 Task: Add a signature Leslie Flores containing With gratitude and sincere wishes, Leslie Flores to email address softage.3@softage.net and add a label Quotes
Action: Mouse moved to (113, 157)
Screenshot: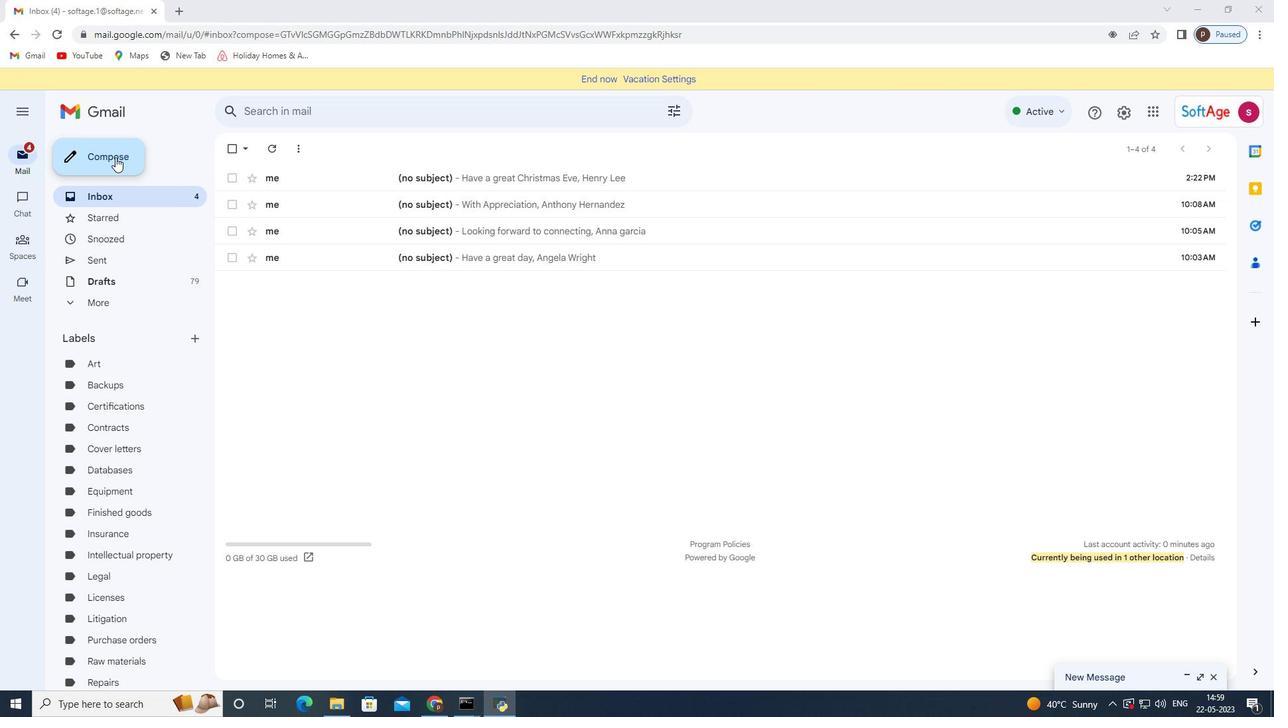 
Action: Mouse pressed left at (113, 157)
Screenshot: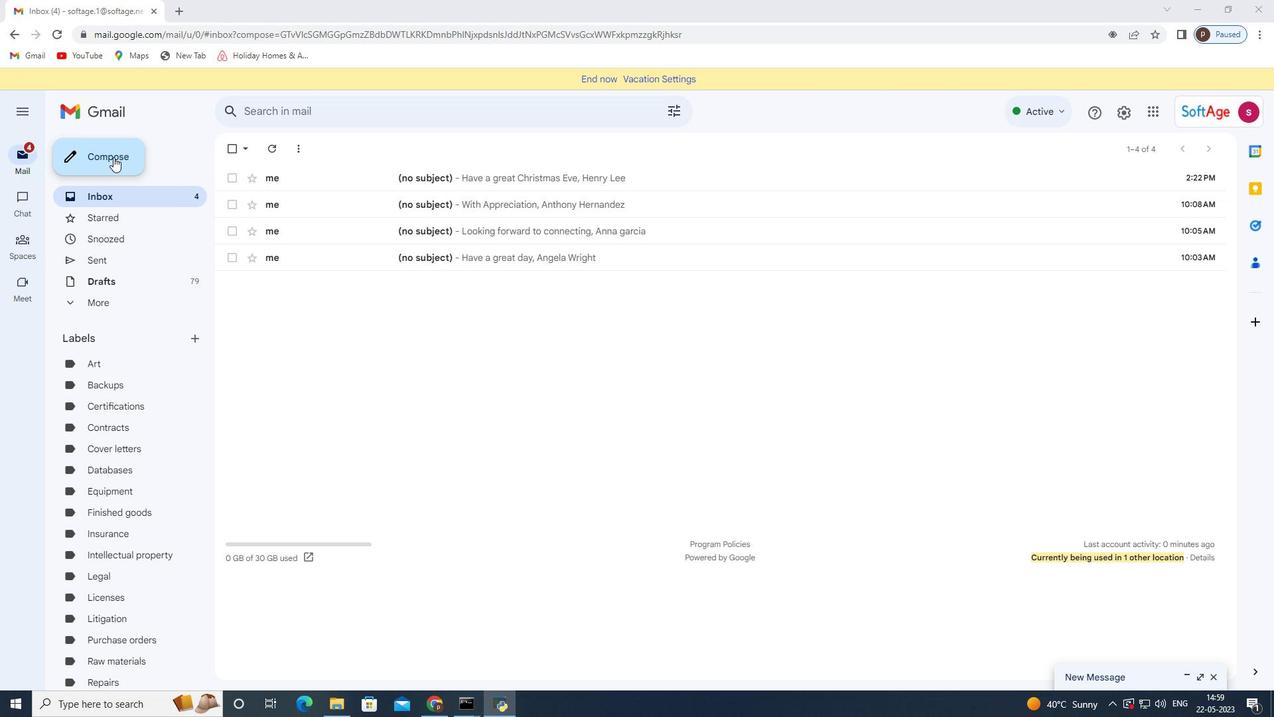 
Action: Mouse moved to (895, 671)
Screenshot: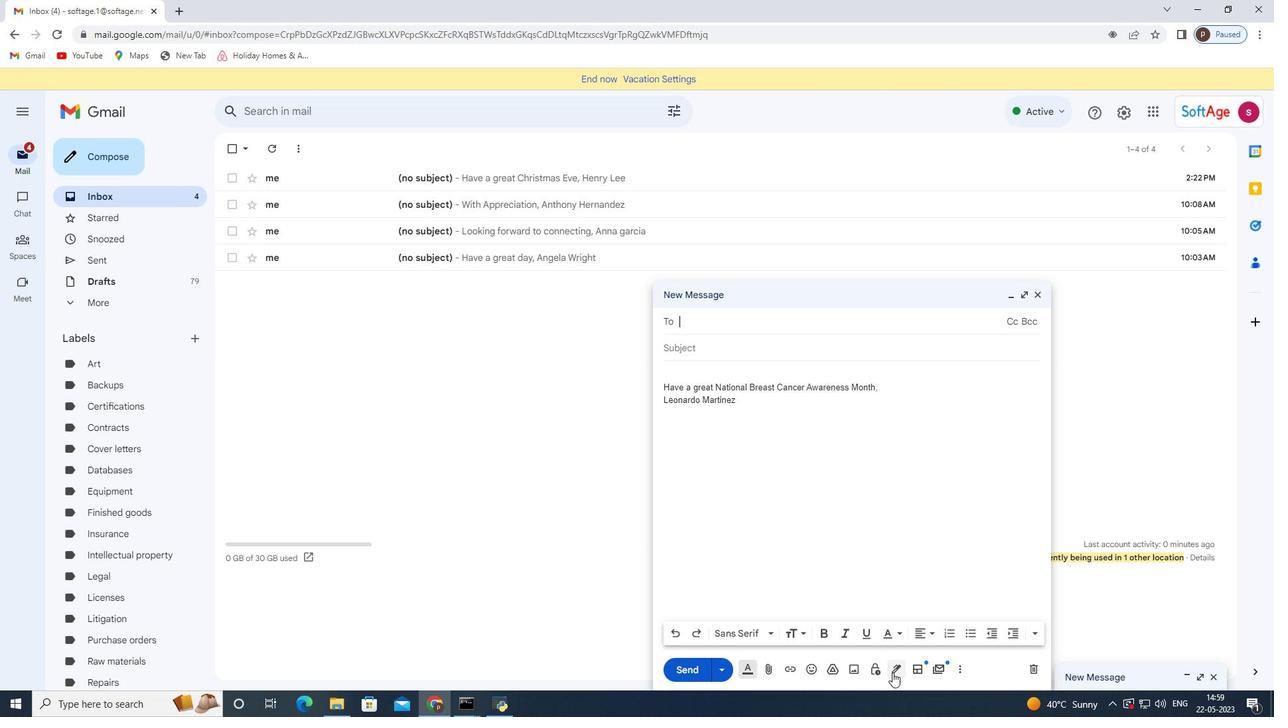 
Action: Mouse pressed left at (895, 671)
Screenshot: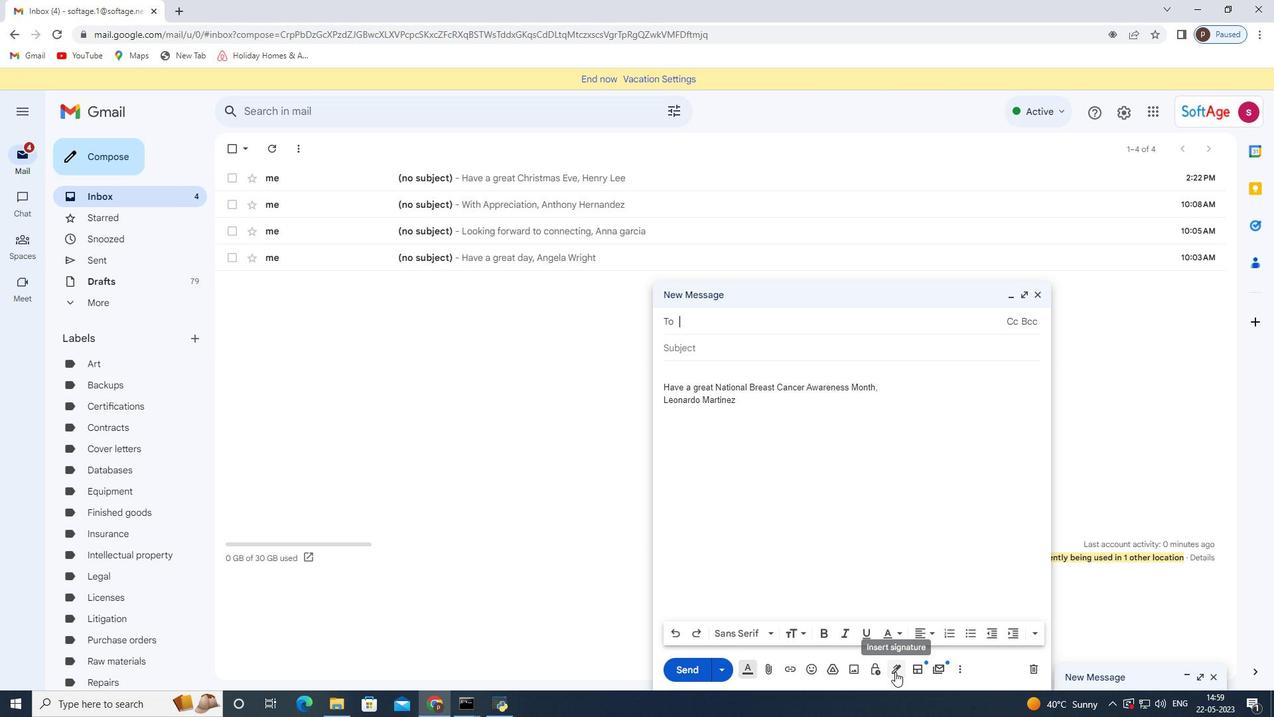 
Action: Mouse moved to (929, 609)
Screenshot: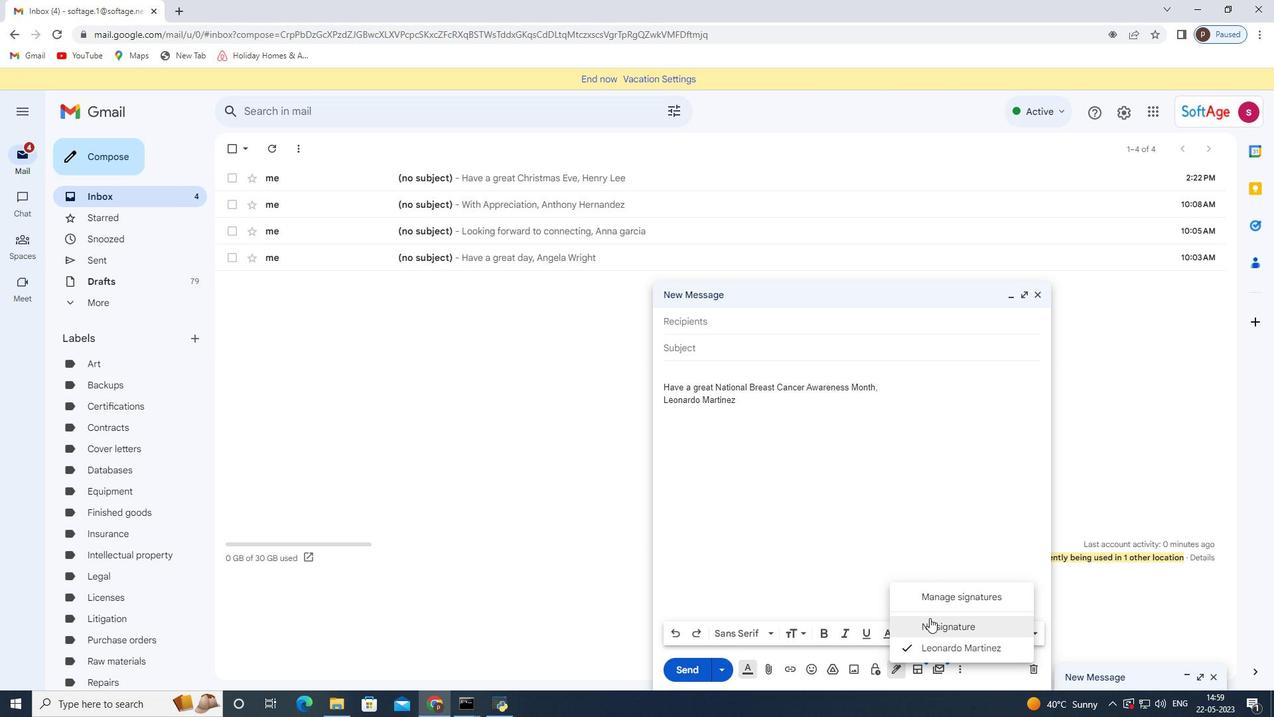 
Action: Mouse pressed left at (929, 609)
Screenshot: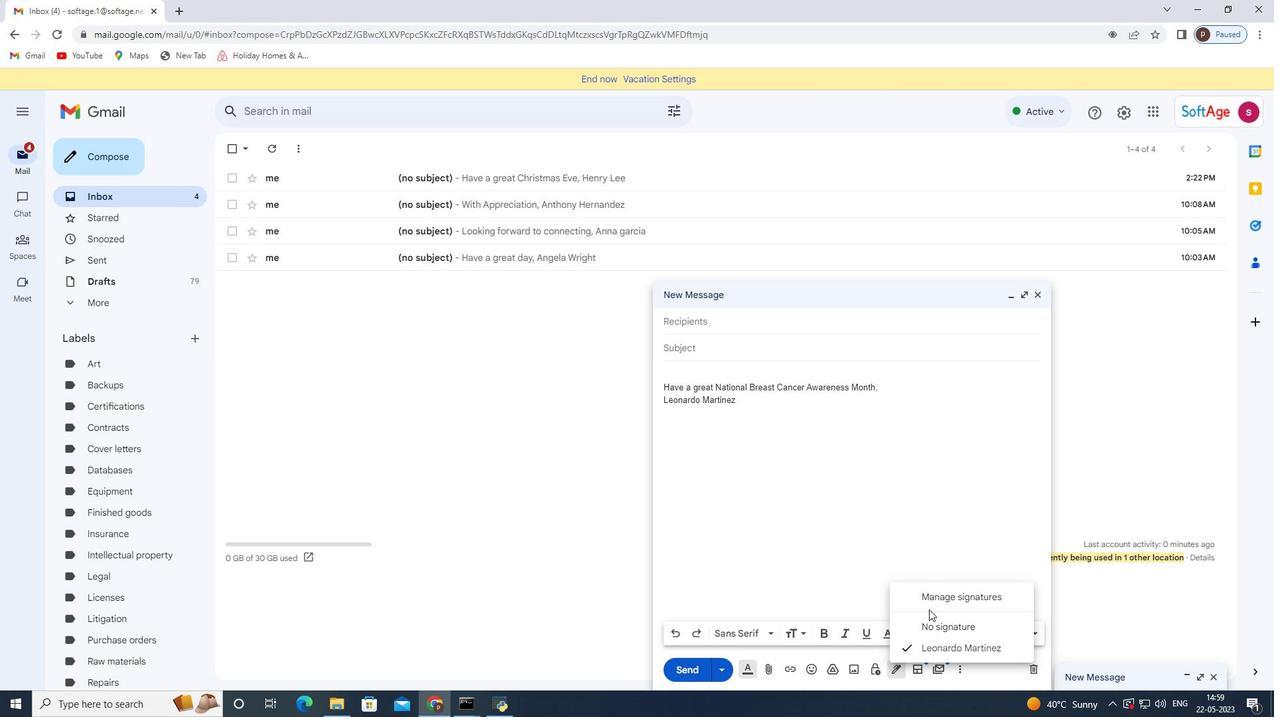 
Action: Mouse moved to (933, 602)
Screenshot: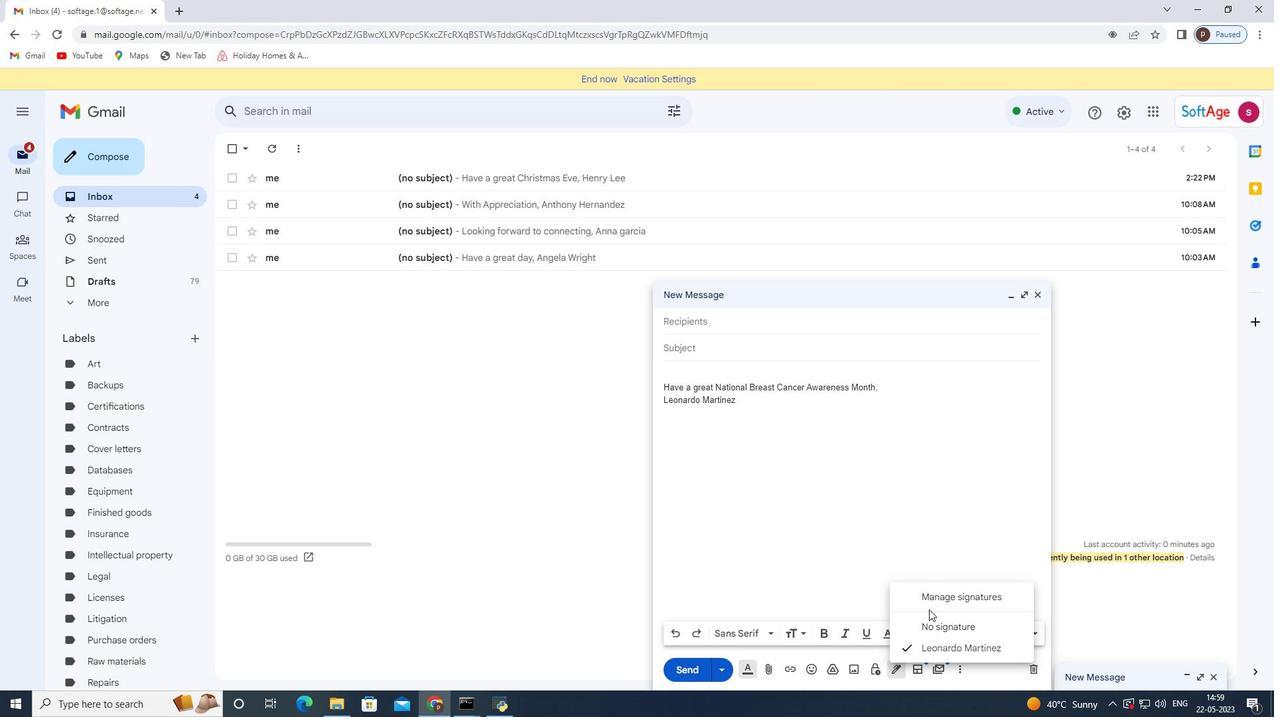 
Action: Mouse pressed left at (933, 602)
Screenshot: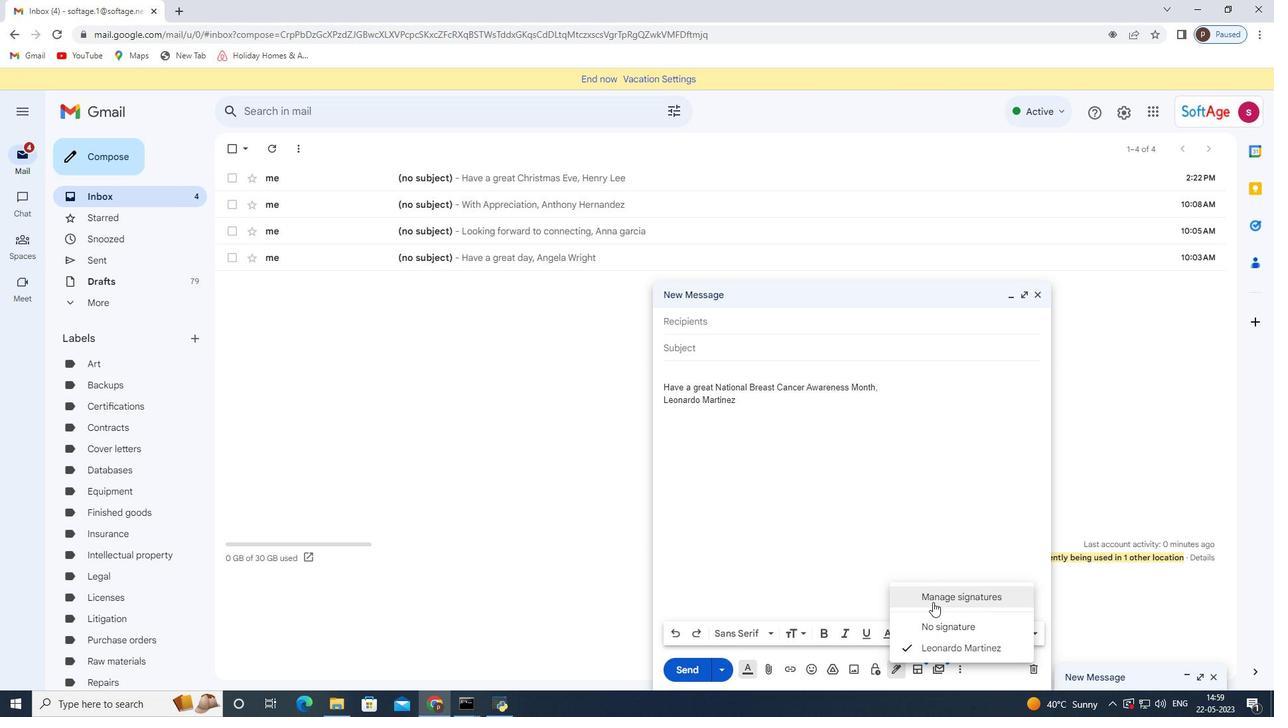 
Action: Mouse moved to (444, 467)
Screenshot: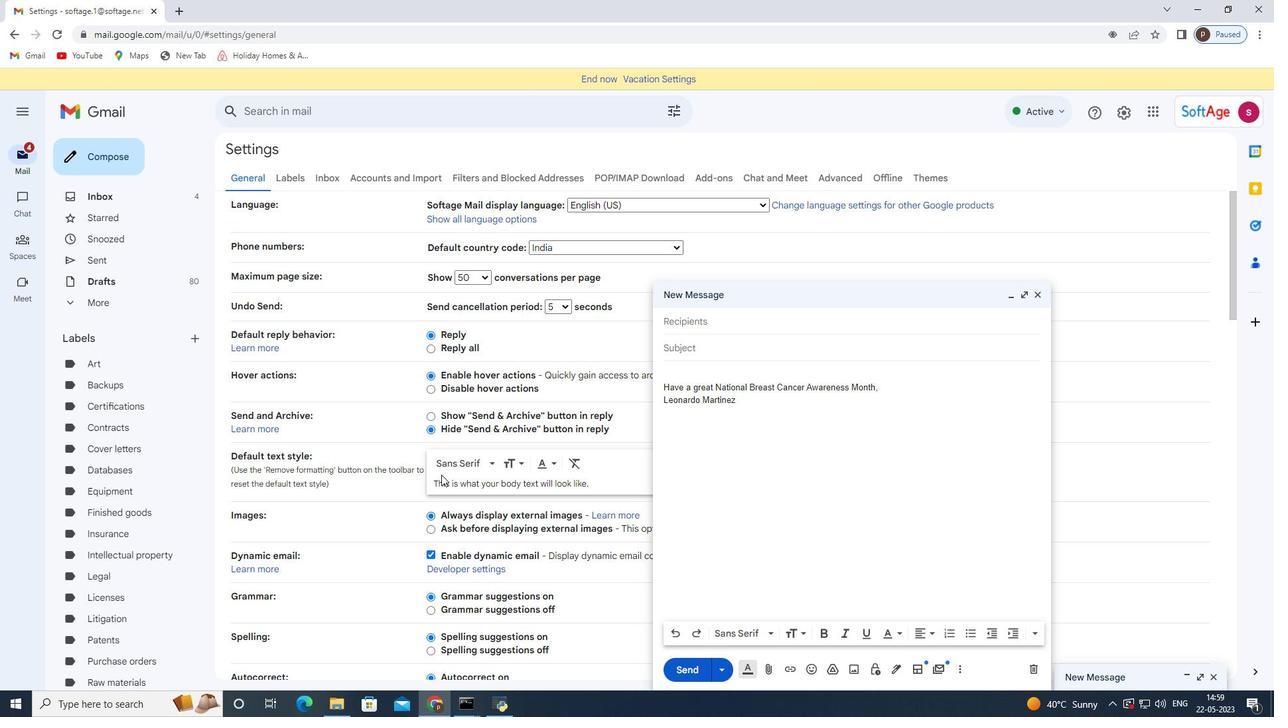 
Action: Mouse scrolled (444, 466) with delta (0, 0)
Screenshot: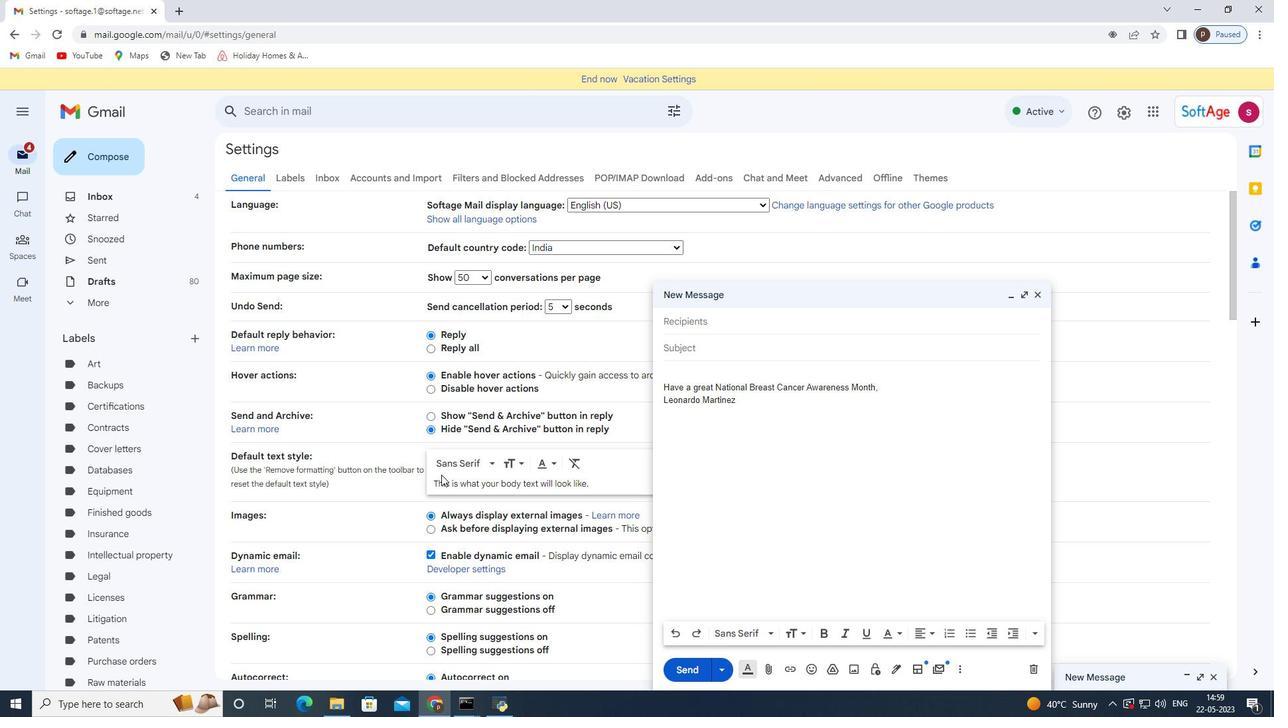 
Action: Mouse scrolled (444, 466) with delta (0, 0)
Screenshot: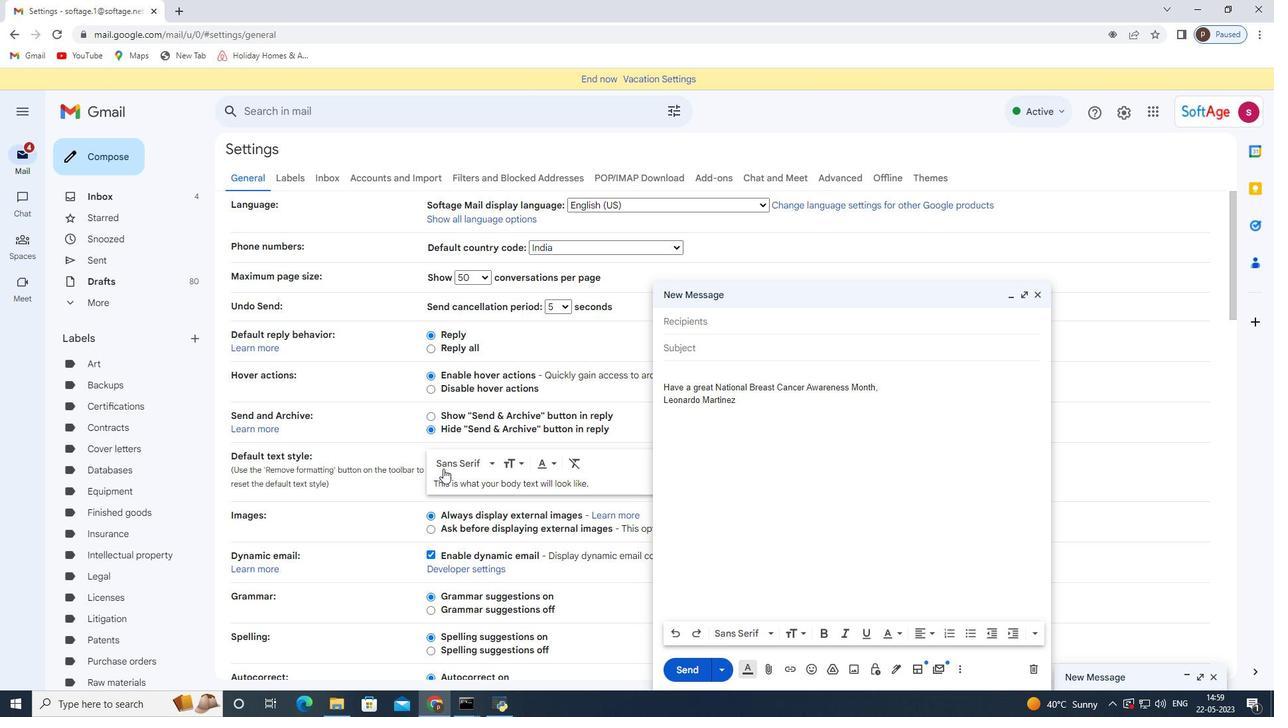 
Action: Mouse scrolled (444, 466) with delta (0, 0)
Screenshot: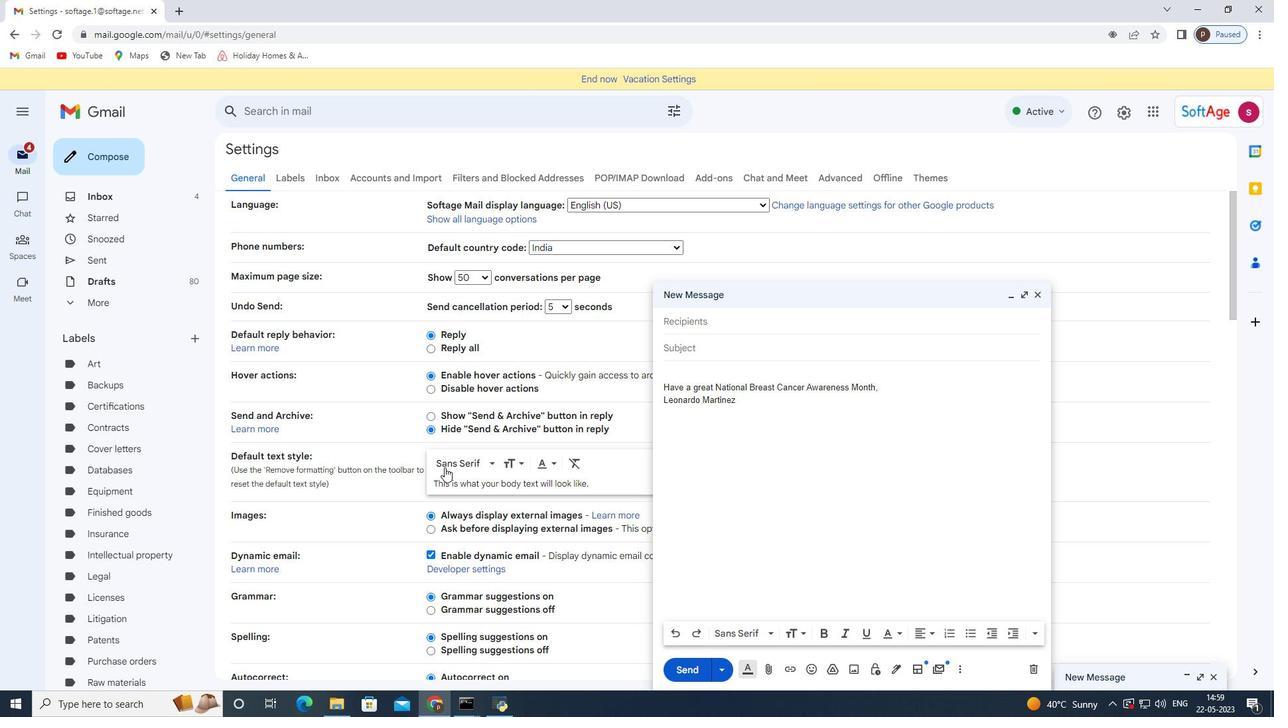 
Action: Mouse scrolled (444, 466) with delta (0, 0)
Screenshot: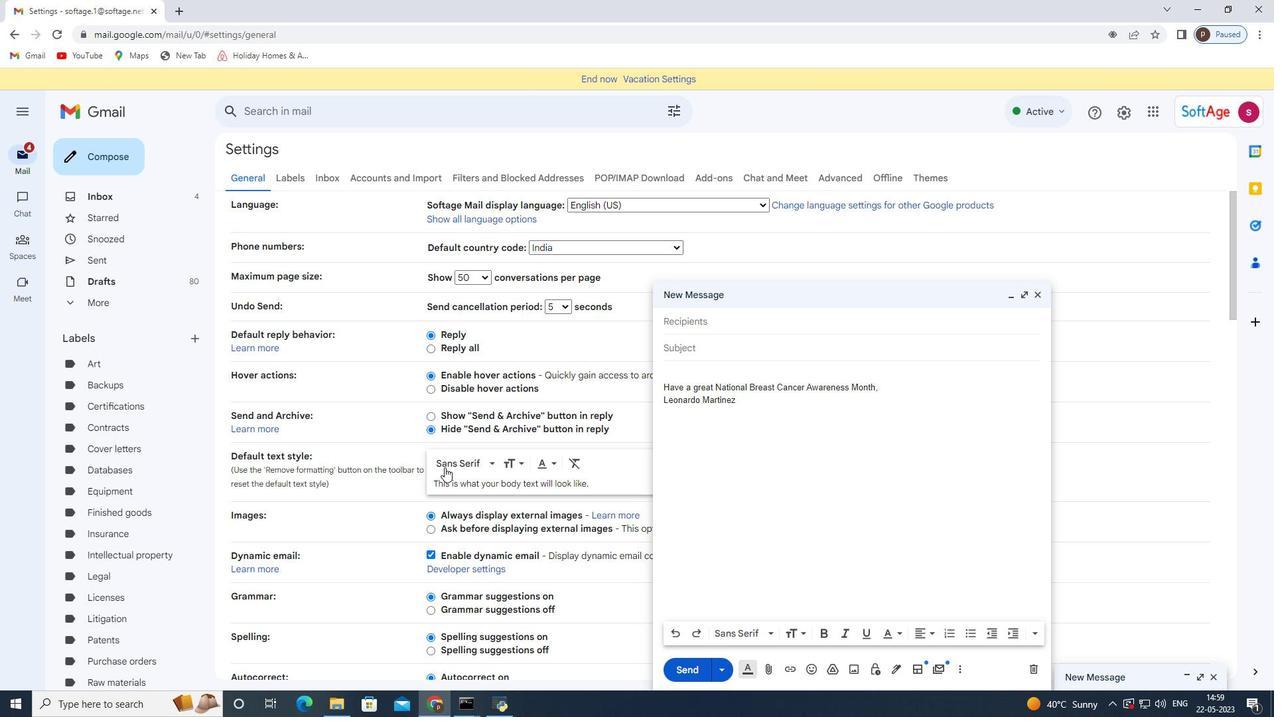 
Action: Mouse scrolled (444, 466) with delta (0, 0)
Screenshot: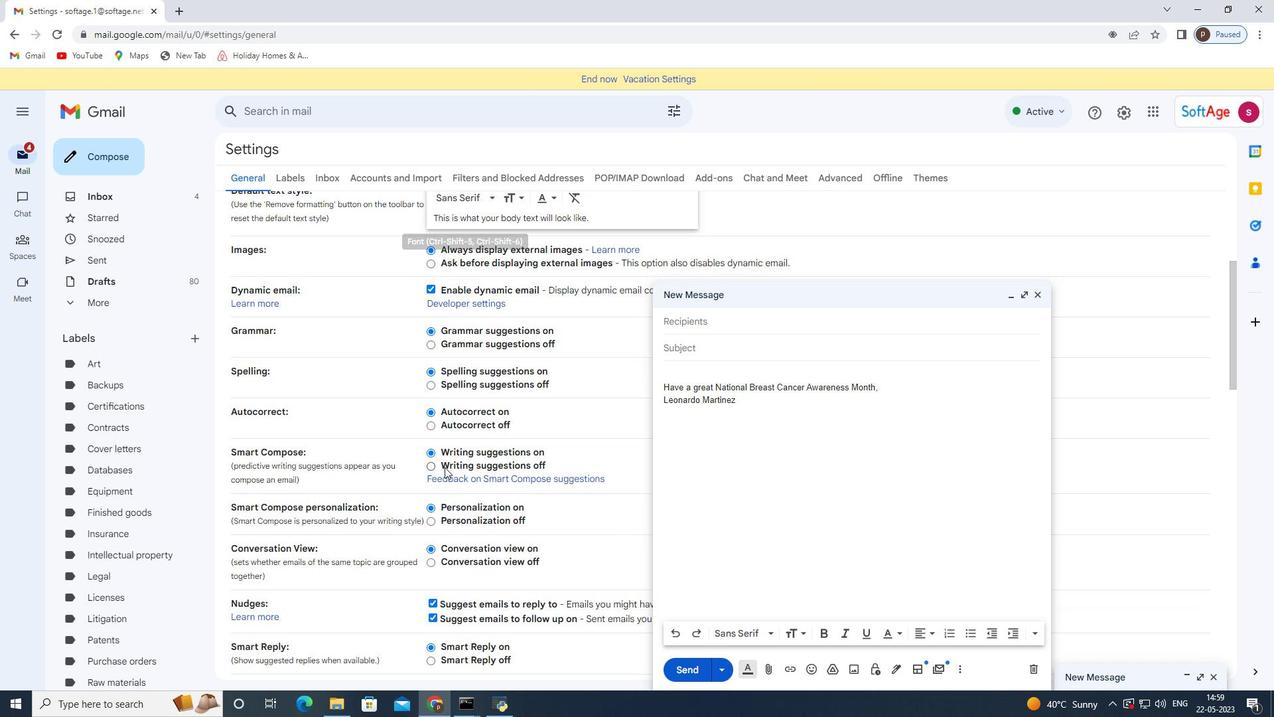 
Action: Mouse scrolled (444, 466) with delta (0, 0)
Screenshot: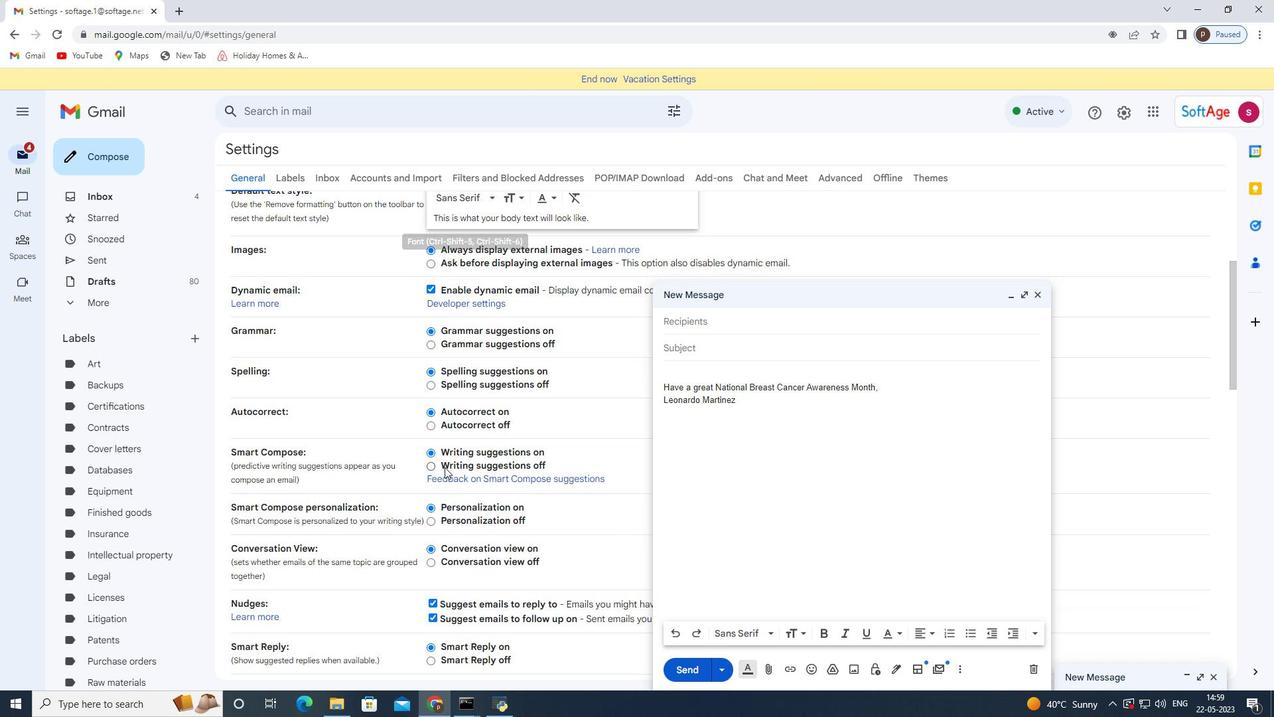 
Action: Mouse scrolled (444, 468) with delta (0, 0)
Screenshot: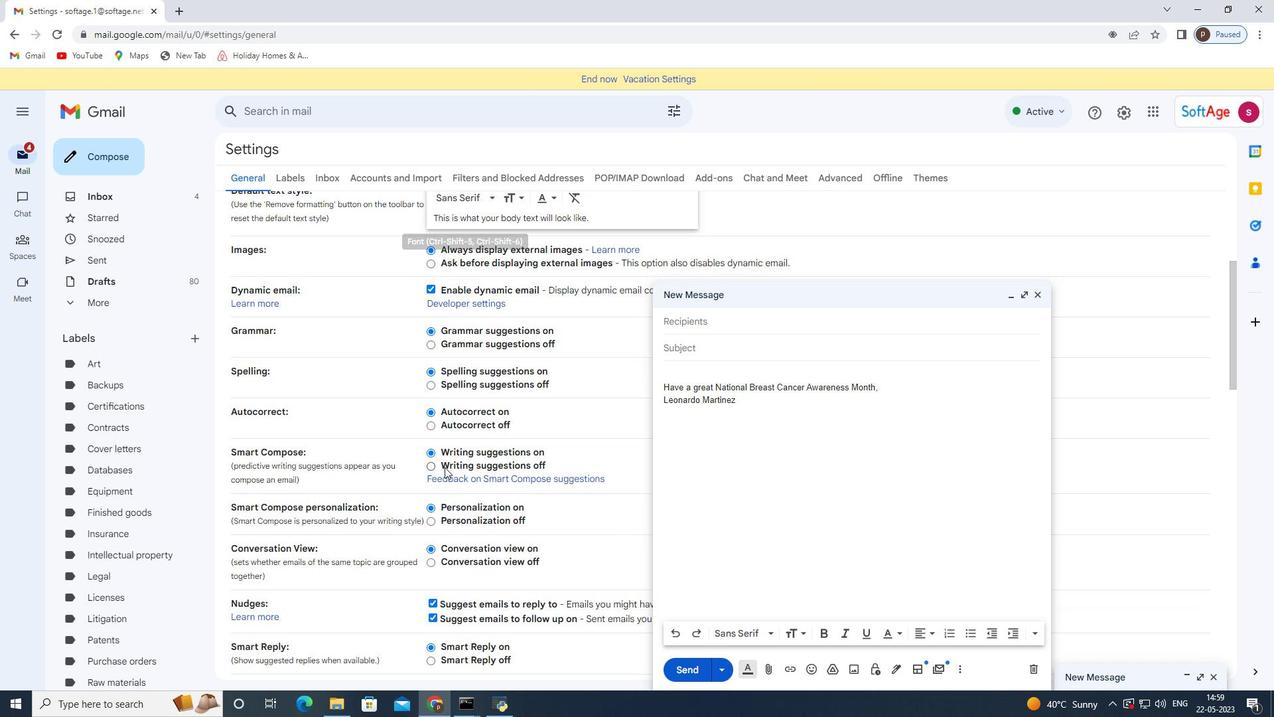 
Action: Mouse scrolled (444, 466) with delta (0, 0)
Screenshot: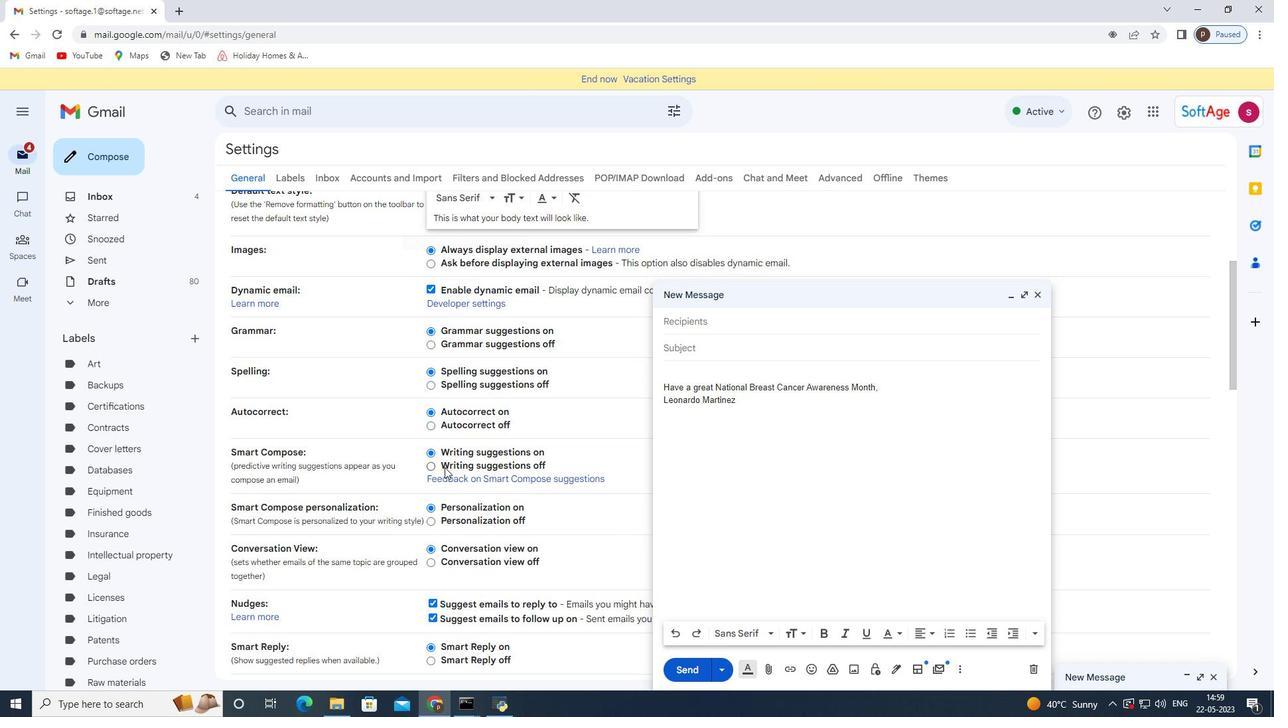 
Action: Mouse scrolled (444, 466) with delta (0, 0)
Screenshot: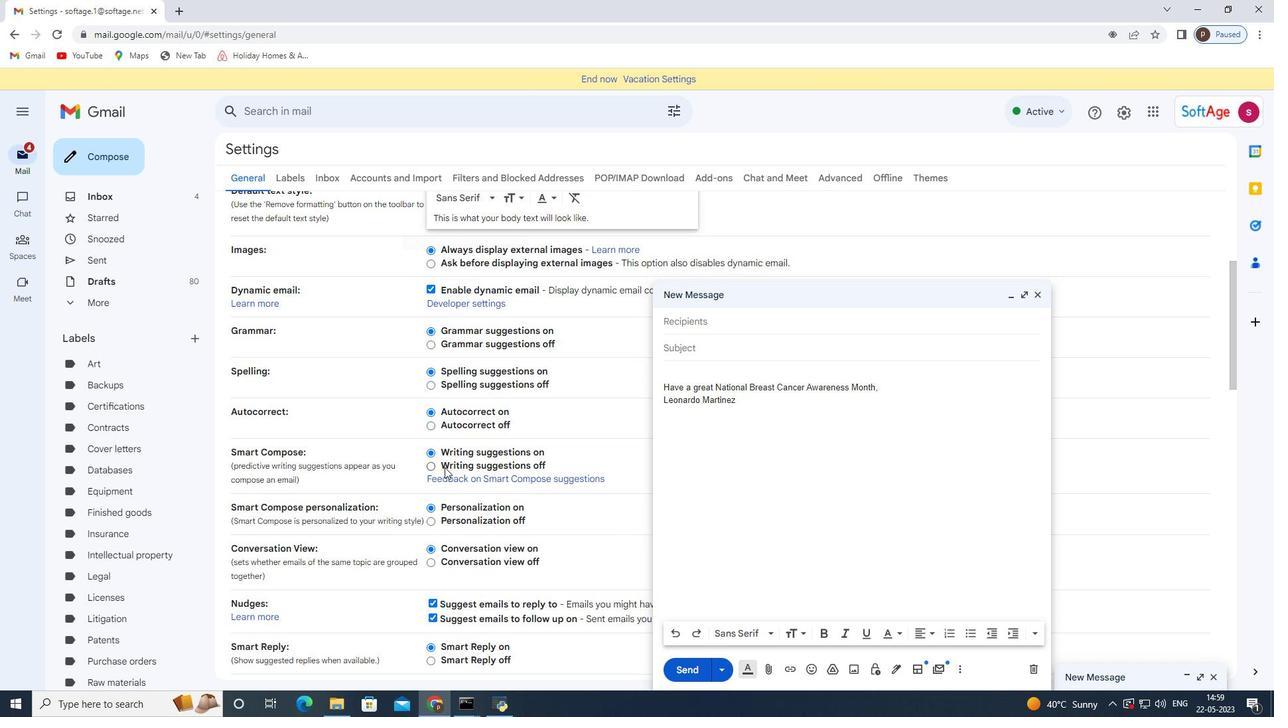 
Action: Mouse scrolled (444, 466) with delta (0, 0)
Screenshot: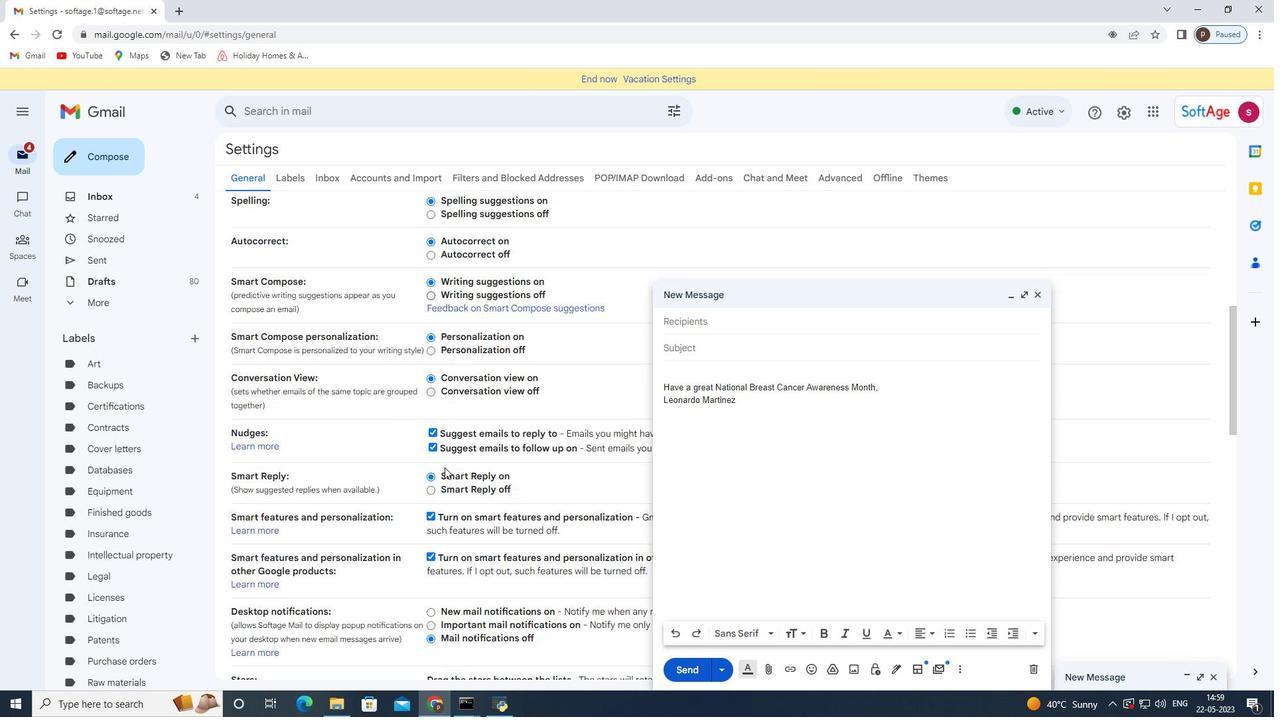 
Action: Mouse scrolled (444, 466) with delta (0, 0)
Screenshot: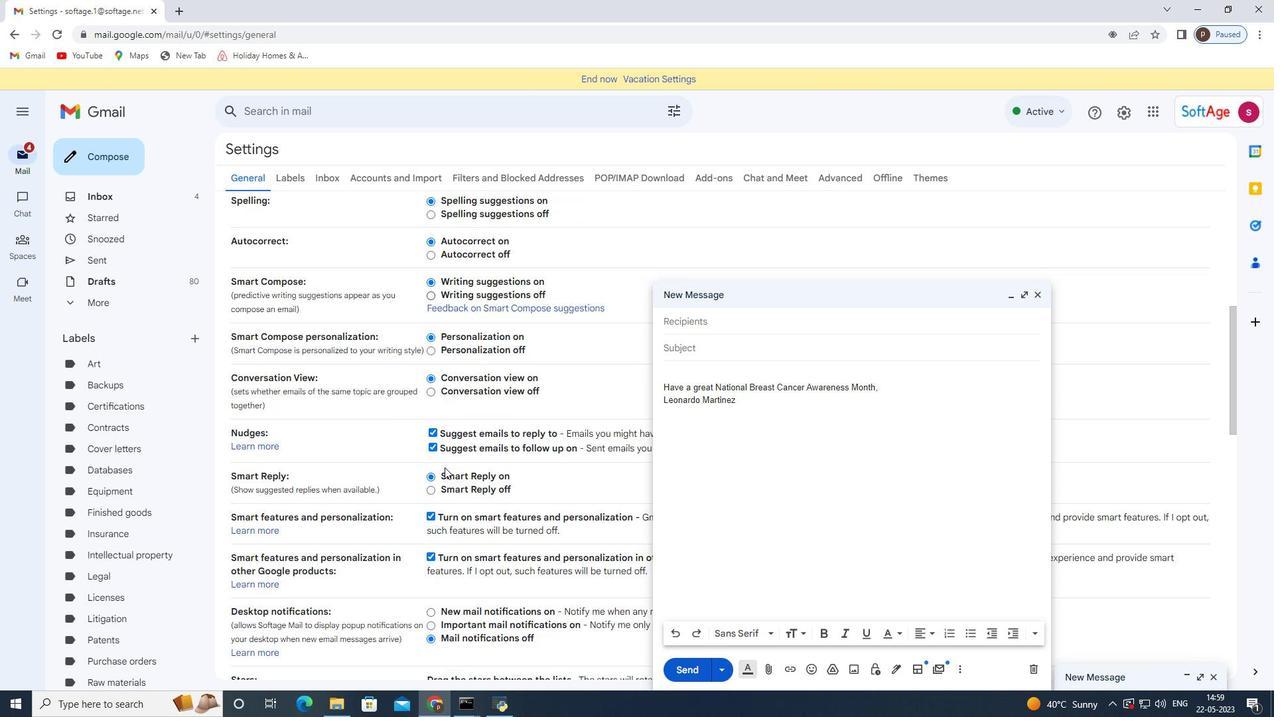 
Action: Mouse scrolled (444, 466) with delta (0, 0)
Screenshot: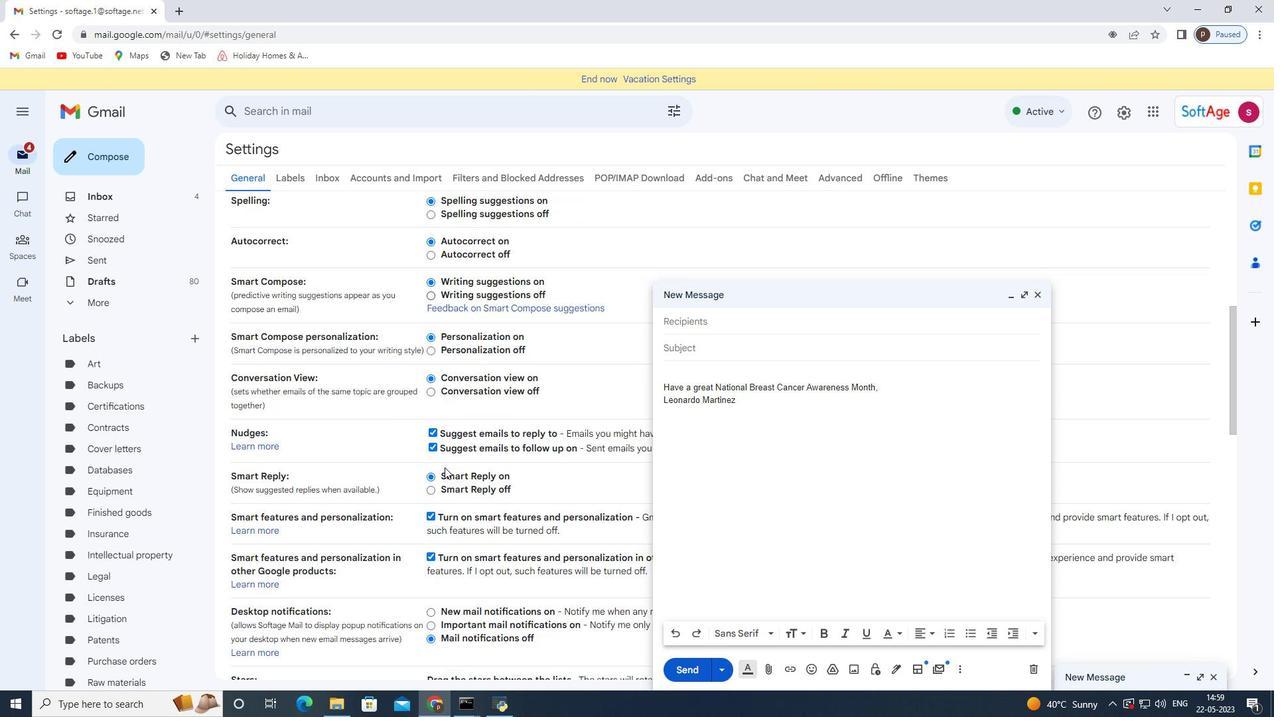 
Action: Mouse scrolled (444, 466) with delta (0, 0)
Screenshot: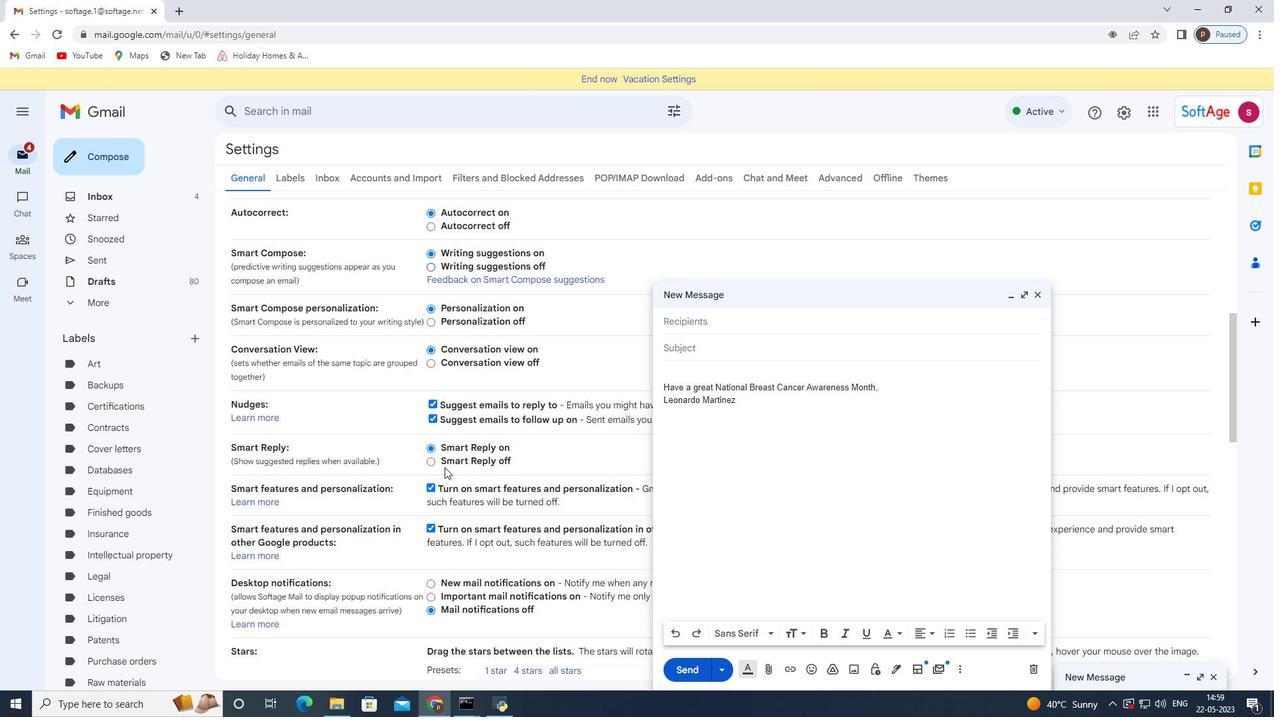 
Action: Mouse moved to (466, 454)
Screenshot: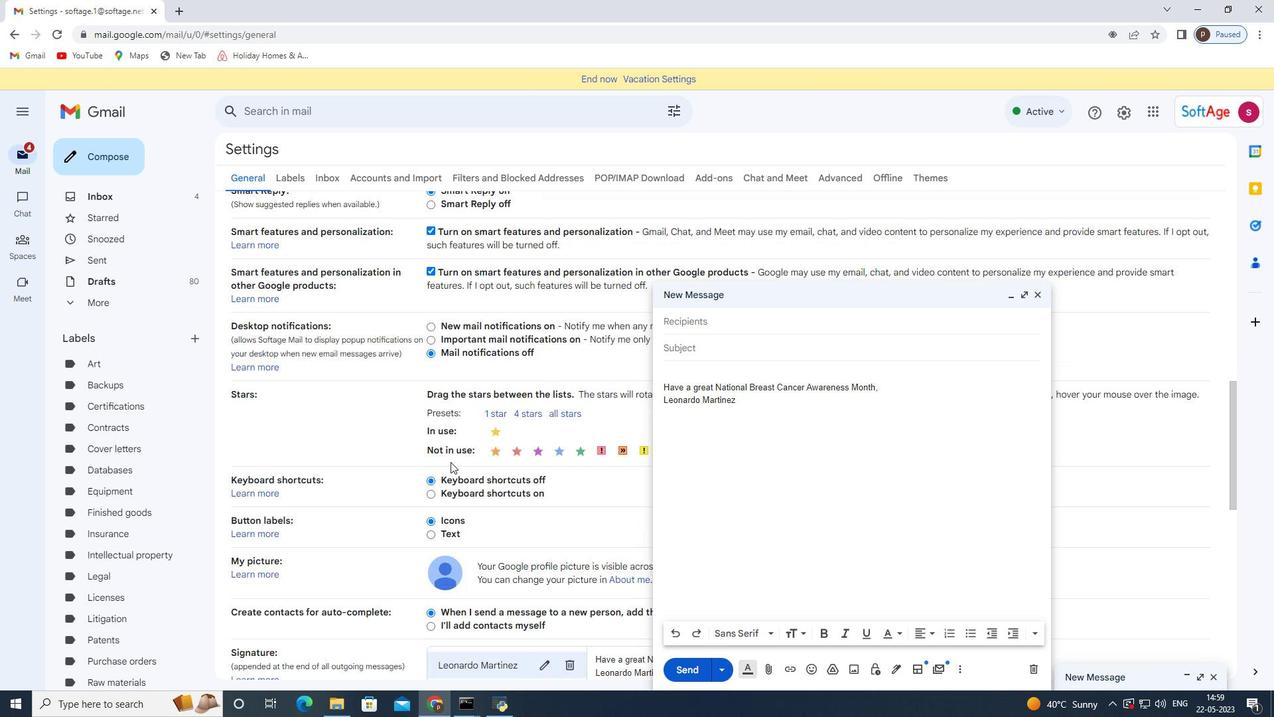 
Action: Mouse scrolled (466, 453) with delta (0, 0)
Screenshot: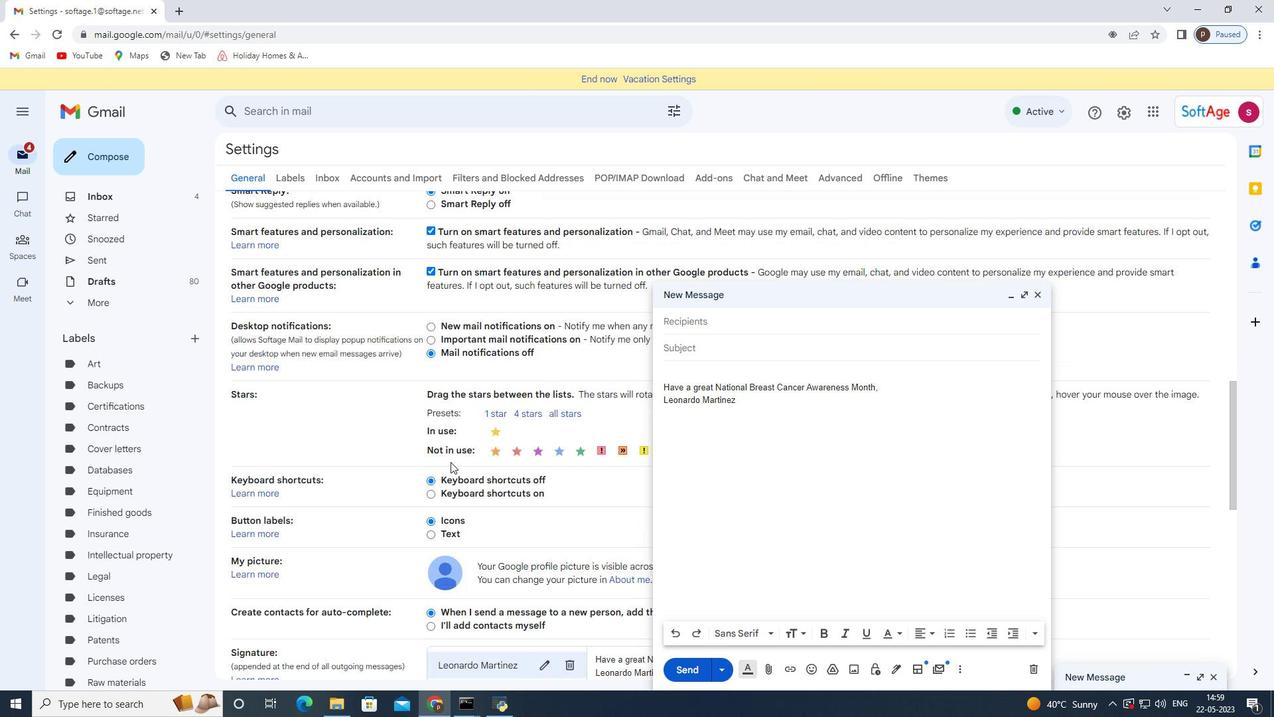
Action: Mouse scrolled (466, 453) with delta (0, 0)
Screenshot: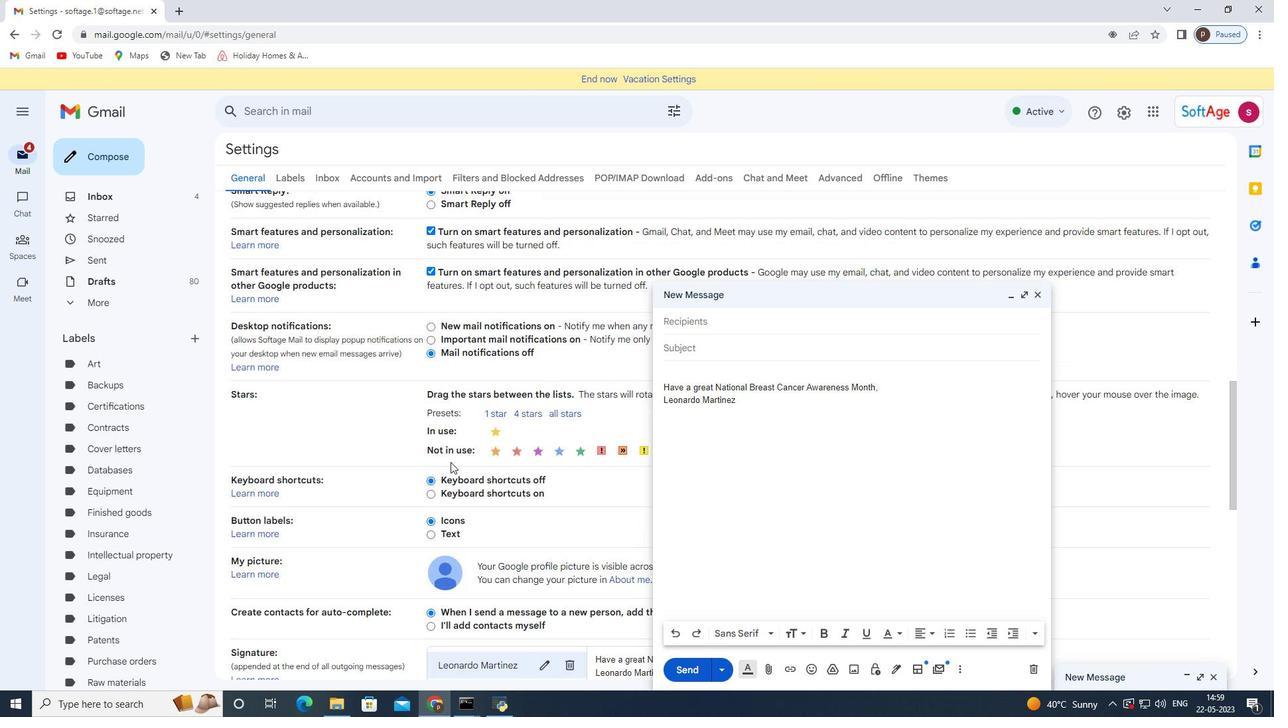 
Action: Mouse scrolled (466, 454) with delta (0, 0)
Screenshot: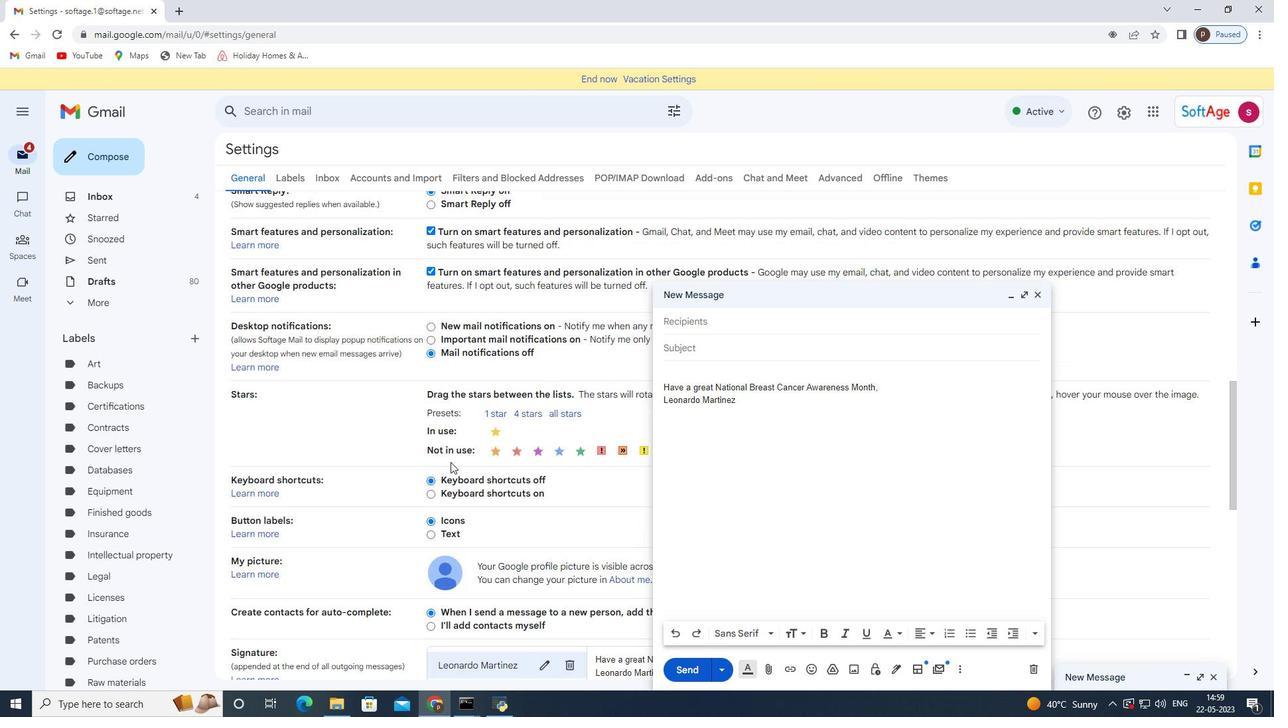 
Action: Mouse moved to (468, 453)
Screenshot: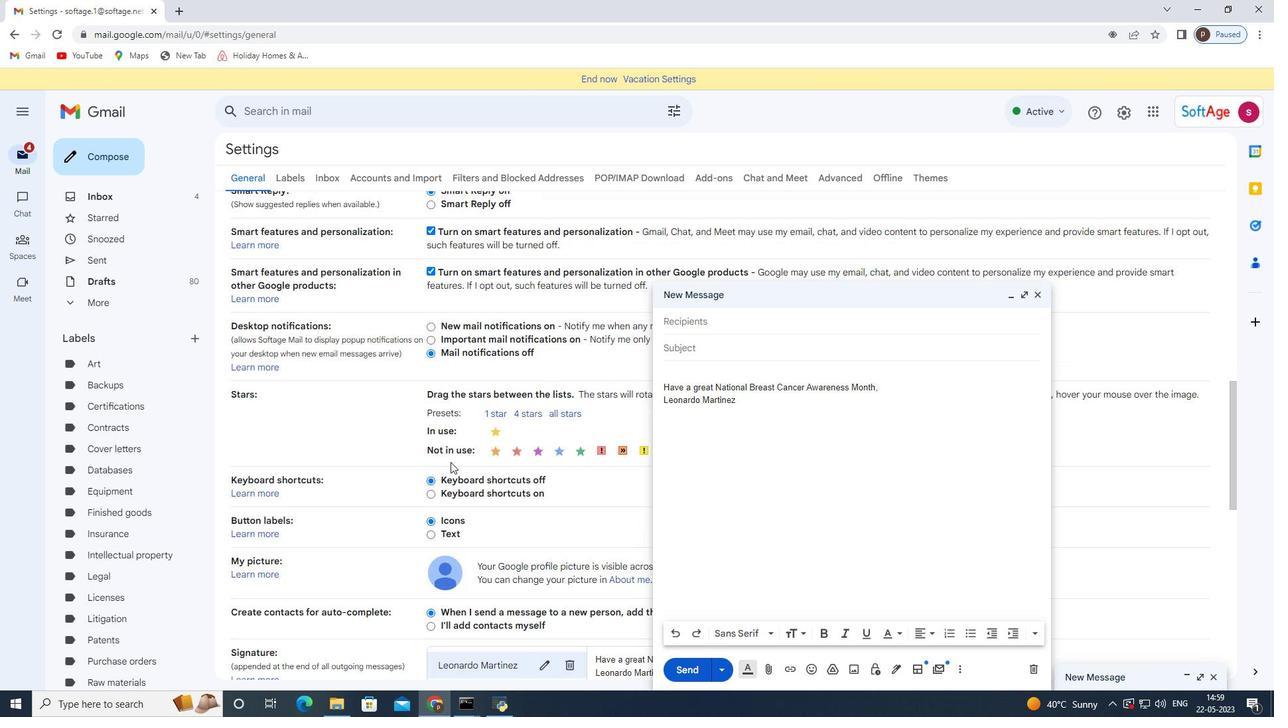 
Action: Mouse scrolled (468, 452) with delta (0, 0)
Screenshot: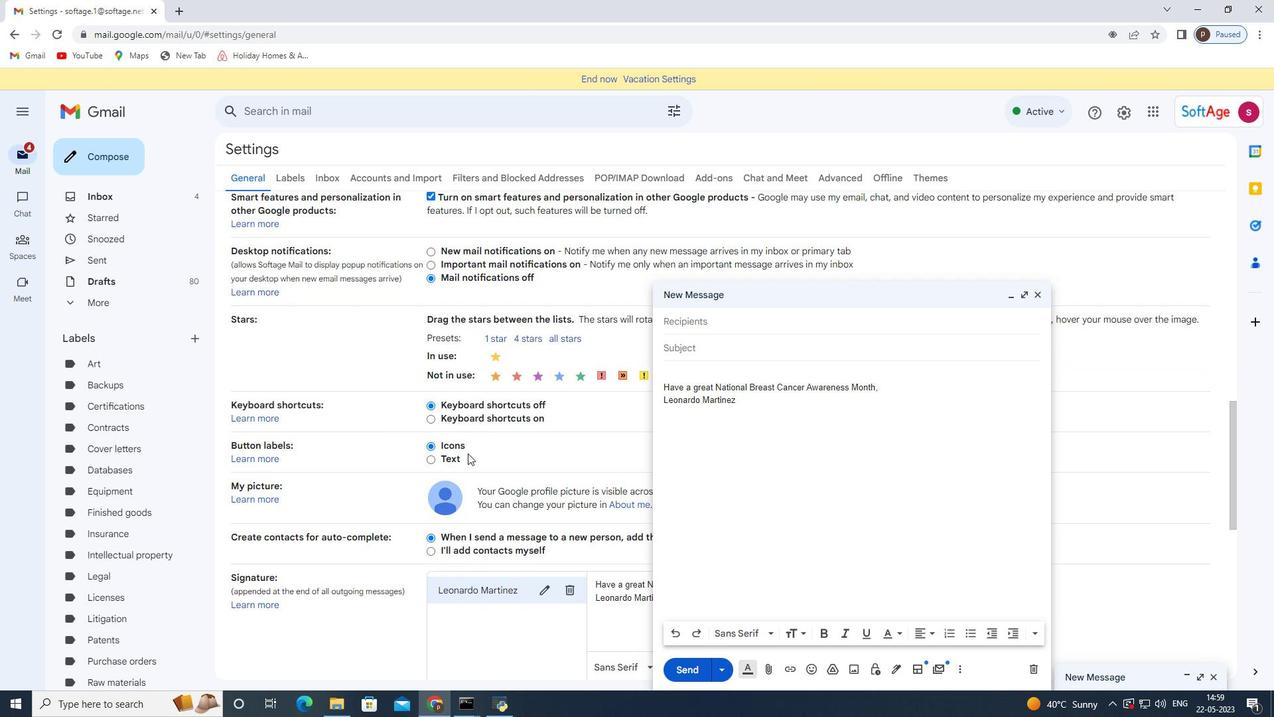
Action: Mouse scrolled (468, 454) with delta (0, 0)
Screenshot: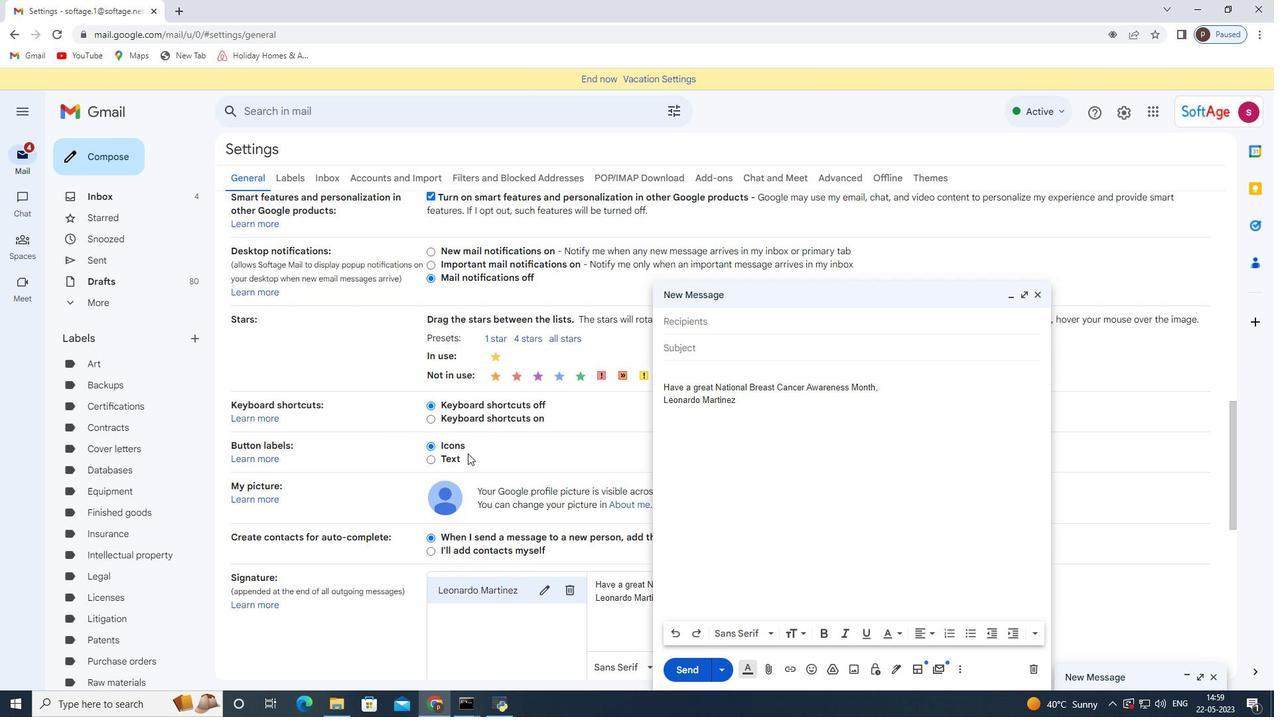 
Action: Mouse scrolled (468, 452) with delta (0, 0)
Screenshot: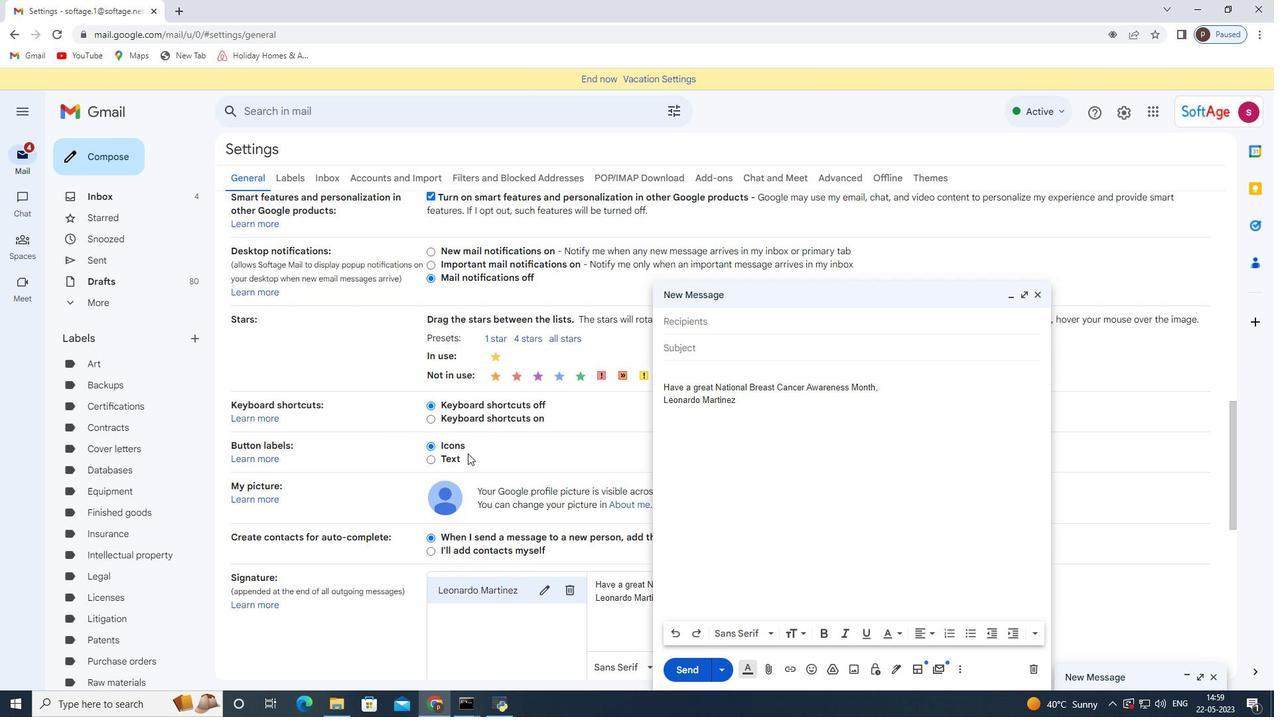 
Action: Mouse scrolled (468, 452) with delta (0, 0)
Screenshot: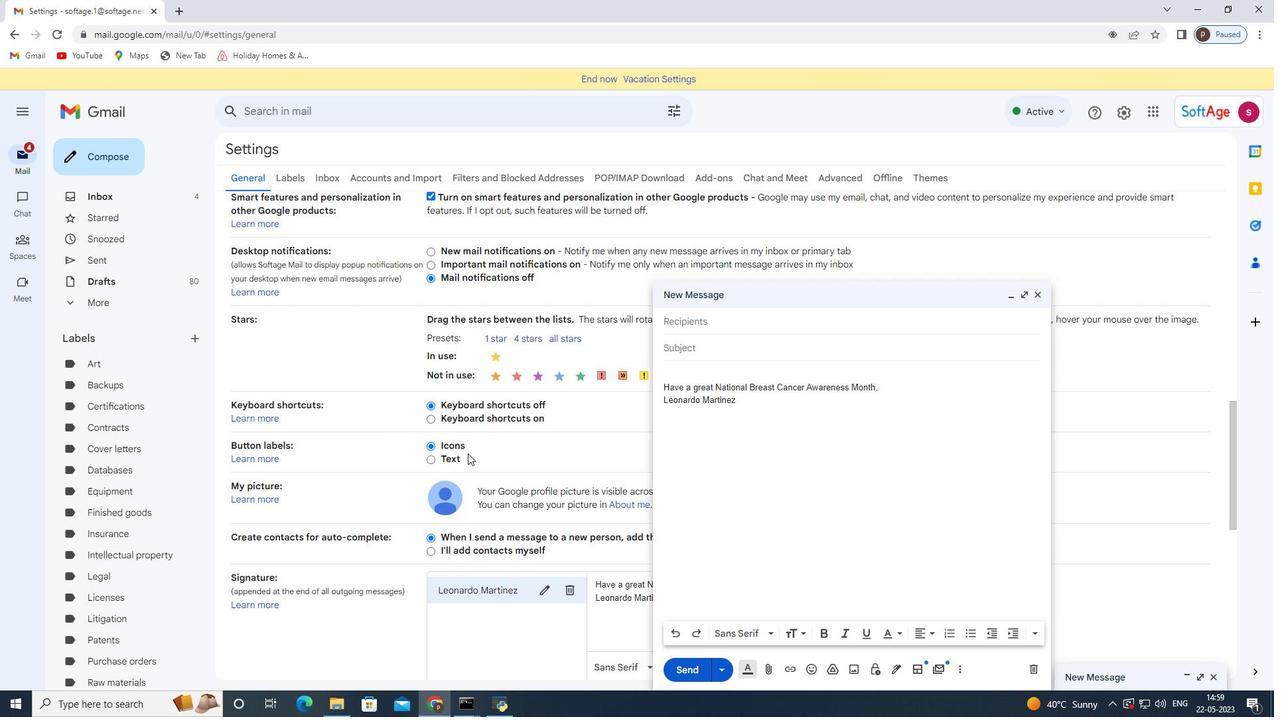 
Action: Mouse moved to (574, 460)
Screenshot: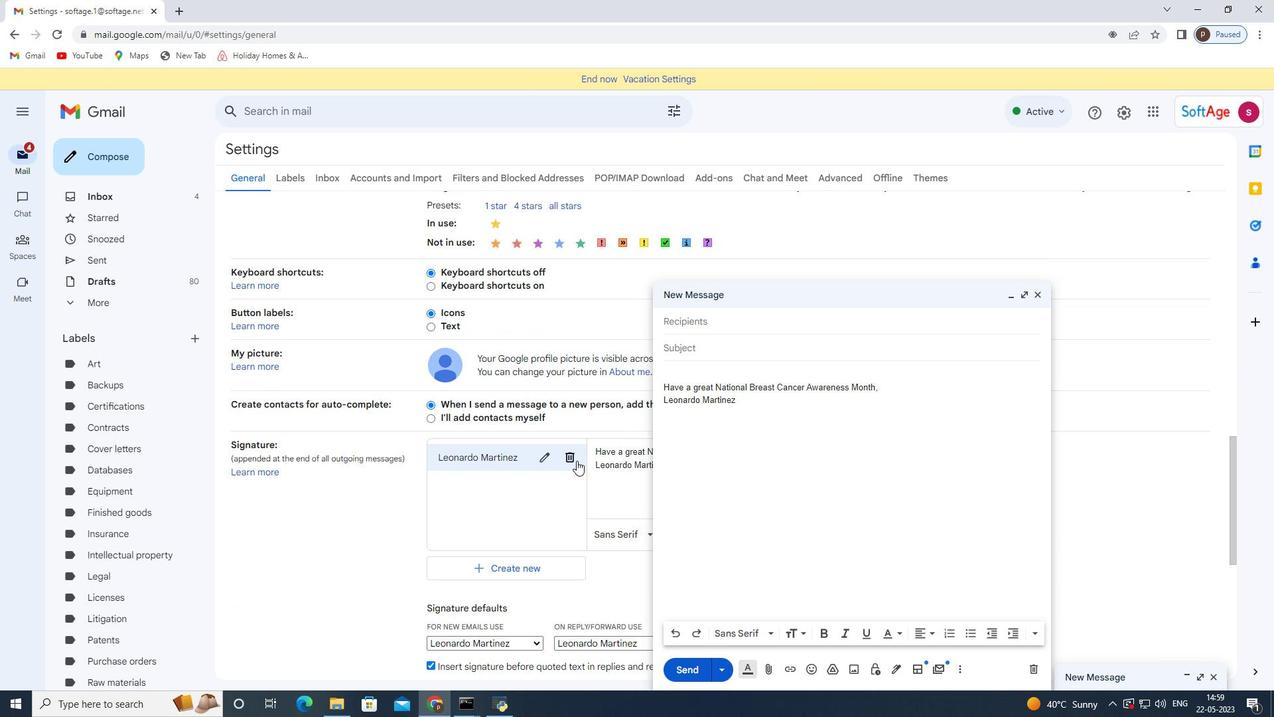 
Action: Mouse pressed left at (574, 460)
Screenshot: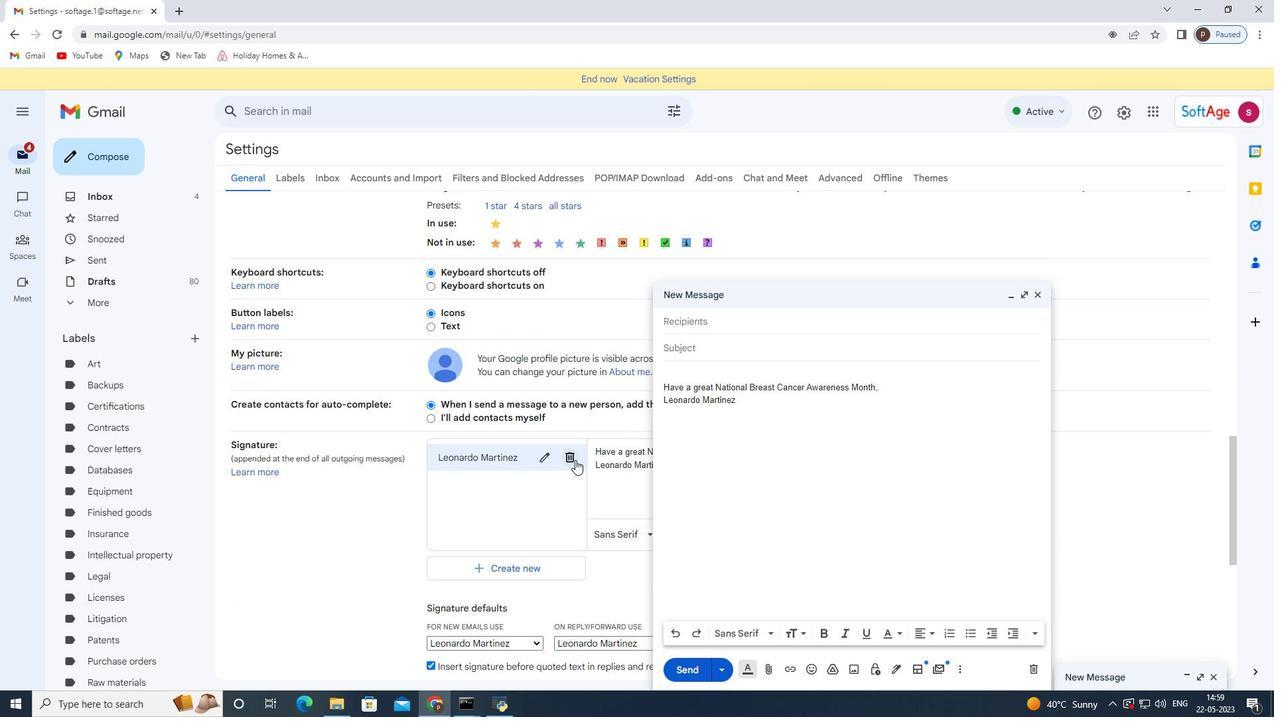
Action: Mouse moved to (753, 402)
Screenshot: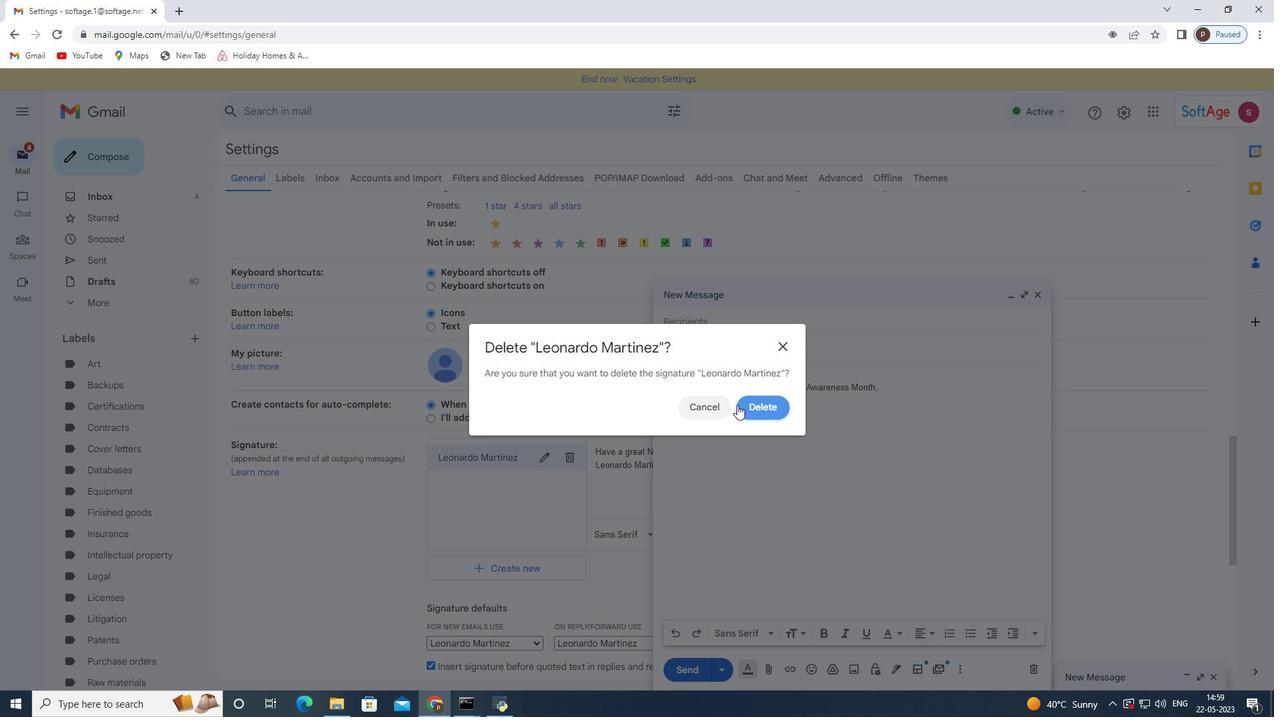 
Action: Mouse pressed left at (753, 402)
Screenshot: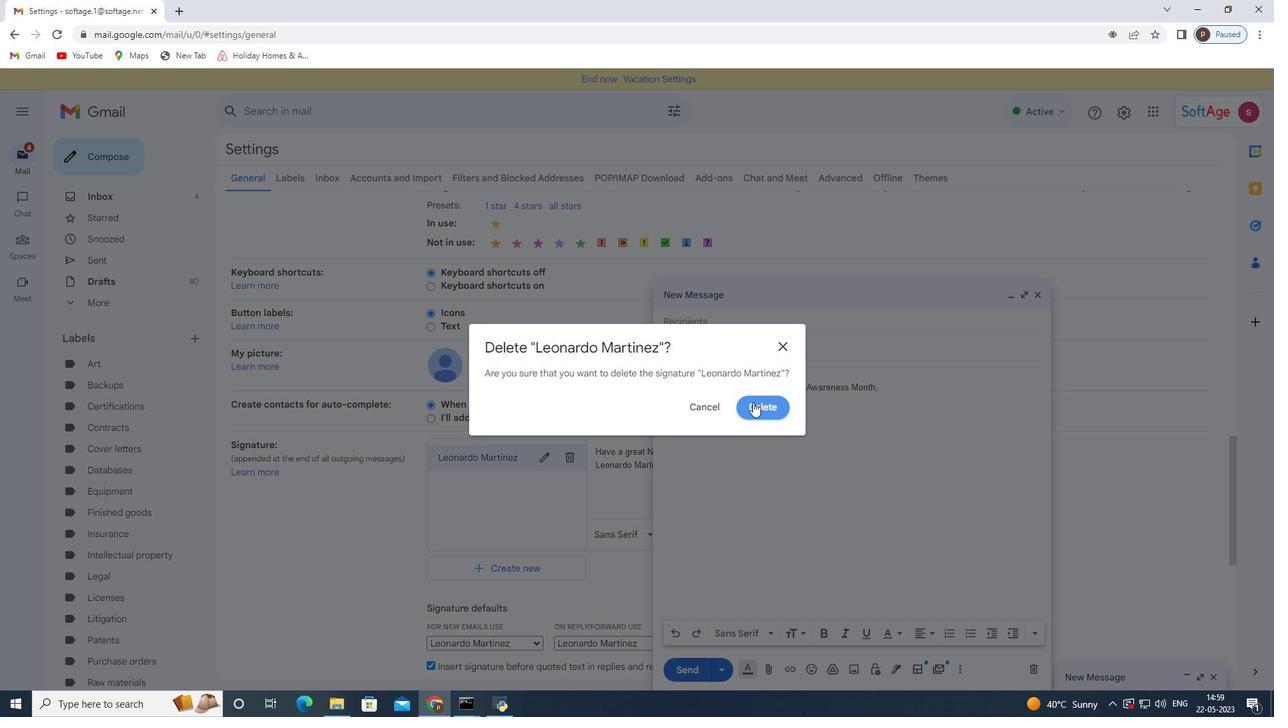 
Action: Mouse moved to (488, 472)
Screenshot: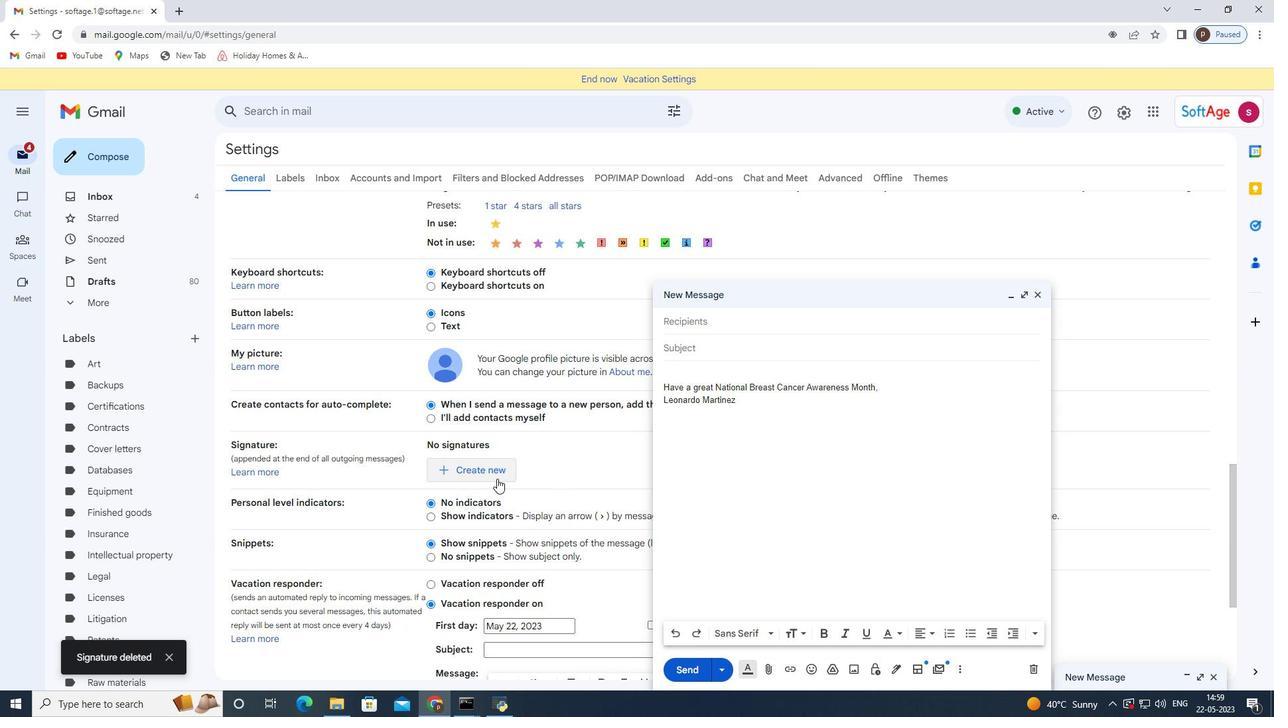
Action: Mouse pressed left at (488, 472)
Screenshot: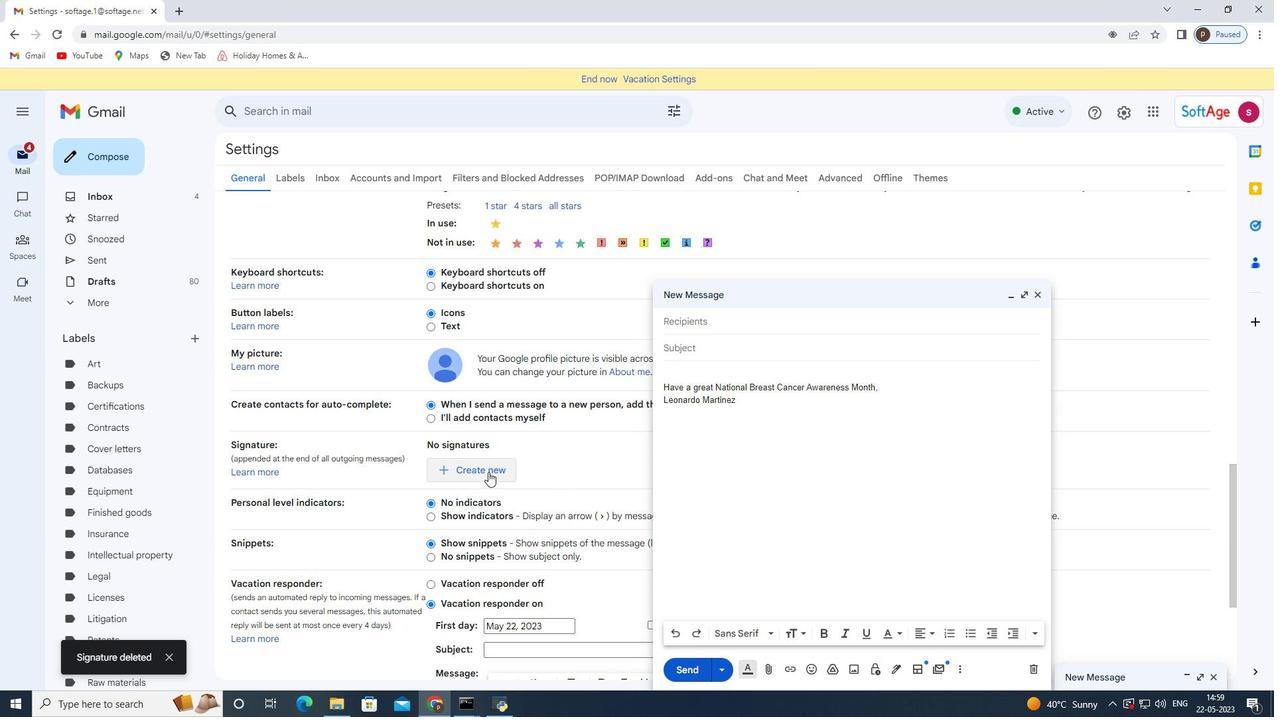 
Action: Mouse moved to (535, 377)
Screenshot: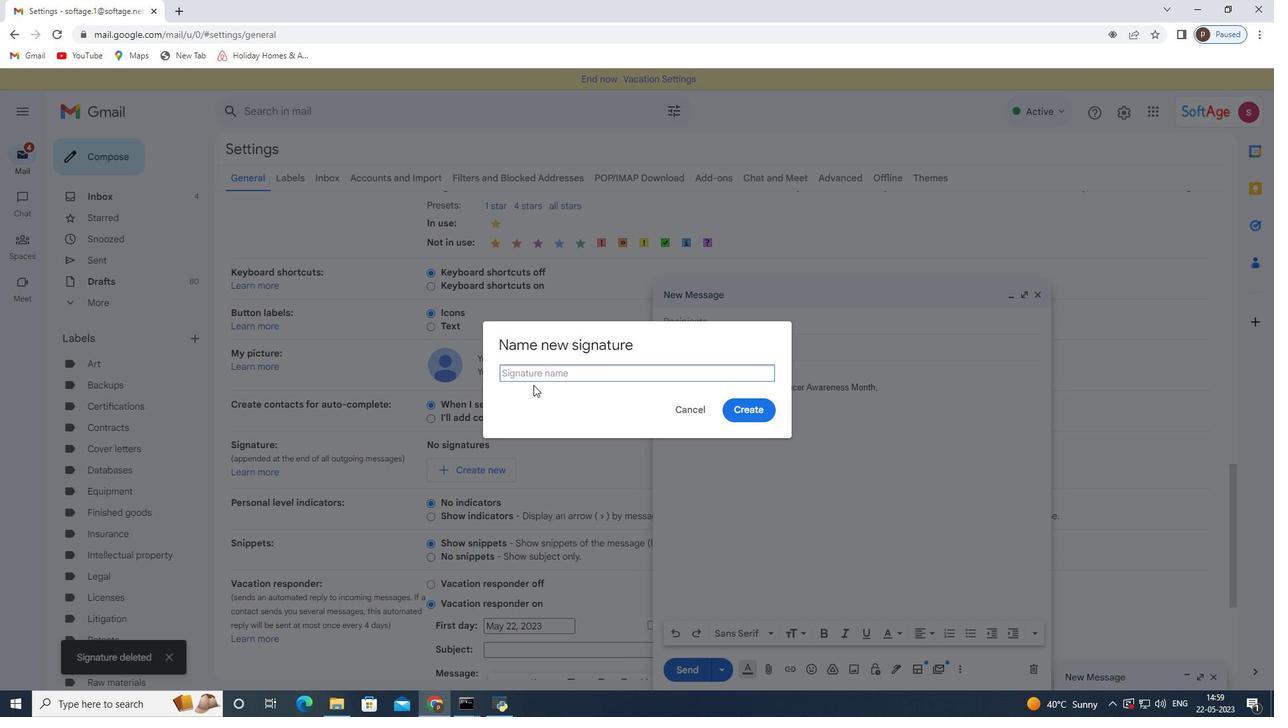 
Action: Mouse pressed left at (535, 377)
Screenshot: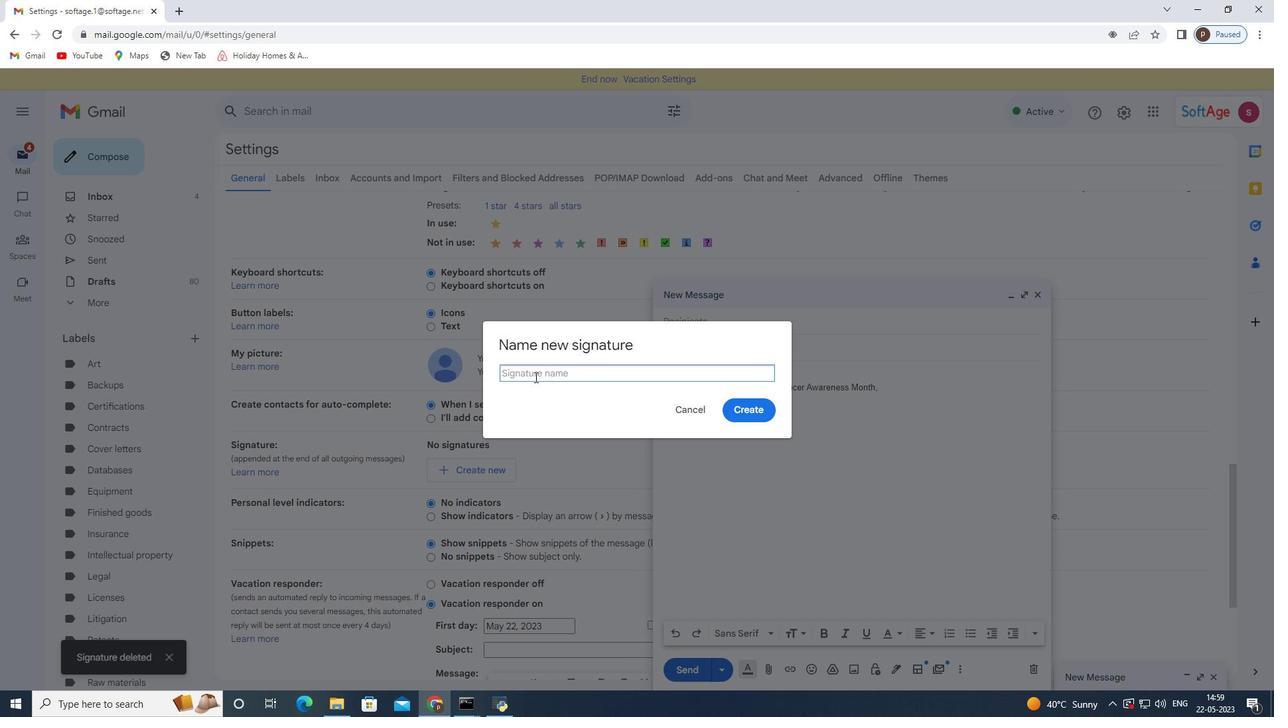 
Action: Key pressed <Key.shift>Leslie<Key.space><Key.shift><Key.shift><Key.shift><Key.shift><Key.shift><Key.shift><Key.shift><Key.shift><Key.shift><Key.shift><Key.shift><Key.shift><Key.shift><Key.shift><Key.shift><Key.shift><Key.shift><Key.shift><Key.shift><Key.shift>Flores
Screenshot: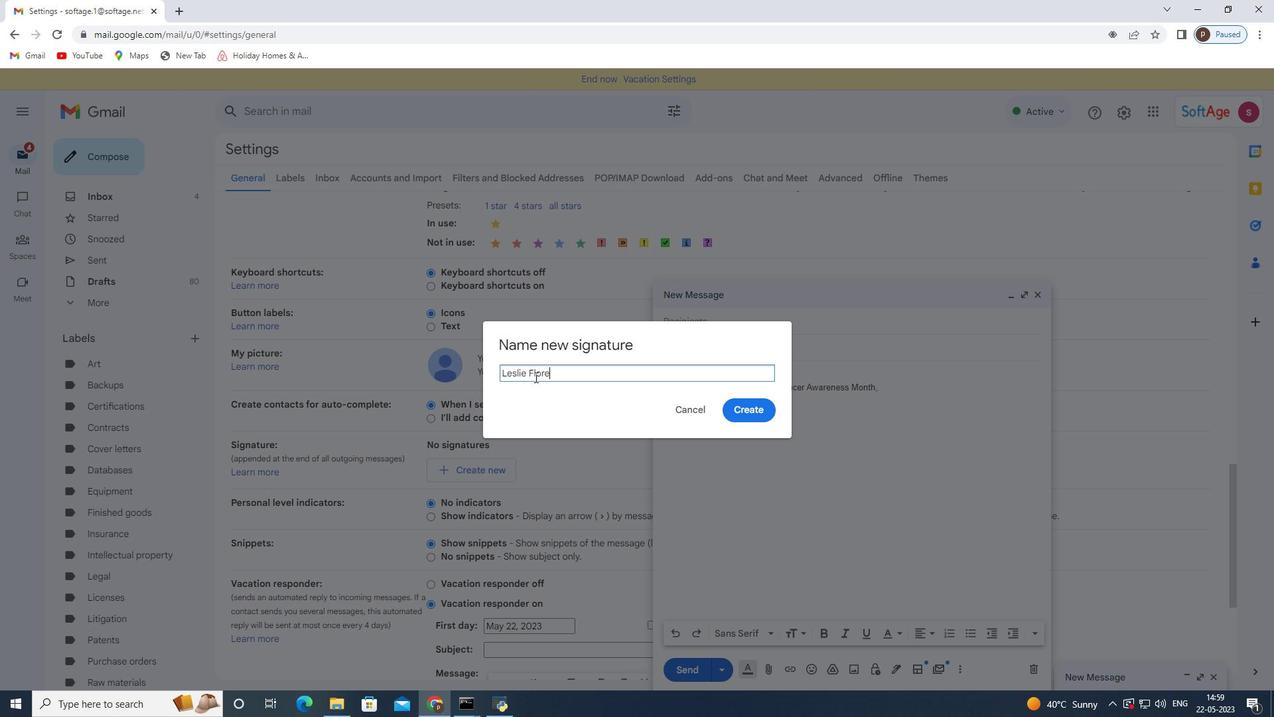 
Action: Mouse moved to (754, 411)
Screenshot: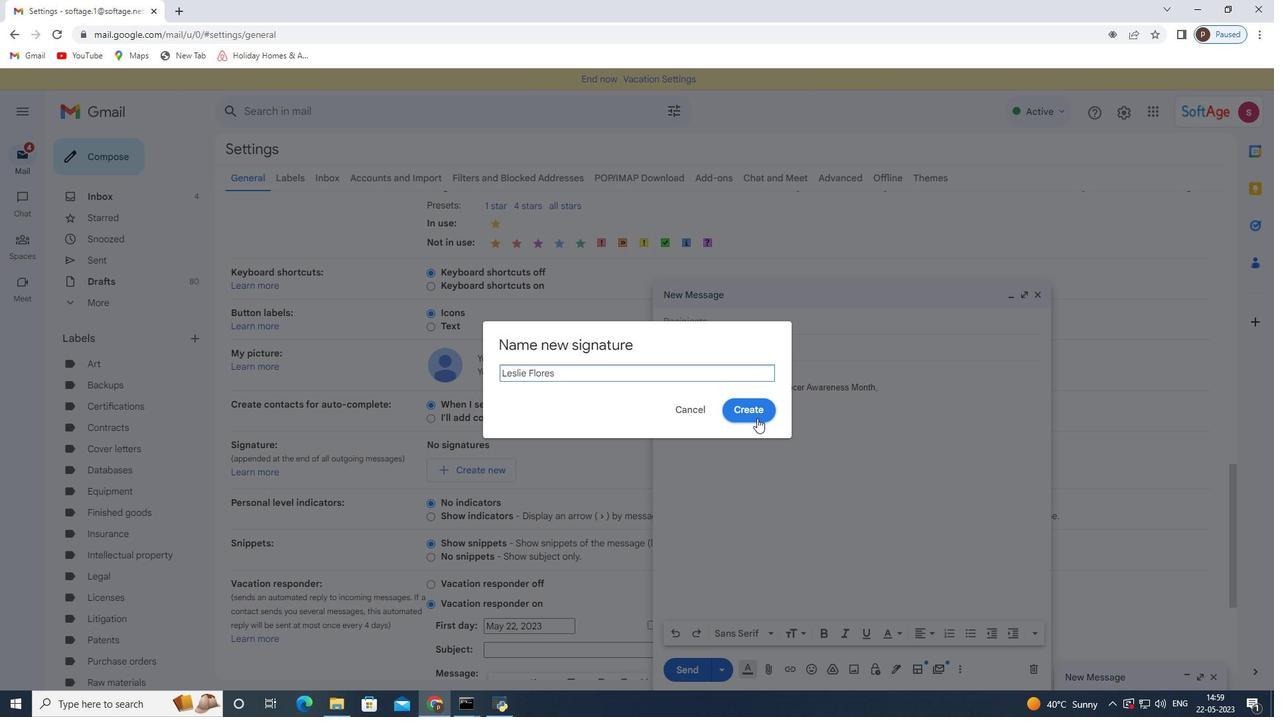 
Action: Mouse pressed left at (754, 411)
Screenshot: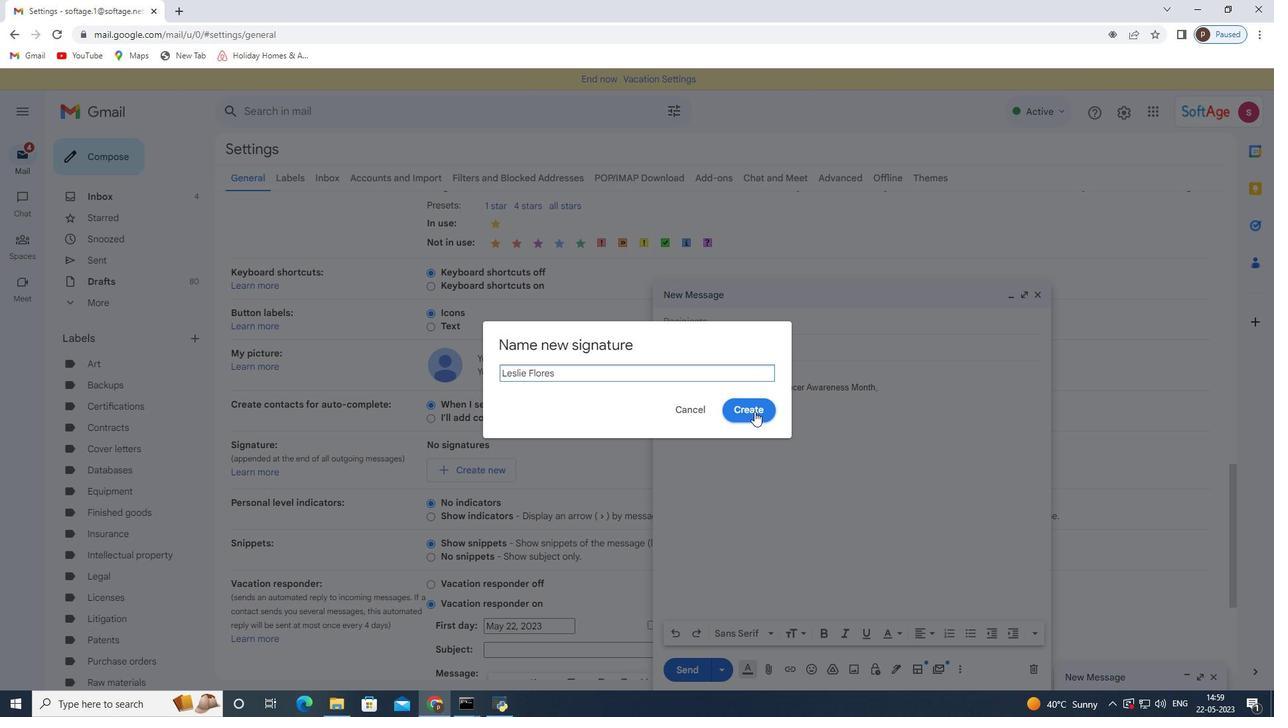 
Action: Mouse moved to (604, 462)
Screenshot: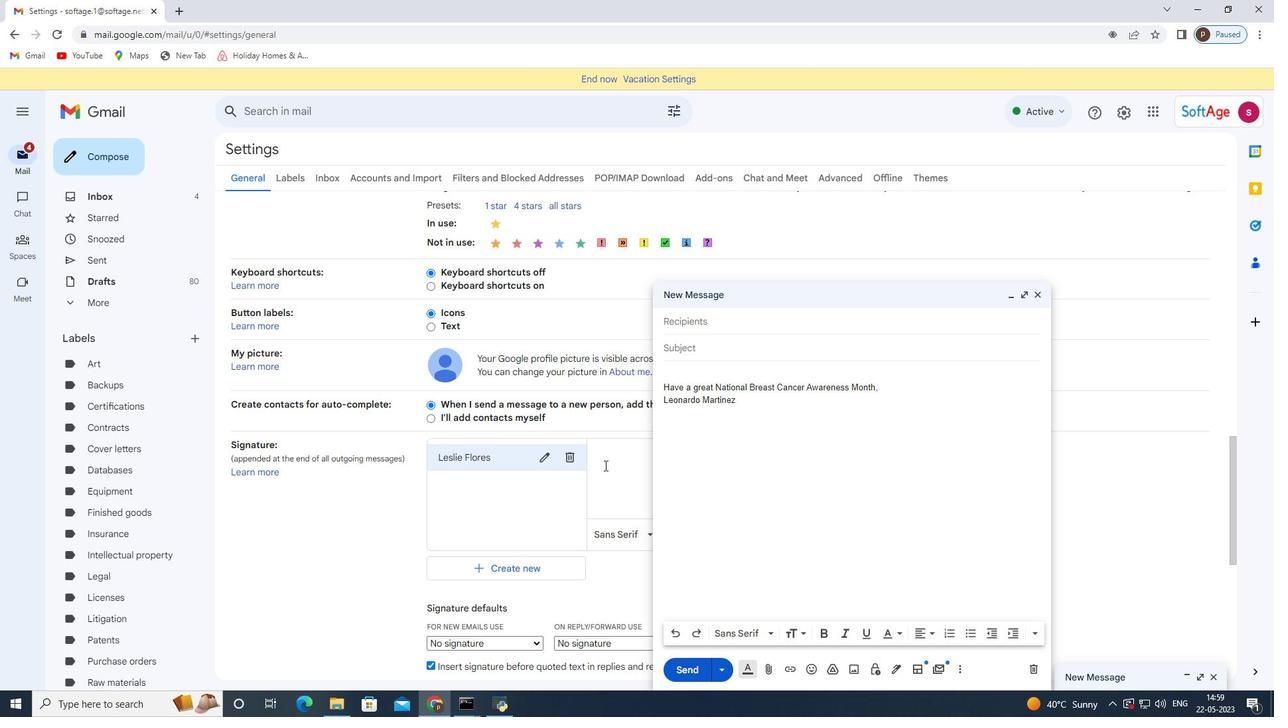 
Action: Mouse pressed left at (604, 462)
Screenshot: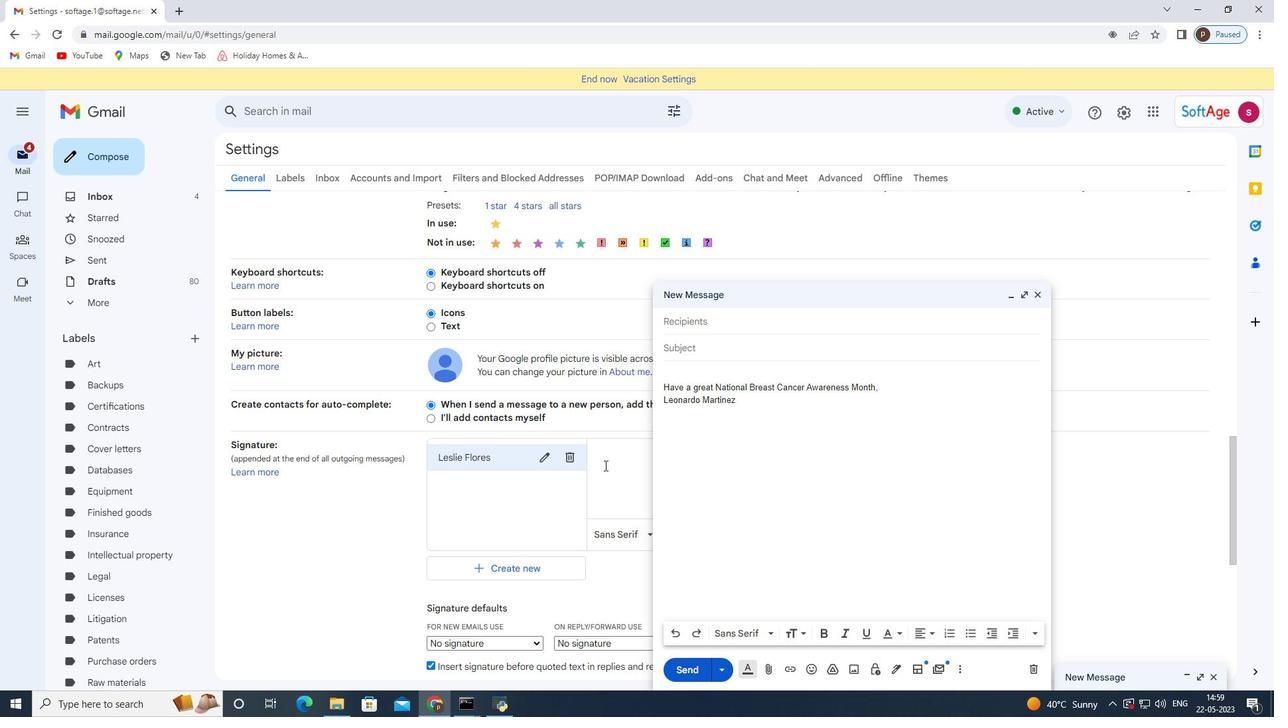 
Action: Key pressed <Key.shift>With<Key.space>gratitude<Key.space>and<Key.space>sincere<Key.space>wishes,<Key.enter><Key.shift>Leslie<Key.space><Key.shift><Key.shift><Key.shift><Key.shift><Key.shift><Key.shift><Key.shift><Key.shift><Key.shift><Key.shift>Flores
Screenshot: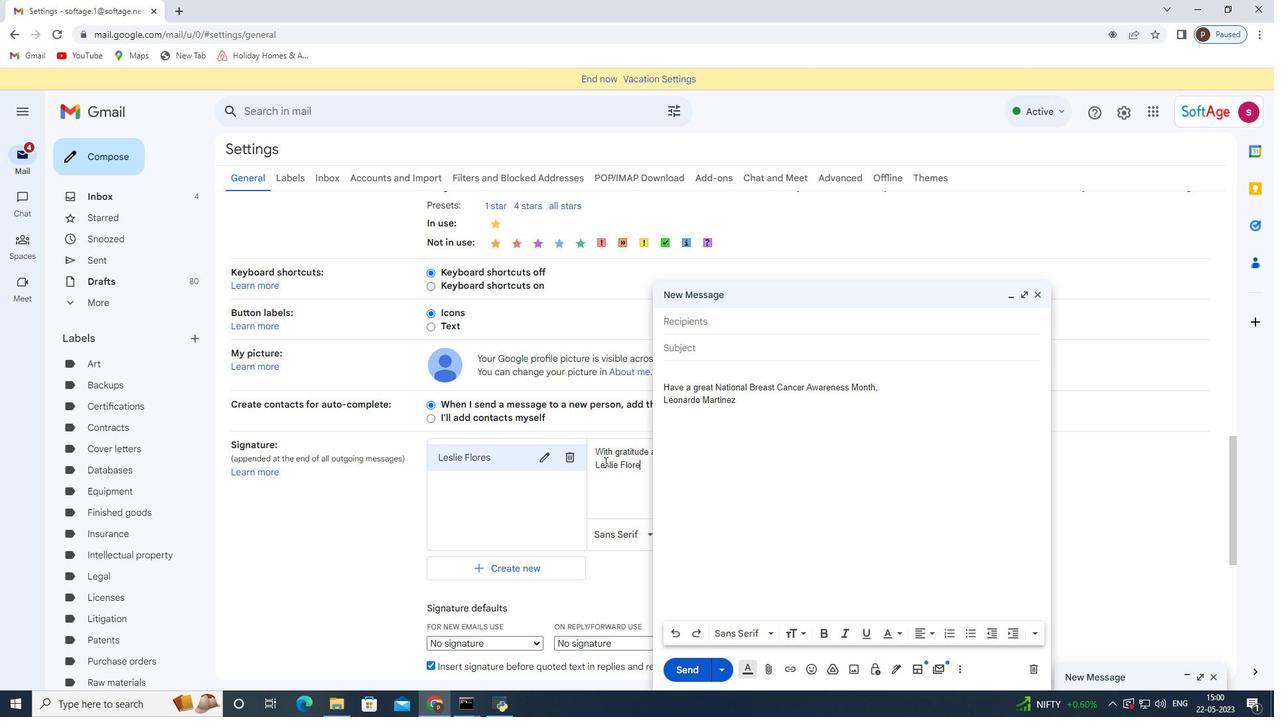 
Action: Mouse moved to (614, 455)
Screenshot: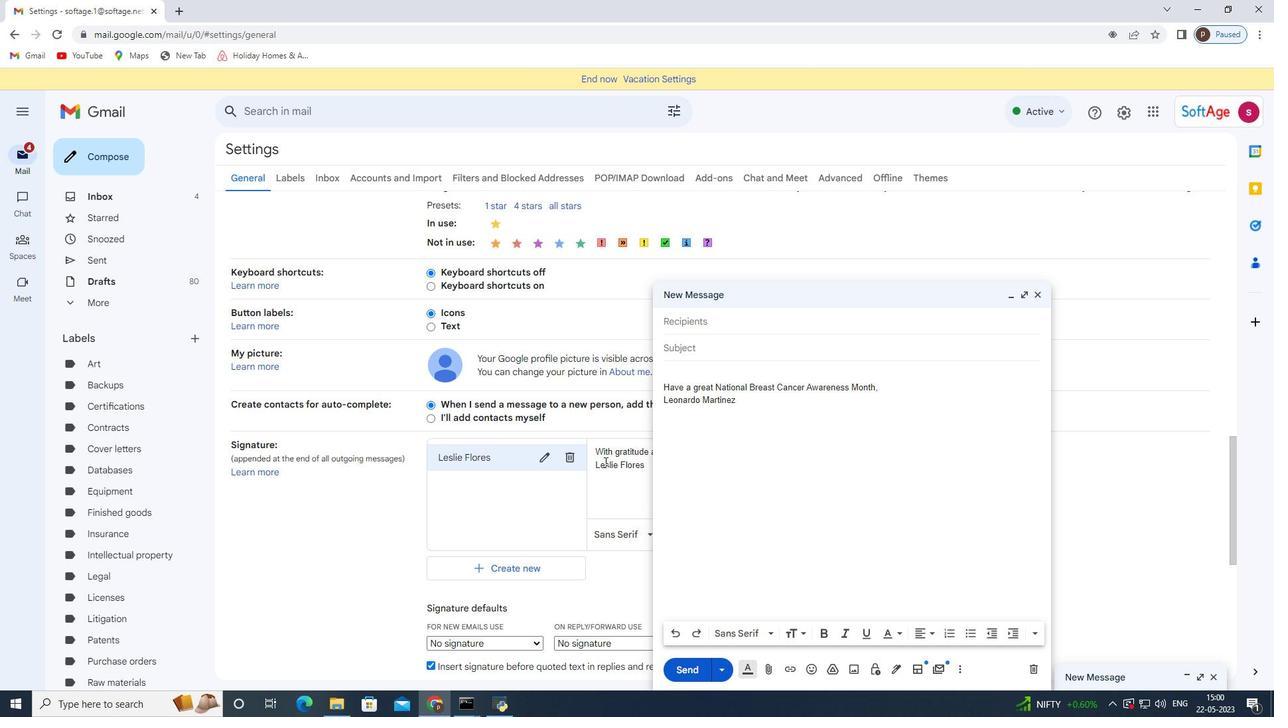
Action: Mouse scrolled (614, 454) with delta (0, 0)
Screenshot: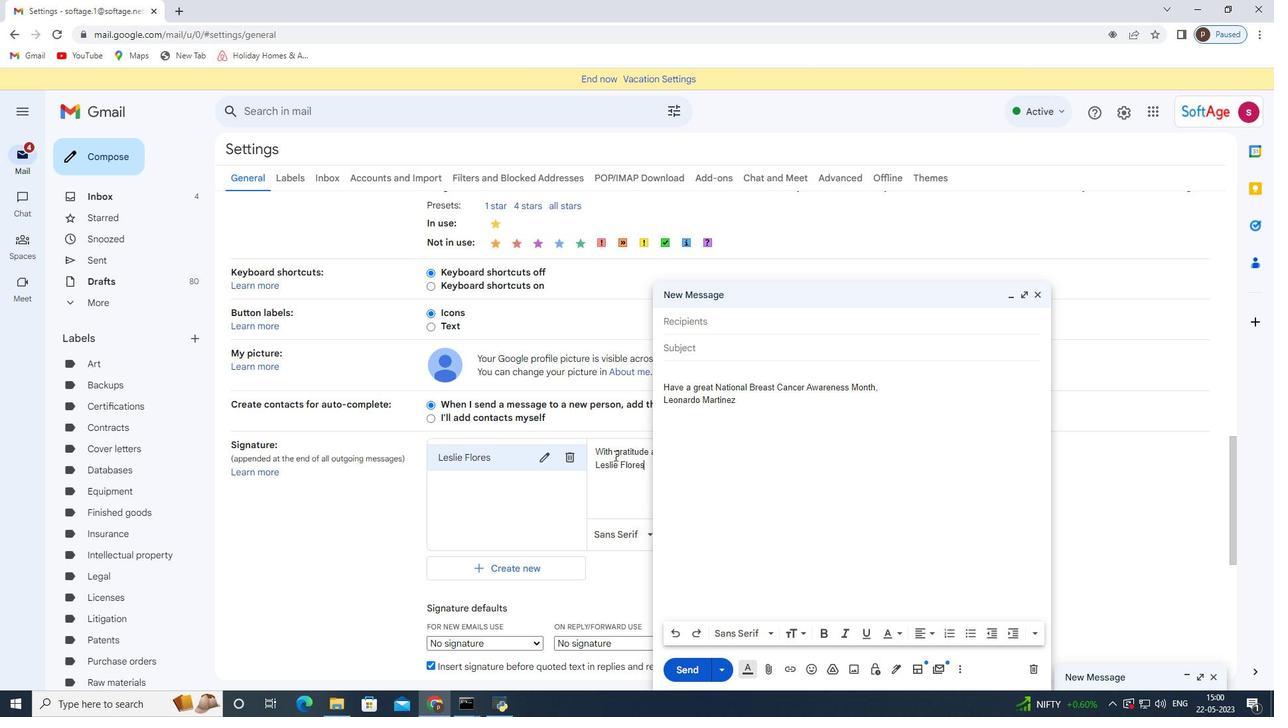 
Action: Mouse scrolled (614, 454) with delta (0, 0)
Screenshot: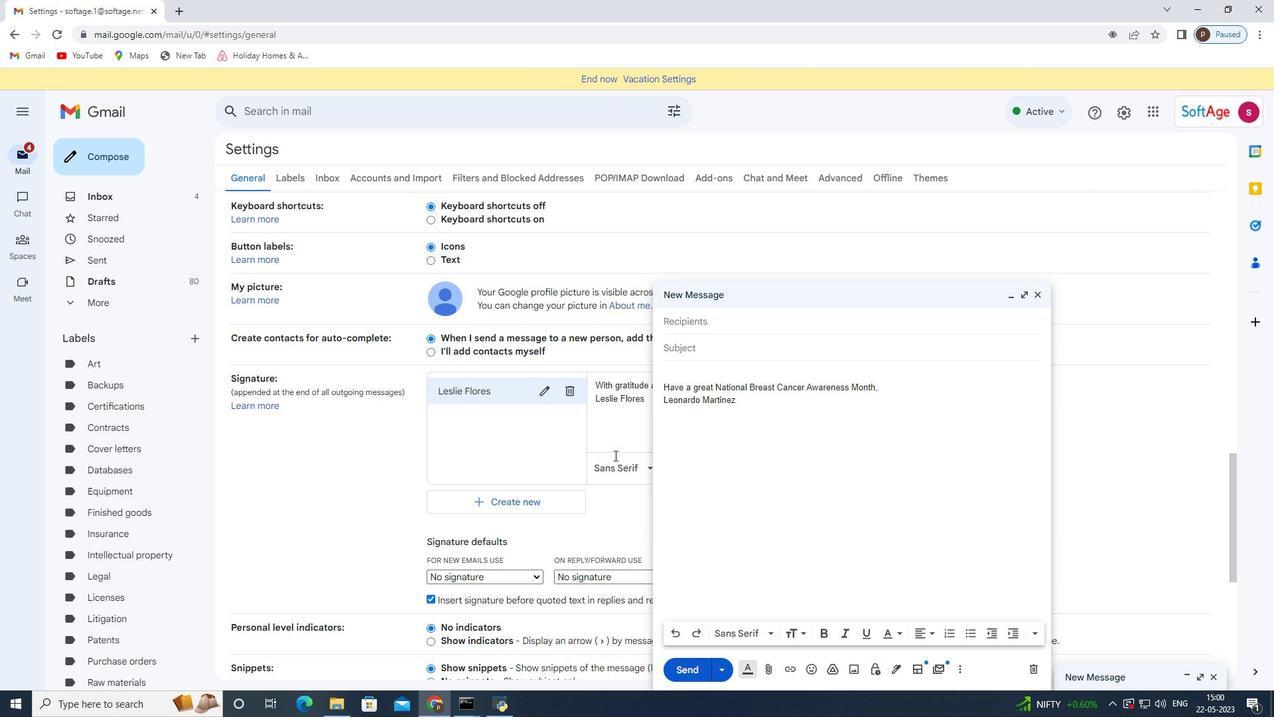 
Action: Mouse scrolled (614, 454) with delta (0, 0)
Screenshot: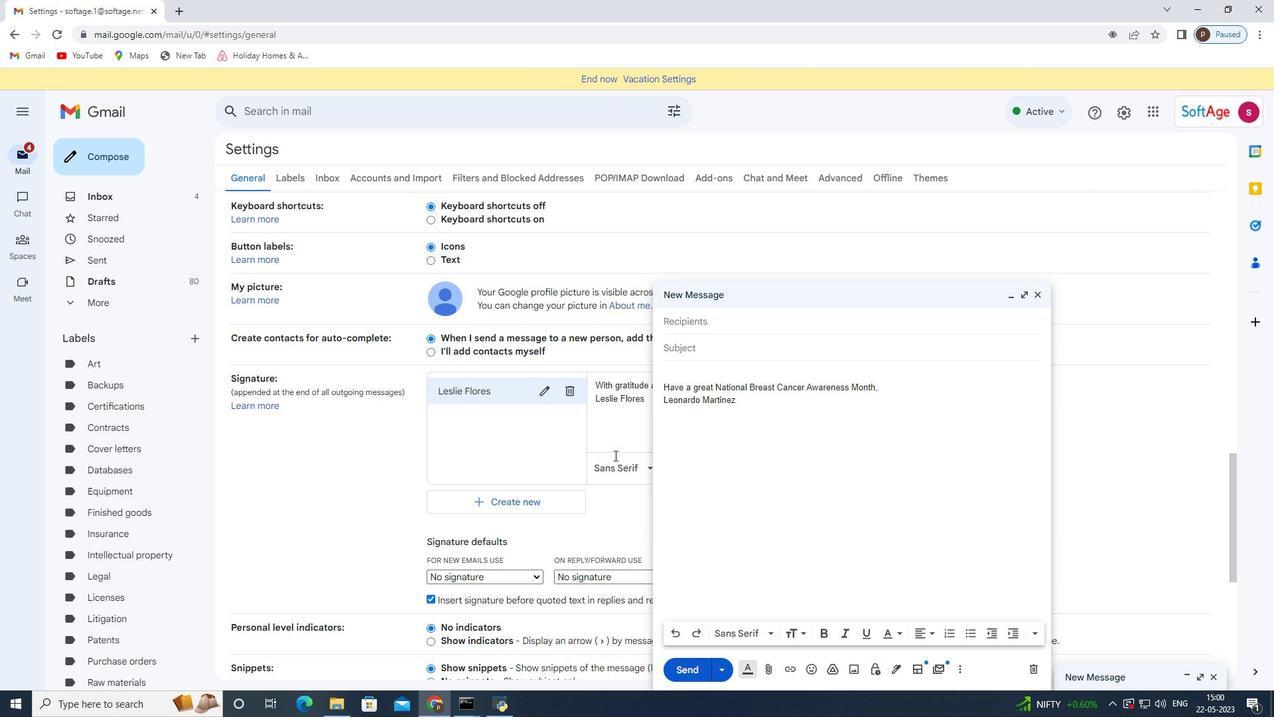
Action: Mouse moved to (505, 443)
Screenshot: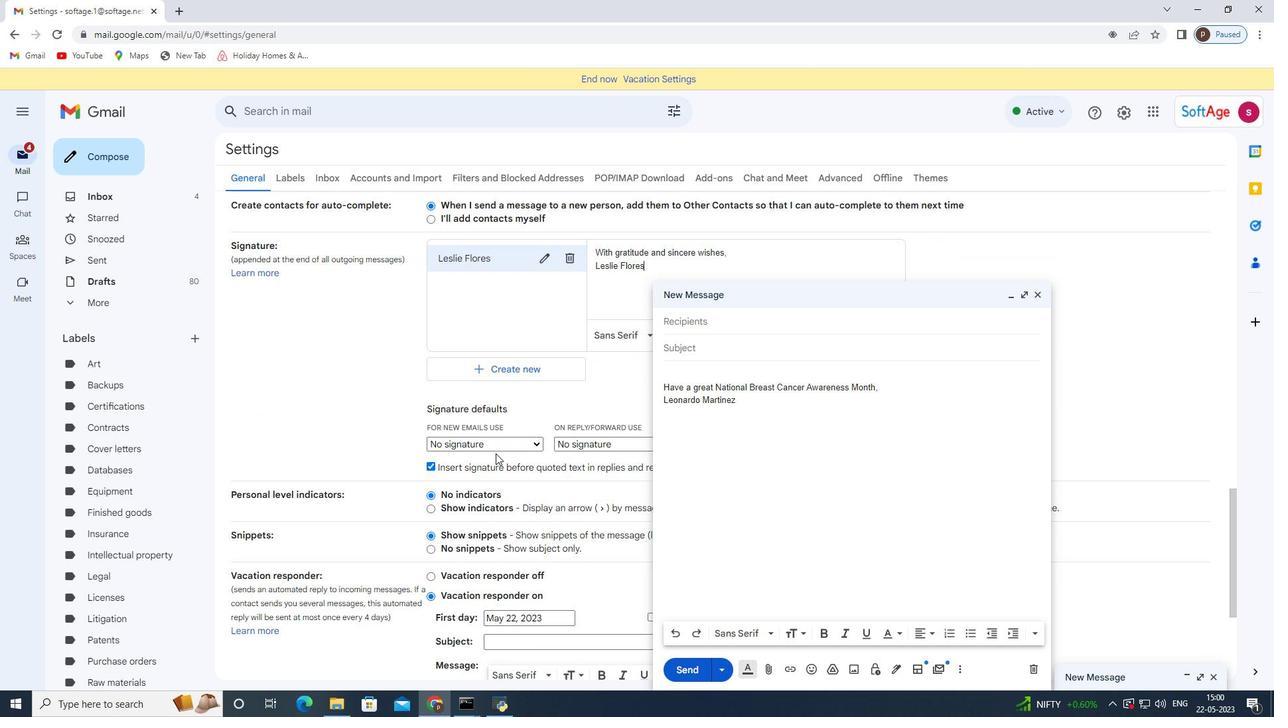 
Action: Mouse pressed left at (505, 443)
Screenshot: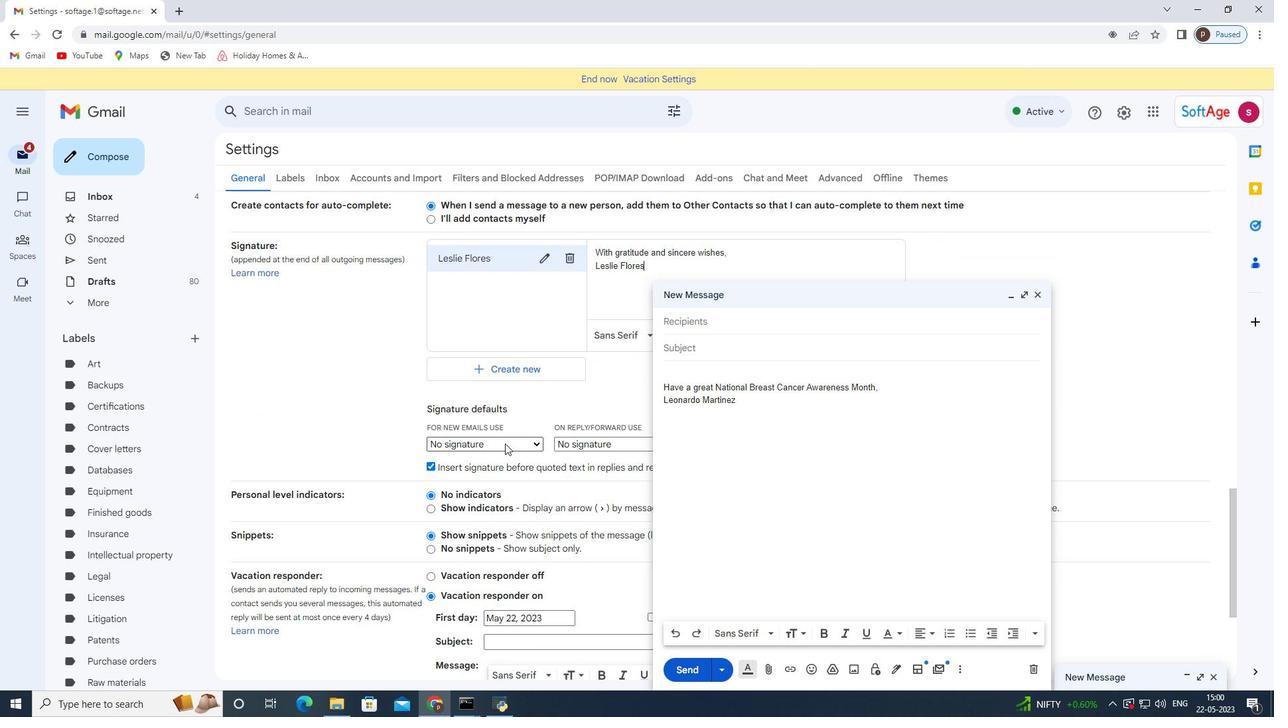 
Action: Mouse moved to (501, 472)
Screenshot: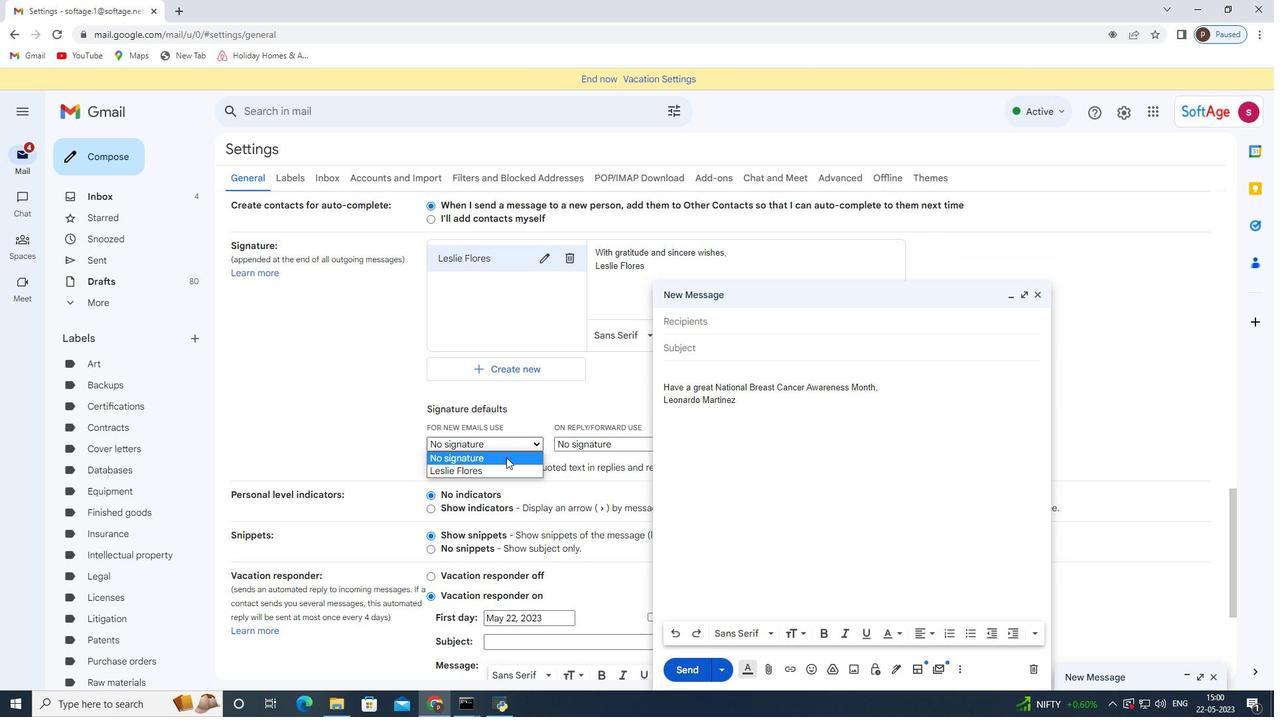 
Action: Mouse pressed left at (501, 472)
Screenshot: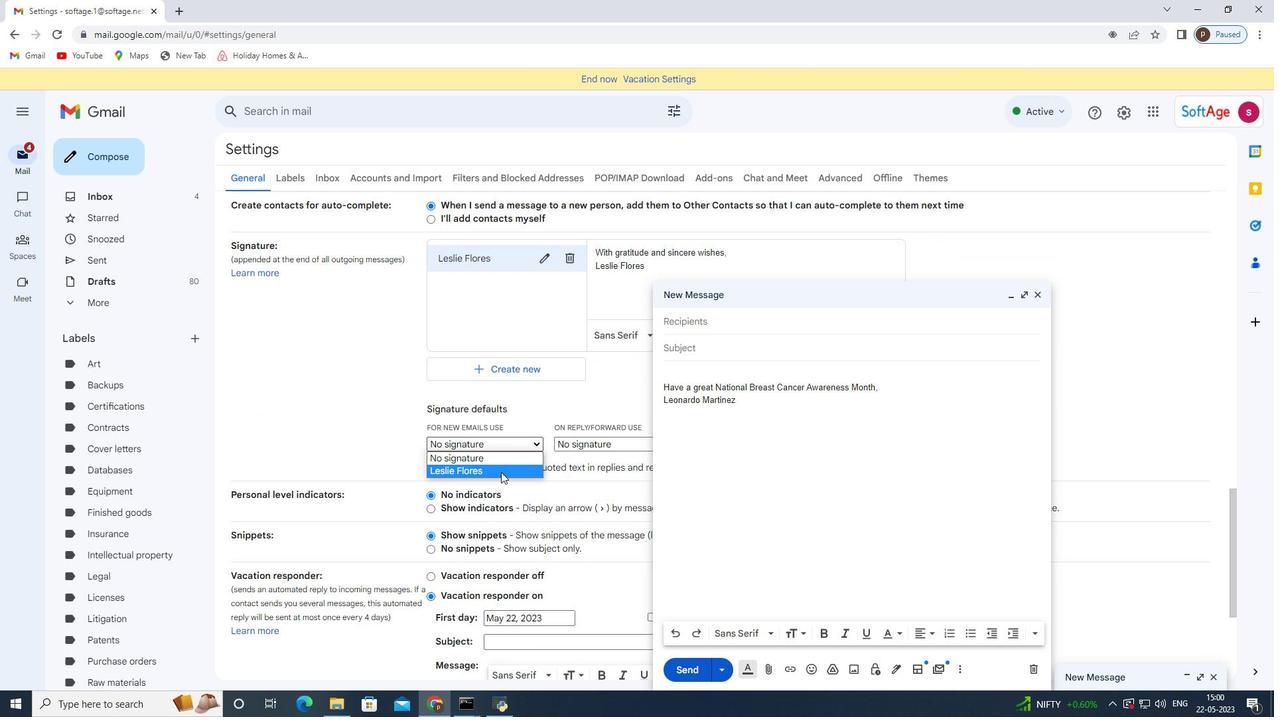 
Action: Mouse moved to (588, 444)
Screenshot: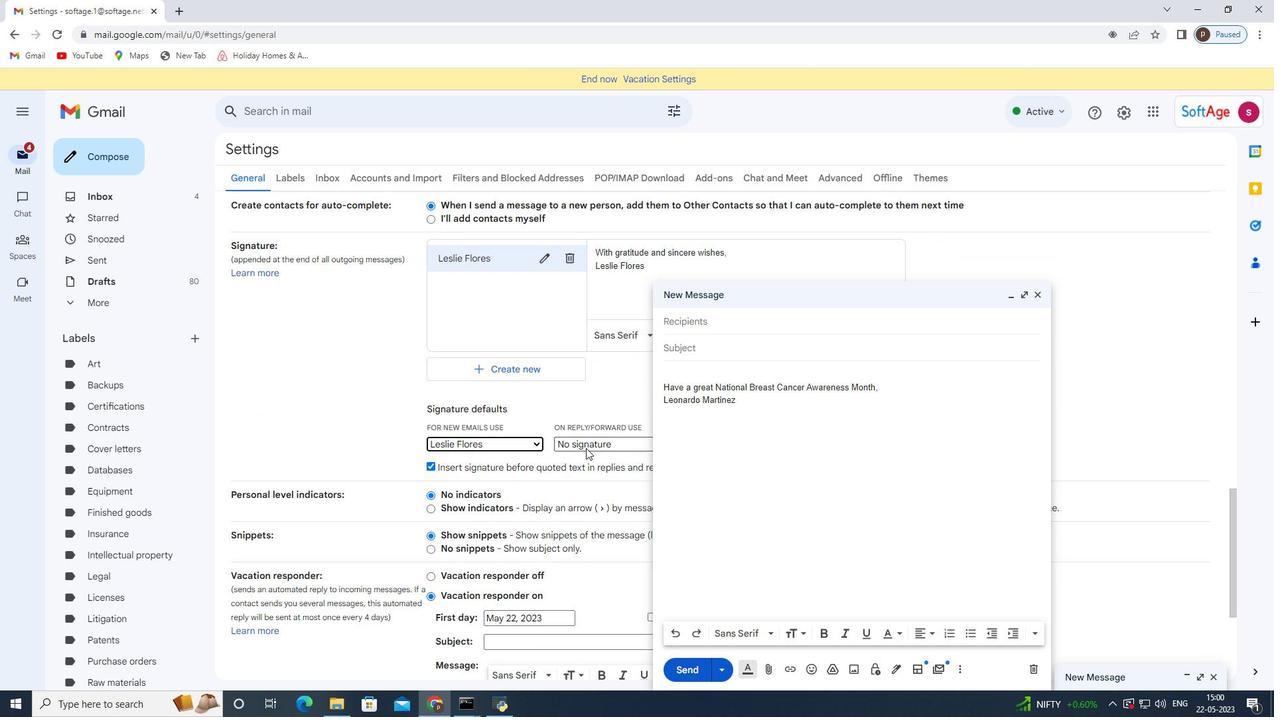 
Action: Mouse pressed left at (588, 444)
Screenshot: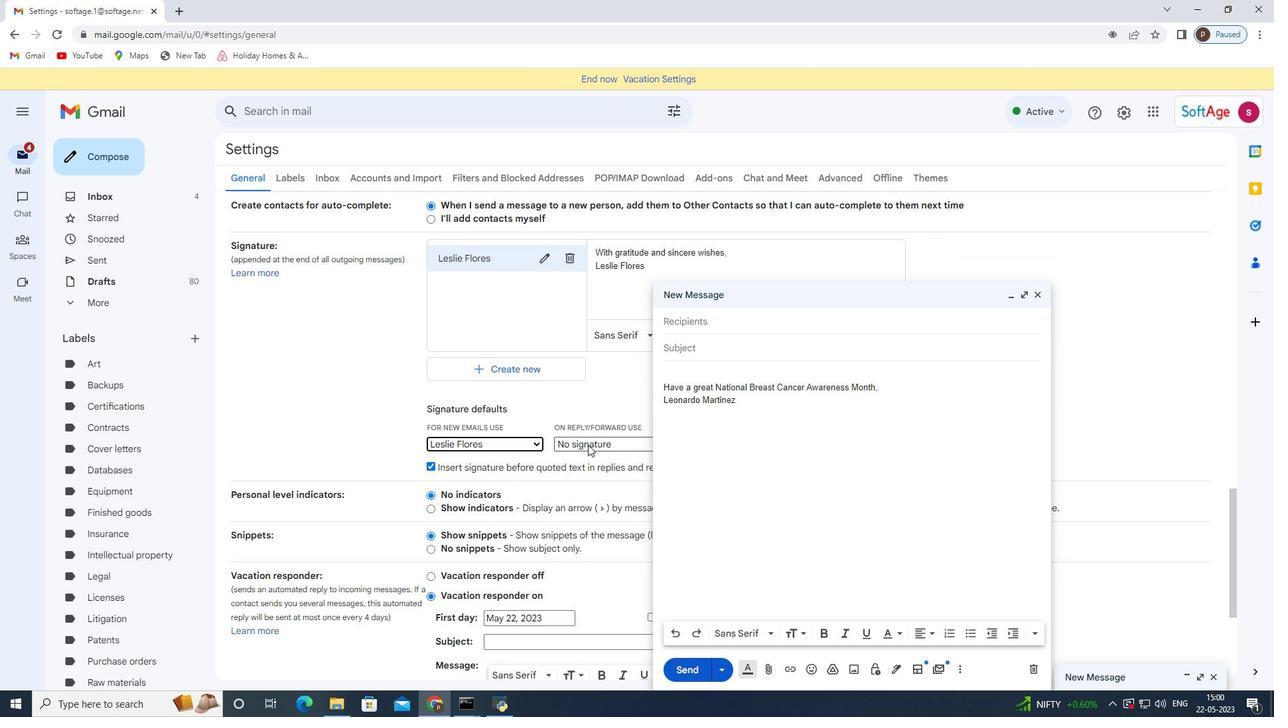 
Action: Mouse moved to (588, 464)
Screenshot: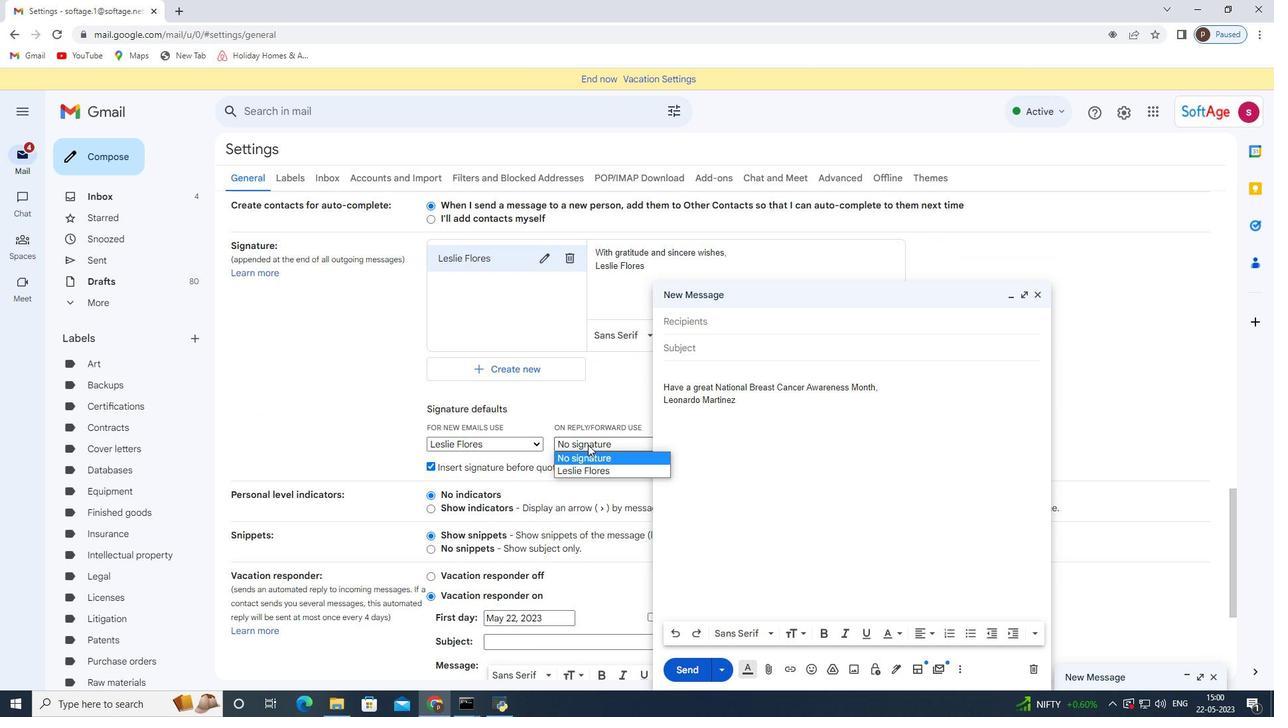 
Action: Mouse pressed left at (588, 464)
Screenshot: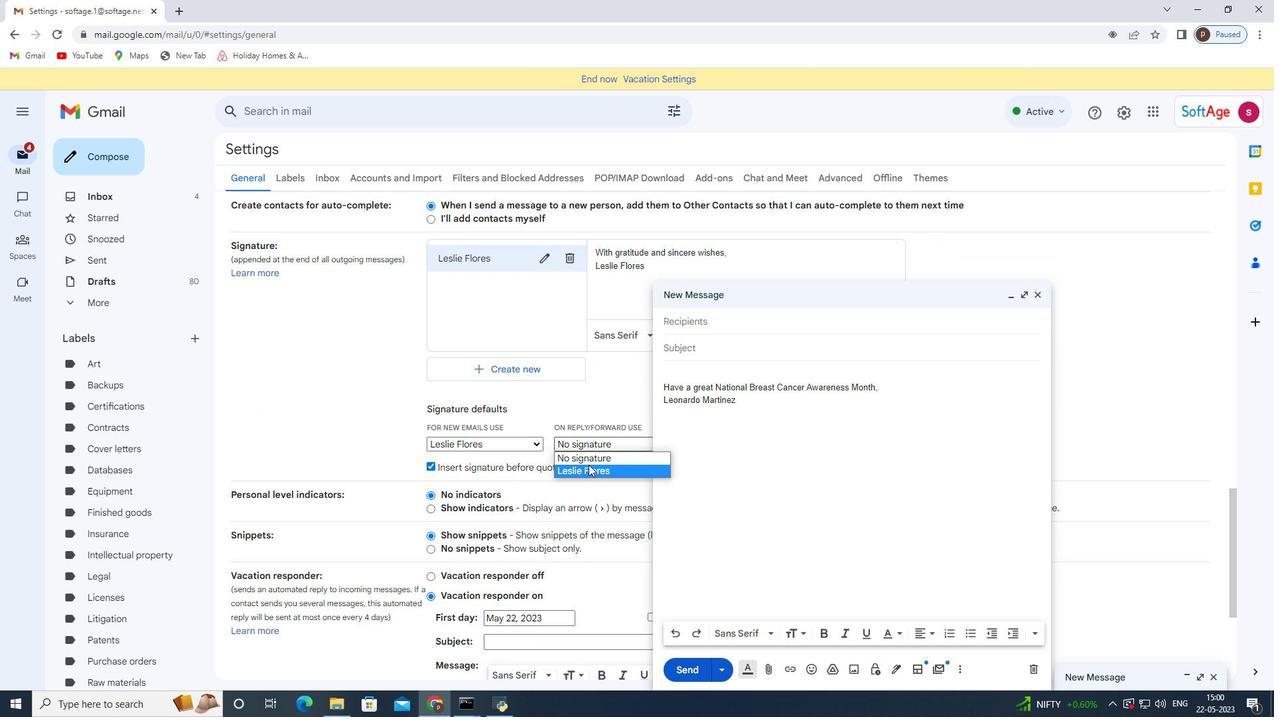 
Action: Mouse moved to (588, 465)
Screenshot: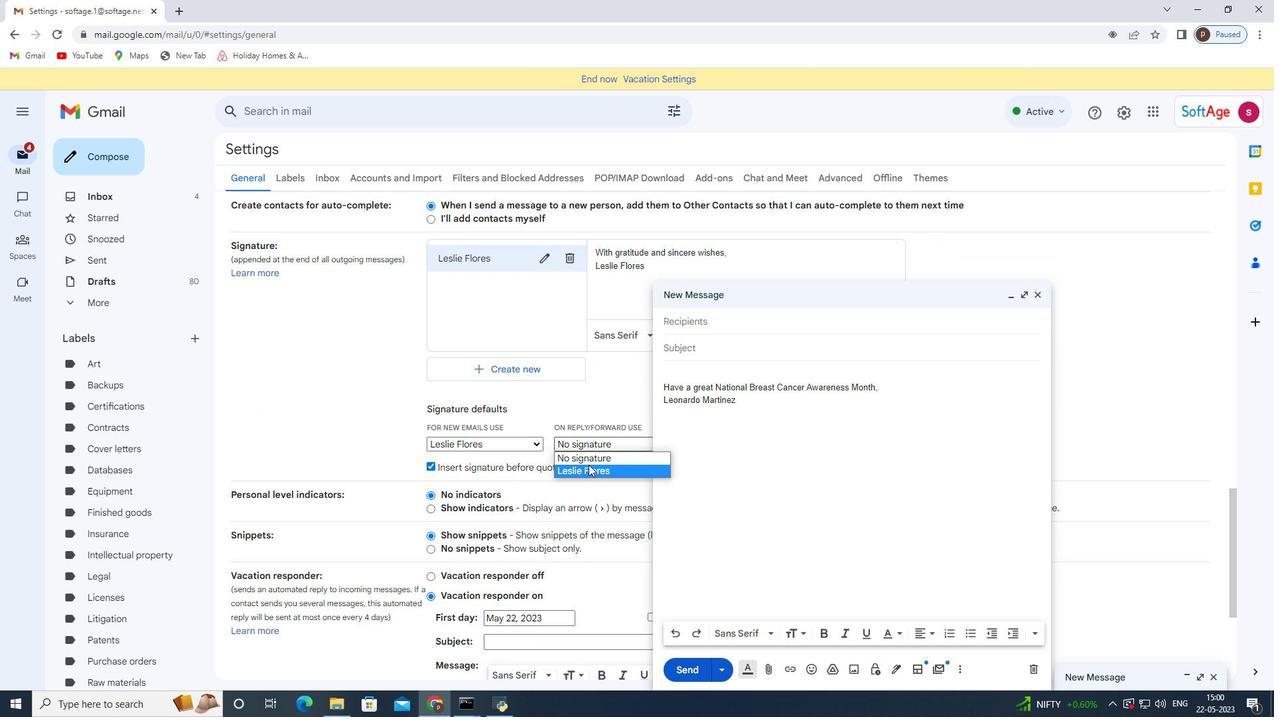 
Action: Mouse scrolled (588, 464) with delta (0, 0)
Screenshot: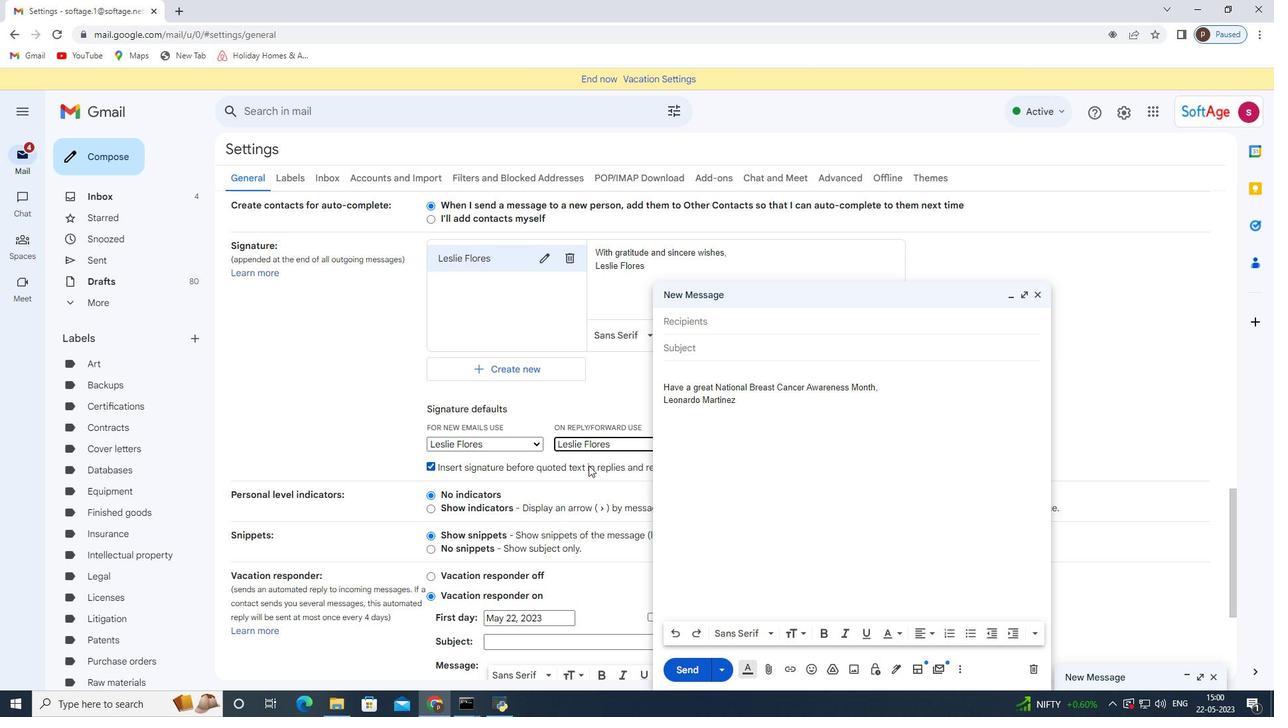 
Action: Mouse scrolled (588, 464) with delta (0, 0)
Screenshot: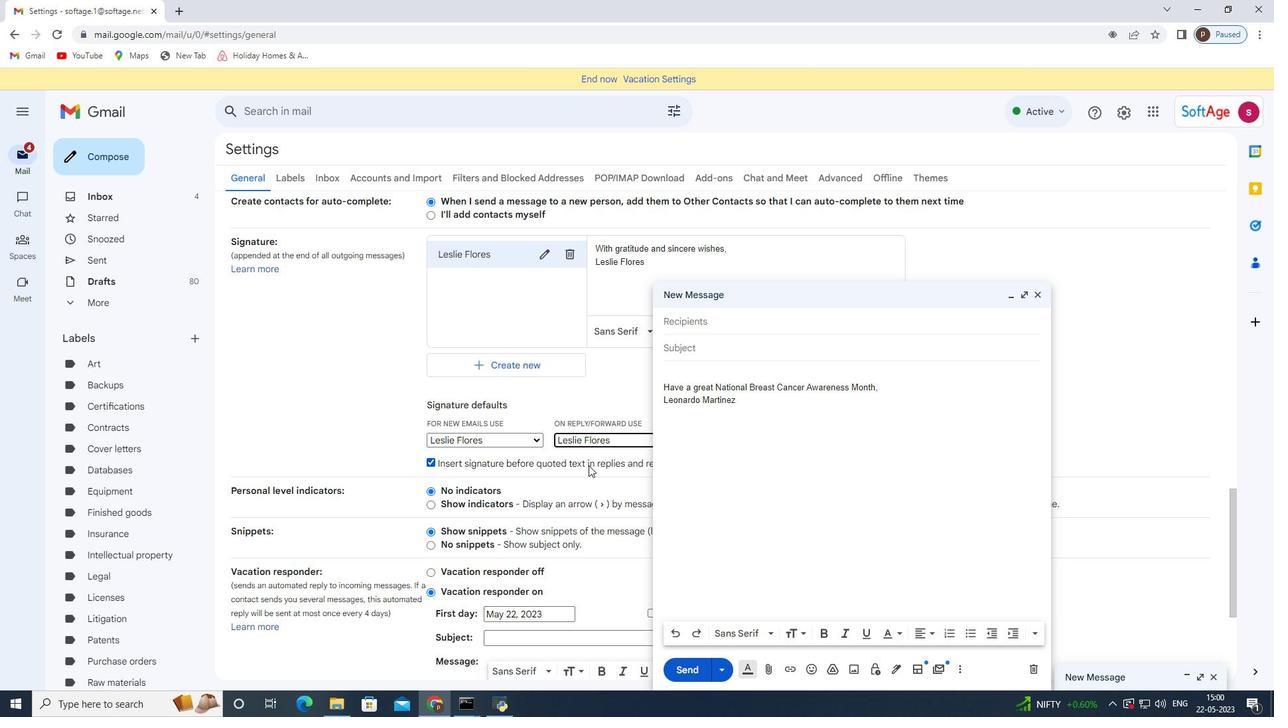 
Action: Mouse scrolled (588, 464) with delta (0, 0)
Screenshot: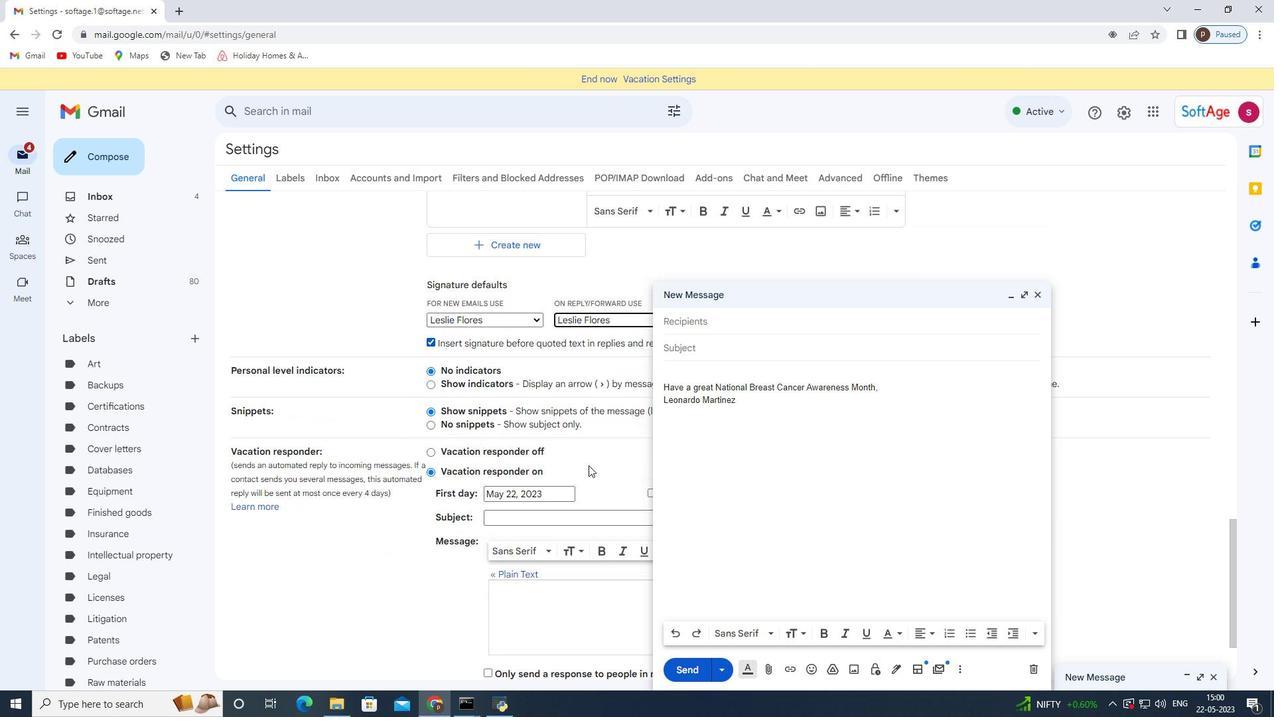 
Action: Mouse scrolled (588, 464) with delta (0, 0)
Screenshot: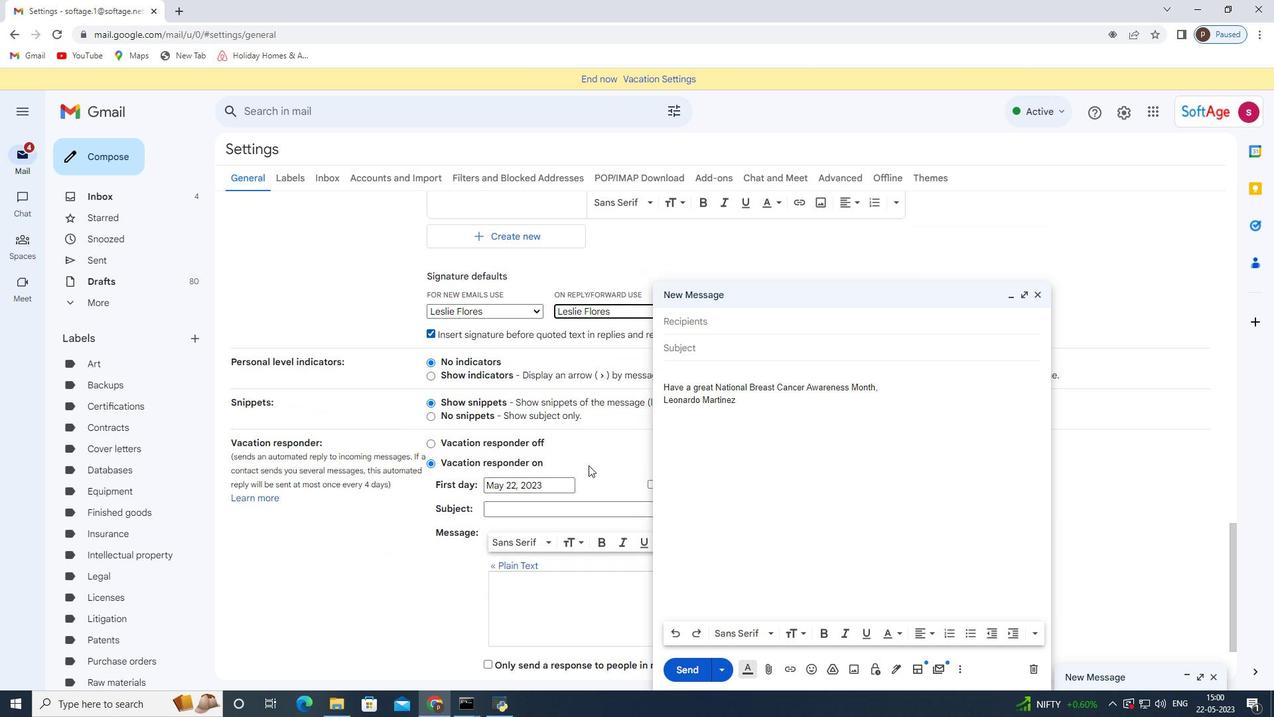 
Action: Mouse moved to (547, 484)
Screenshot: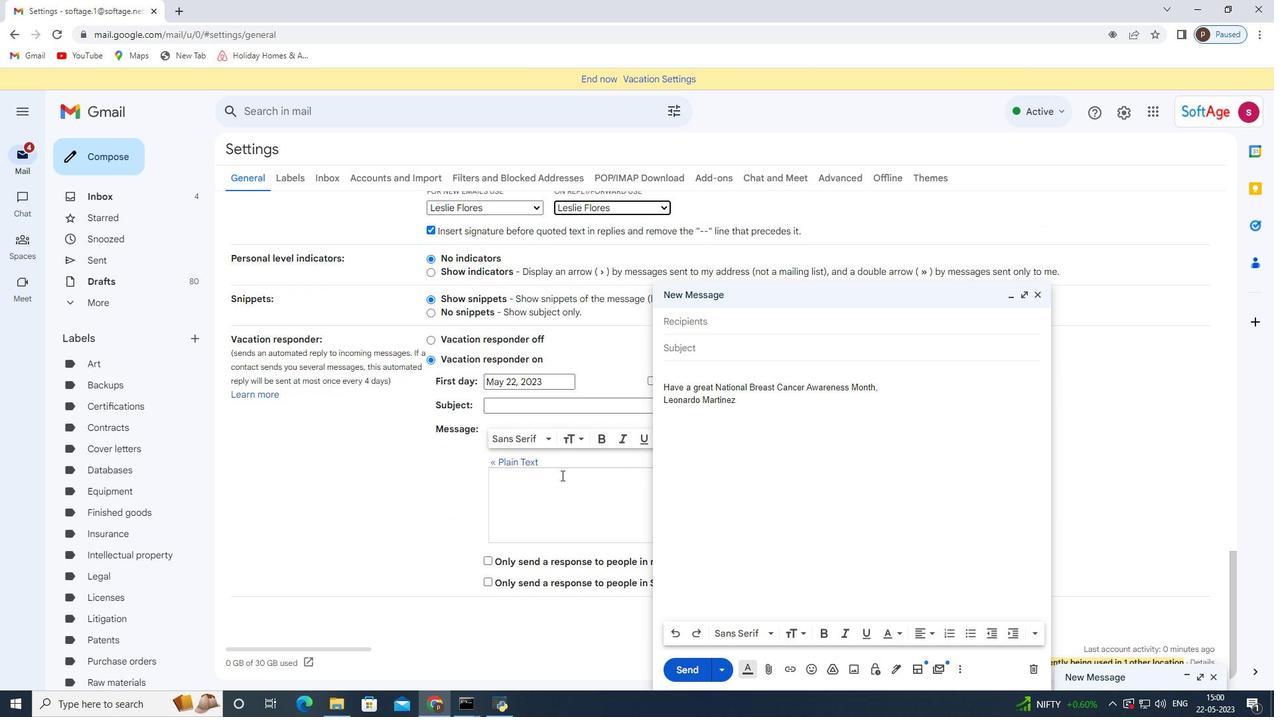 
Action: Mouse scrolled (547, 484) with delta (0, 0)
Screenshot: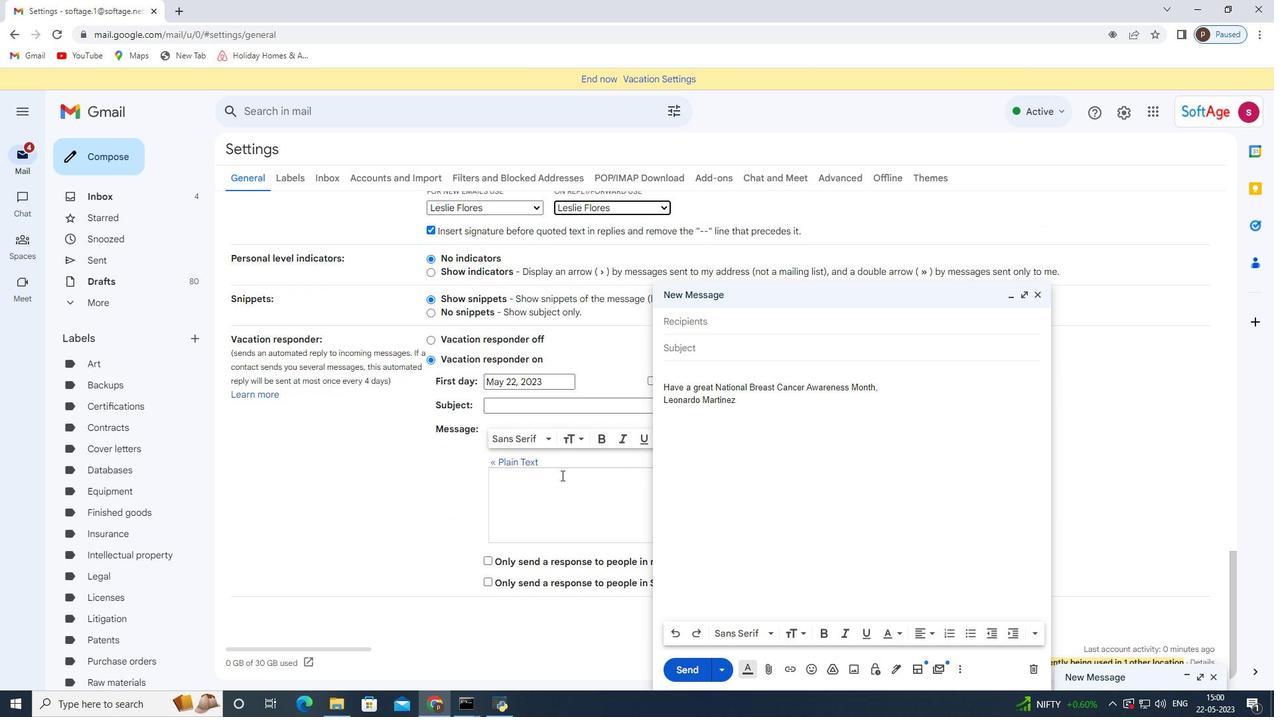 
Action: Mouse moved to (547, 487)
Screenshot: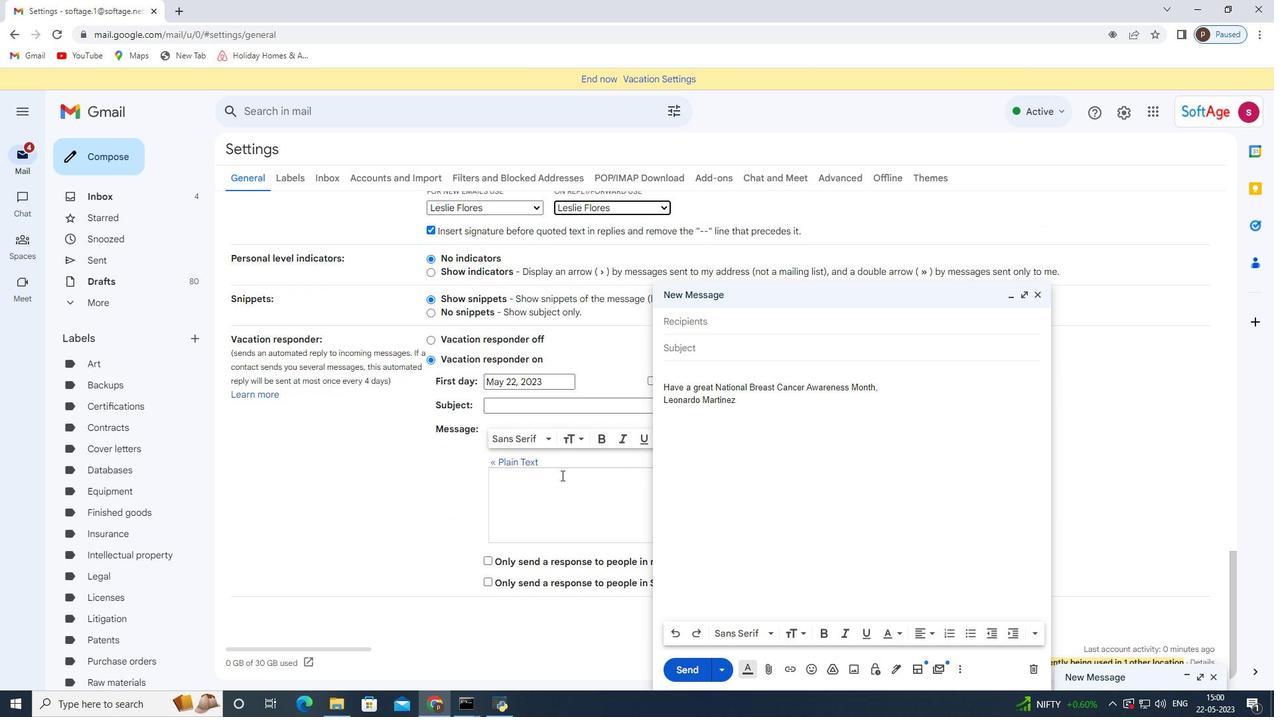 
Action: Mouse scrolled (547, 486) with delta (0, 0)
Screenshot: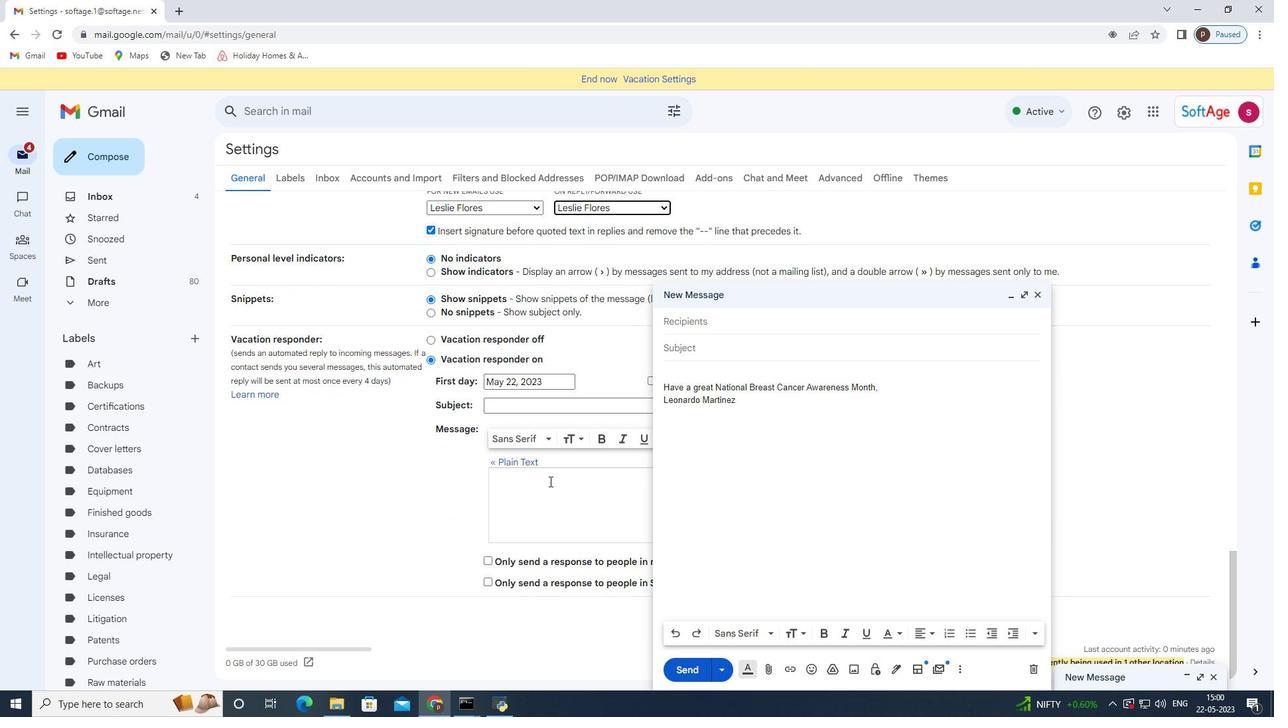 
Action: Mouse moved to (1036, 291)
Screenshot: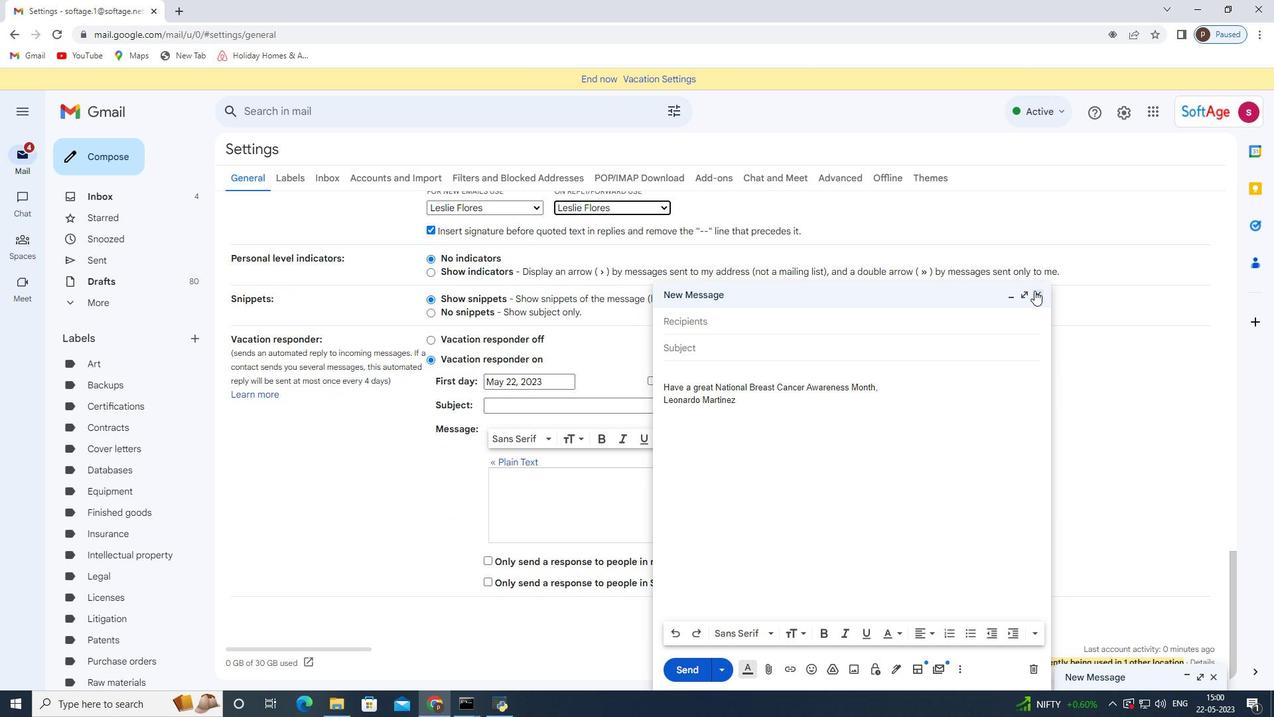 
Action: Mouse pressed left at (1036, 291)
Screenshot: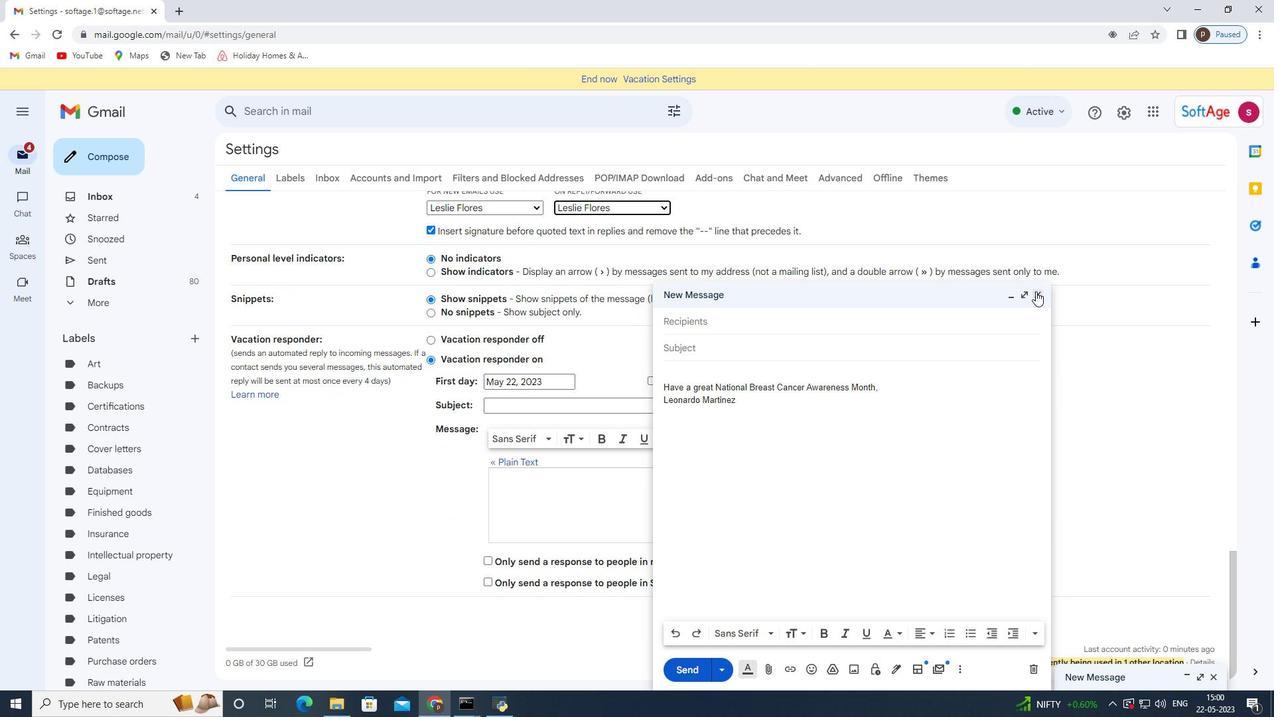 
Action: Mouse moved to (679, 610)
Screenshot: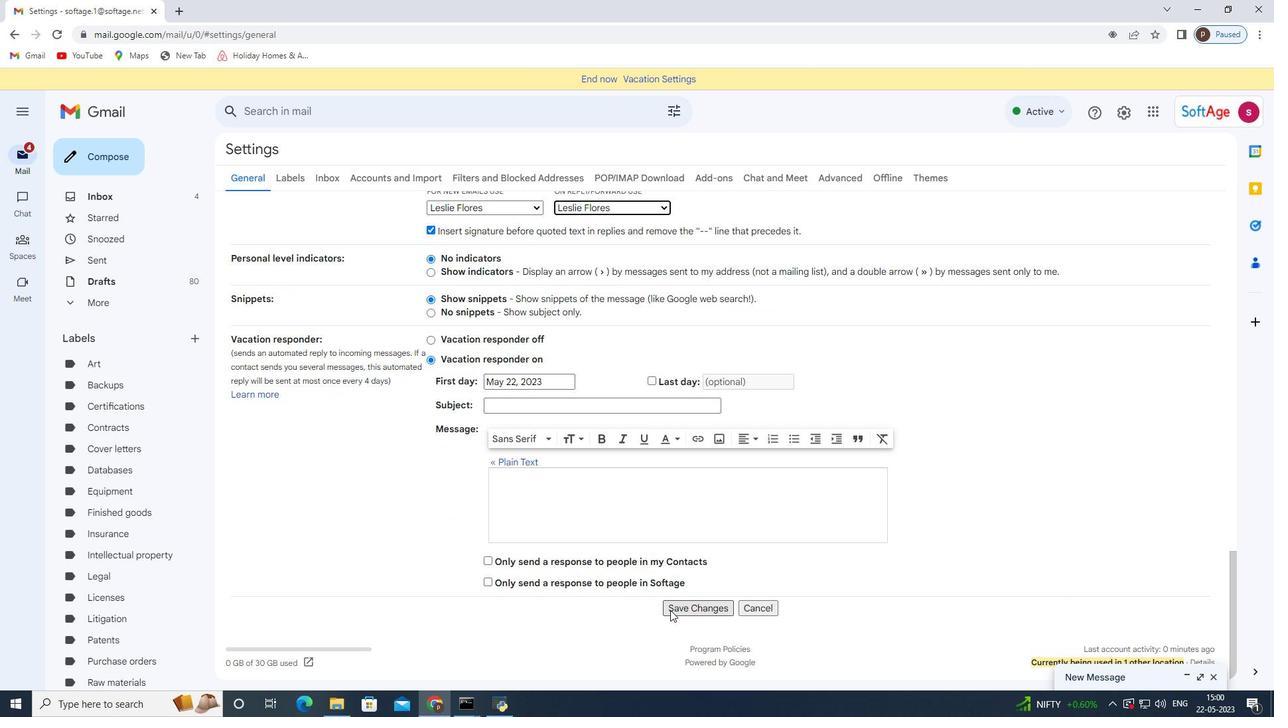 
Action: Mouse pressed left at (679, 610)
Screenshot: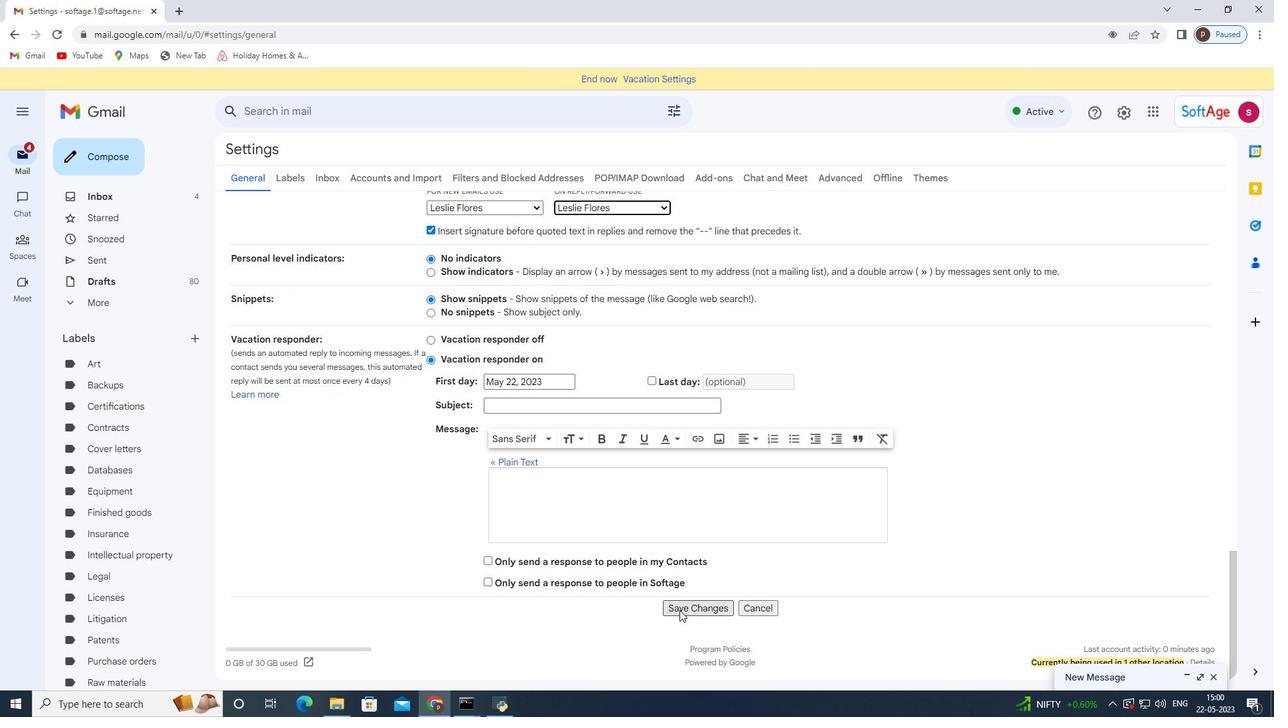 
Action: Mouse moved to (448, 532)
Screenshot: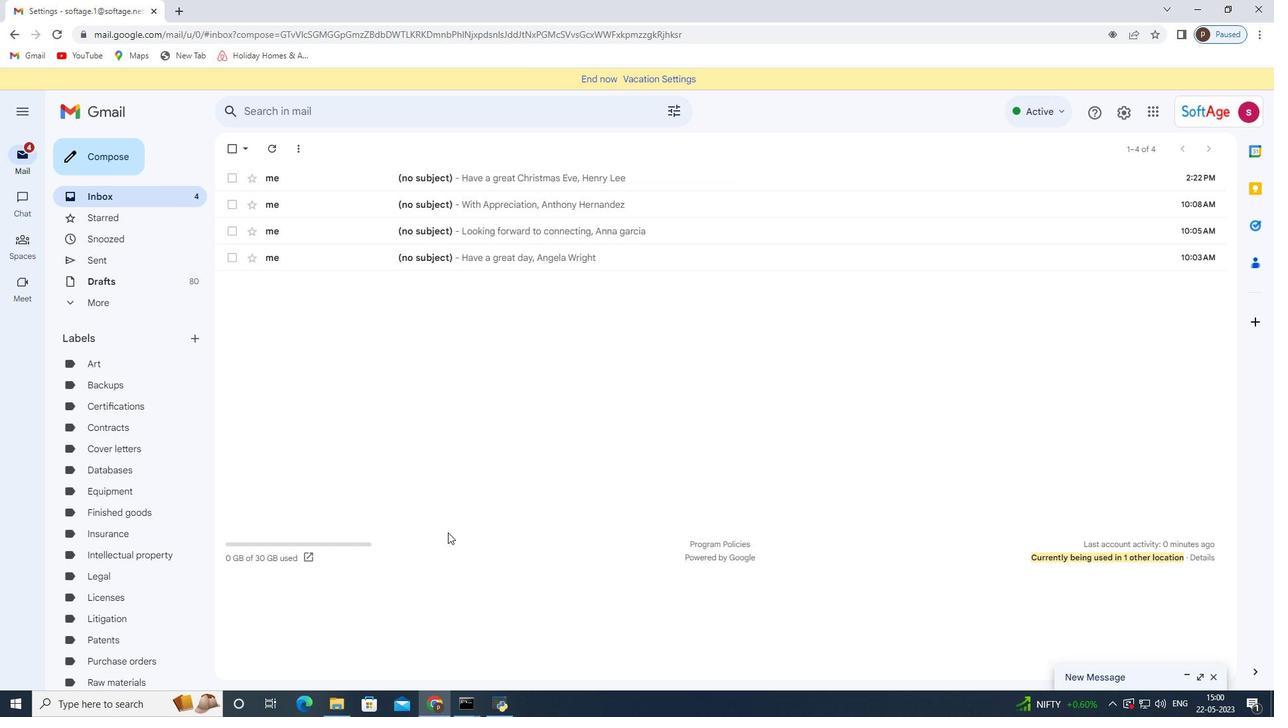 
Action: Mouse scrolled (448, 533) with delta (0, 0)
Screenshot: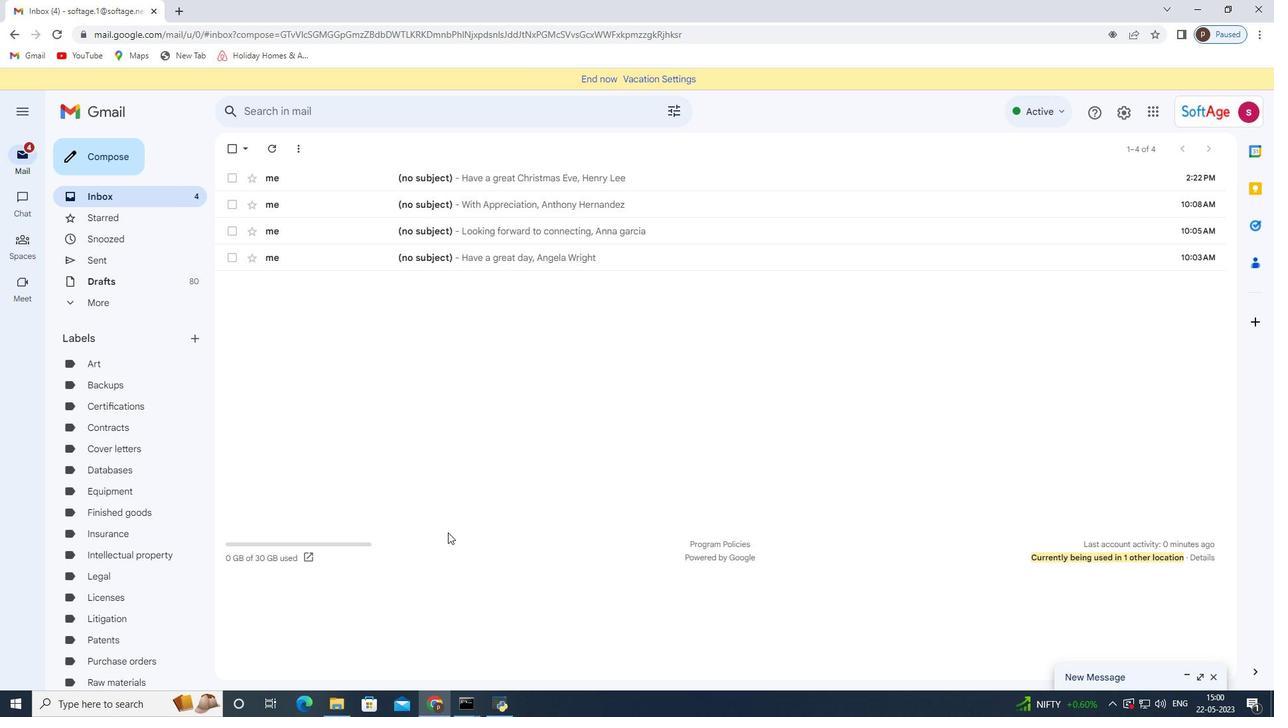 
Action: Mouse scrolled (448, 533) with delta (0, 0)
Screenshot: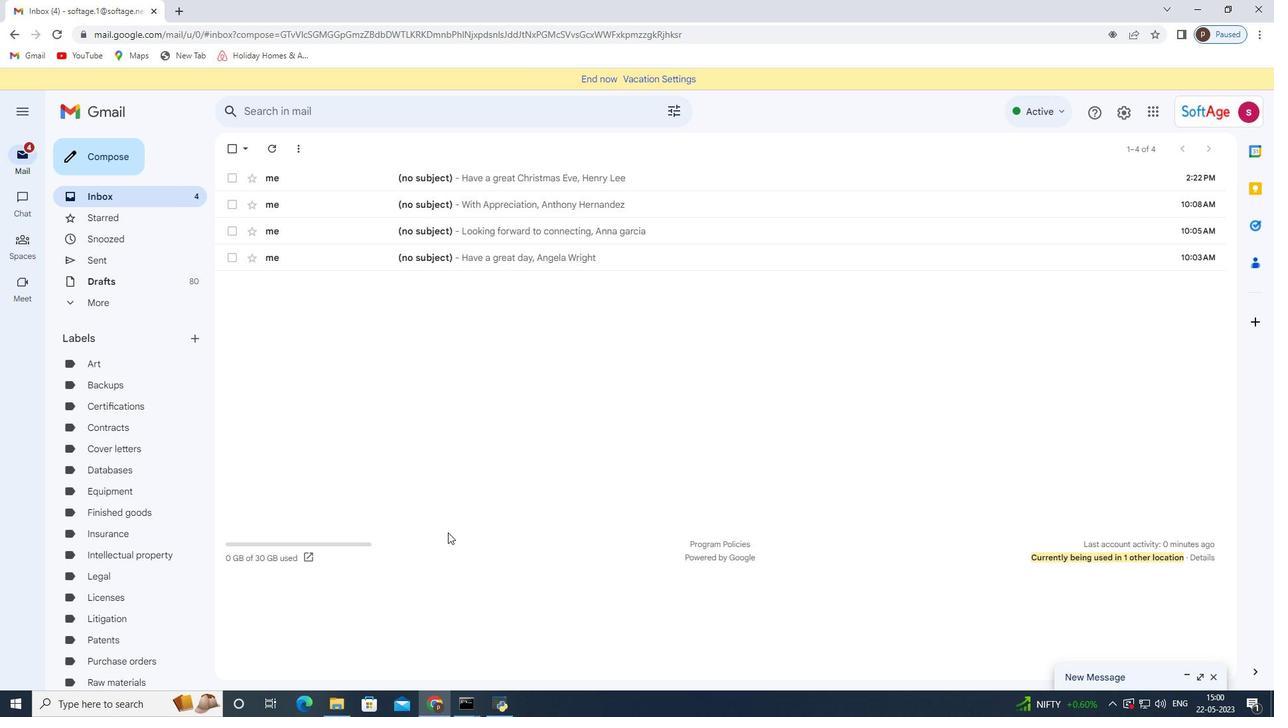 
Action: Mouse scrolled (448, 533) with delta (0, 0)
Screenshot: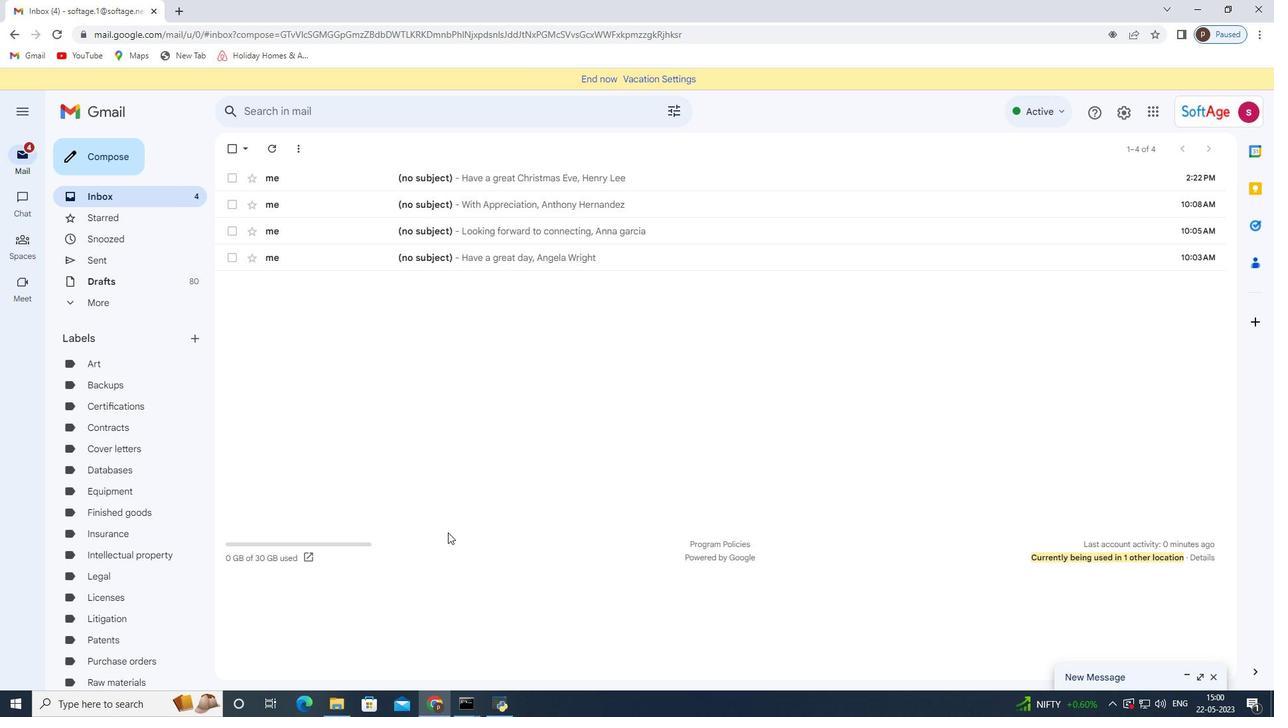
Action: Mouse scrolled (448, 533) with delta (0, 0)
Screenshot: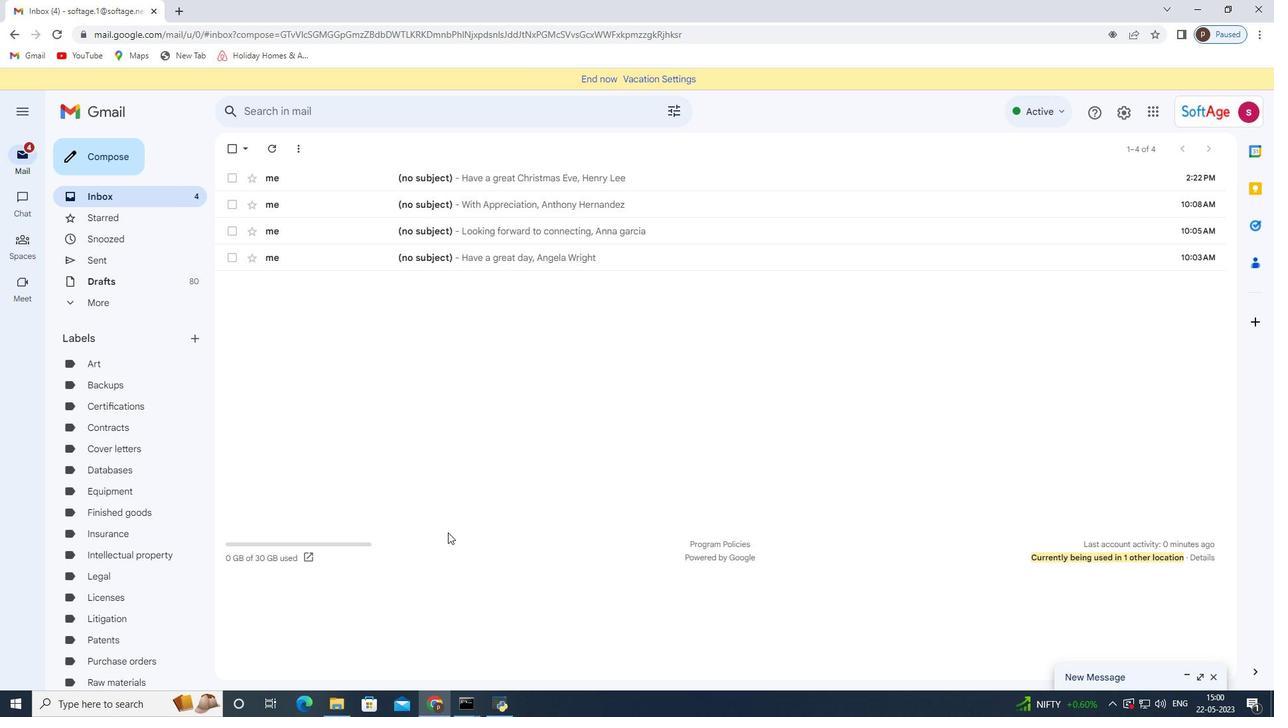 
Action: Mouse moved to (102, 157)
Screenshot: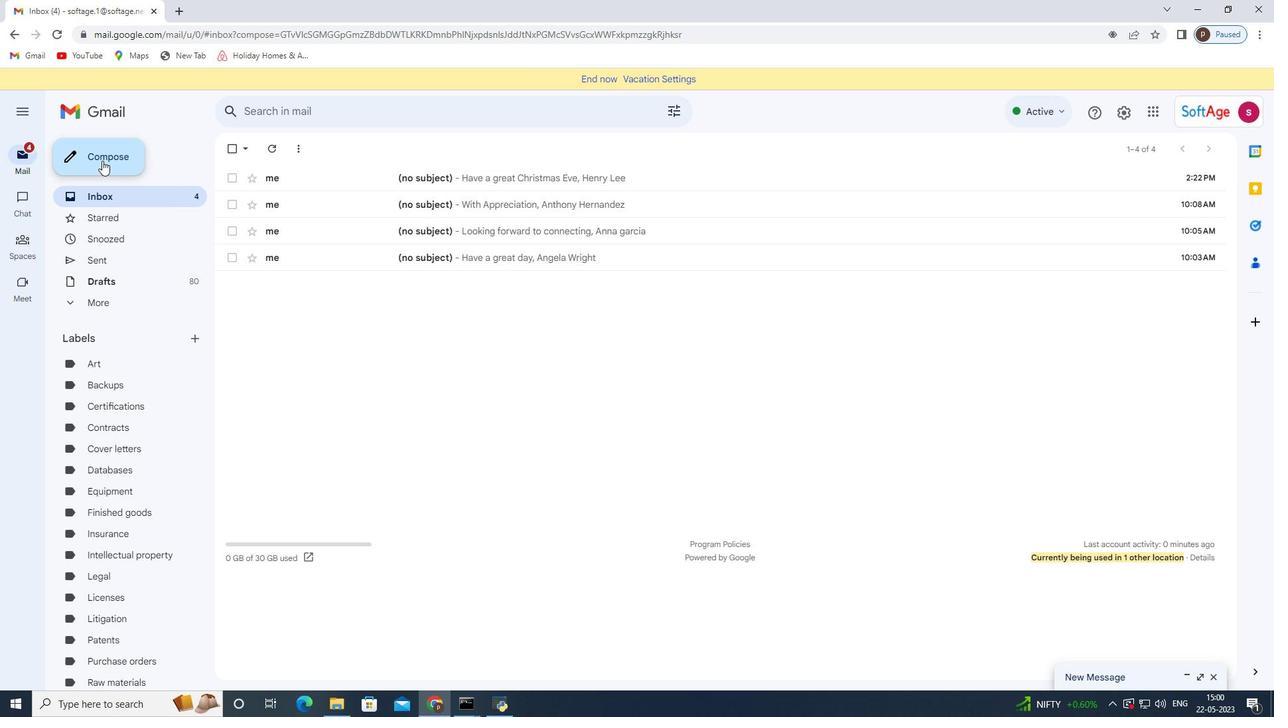 
Action: Mouse pressed left at (102, 157)
Screenshot: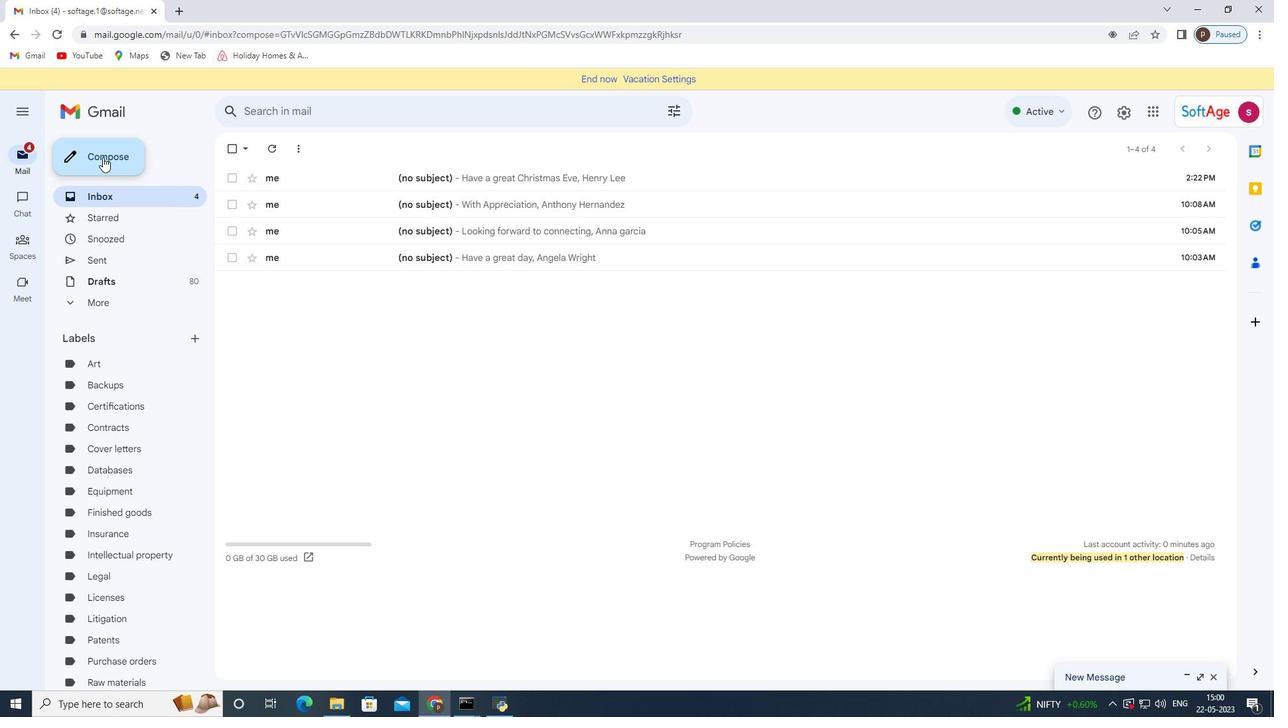 
Action: Mouse moved to (909, 417)
Screenshot: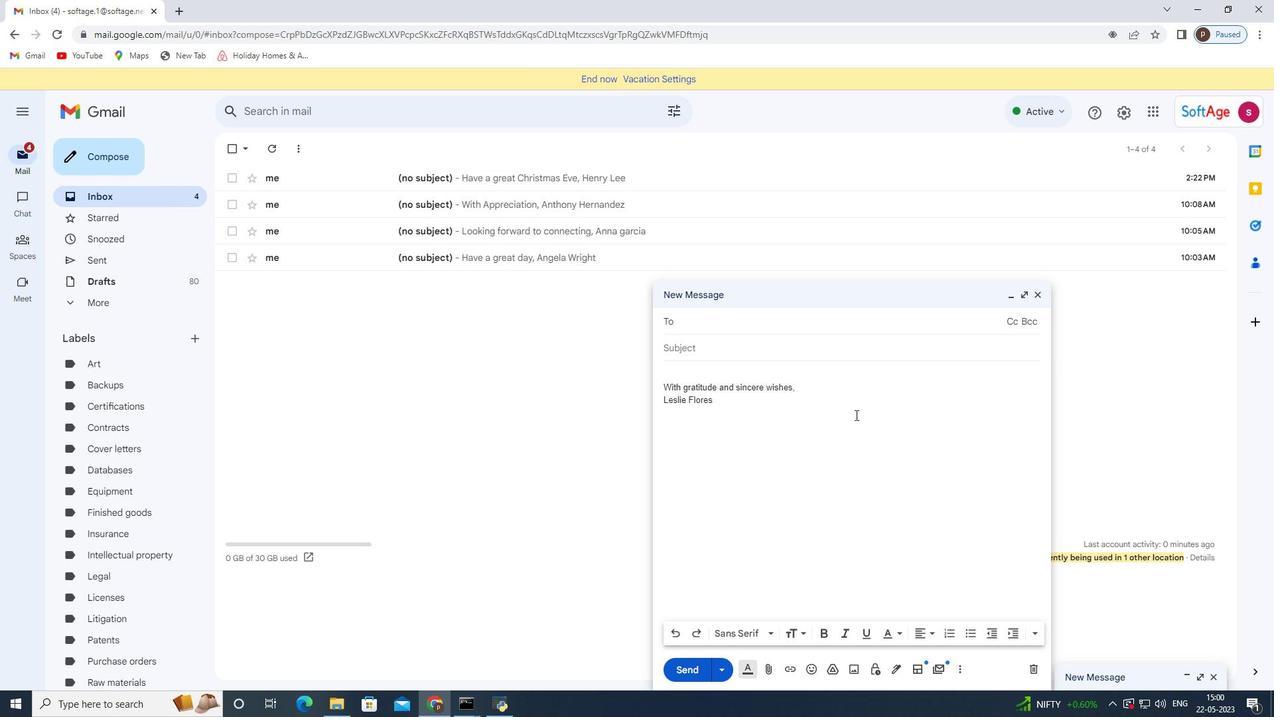 
Action: Key pressed softage.3<Key.shift>@softage.net
Screenshot: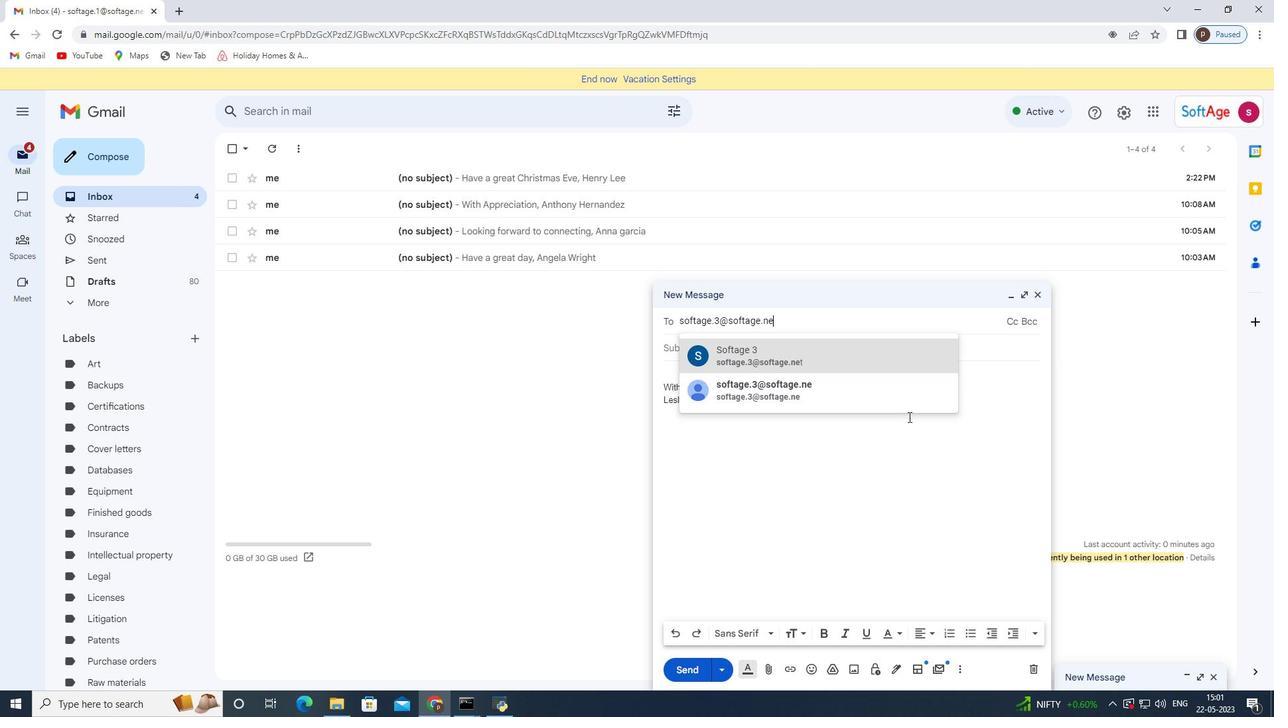 
Action: Mouse moved to (824, 347)
Screenshot: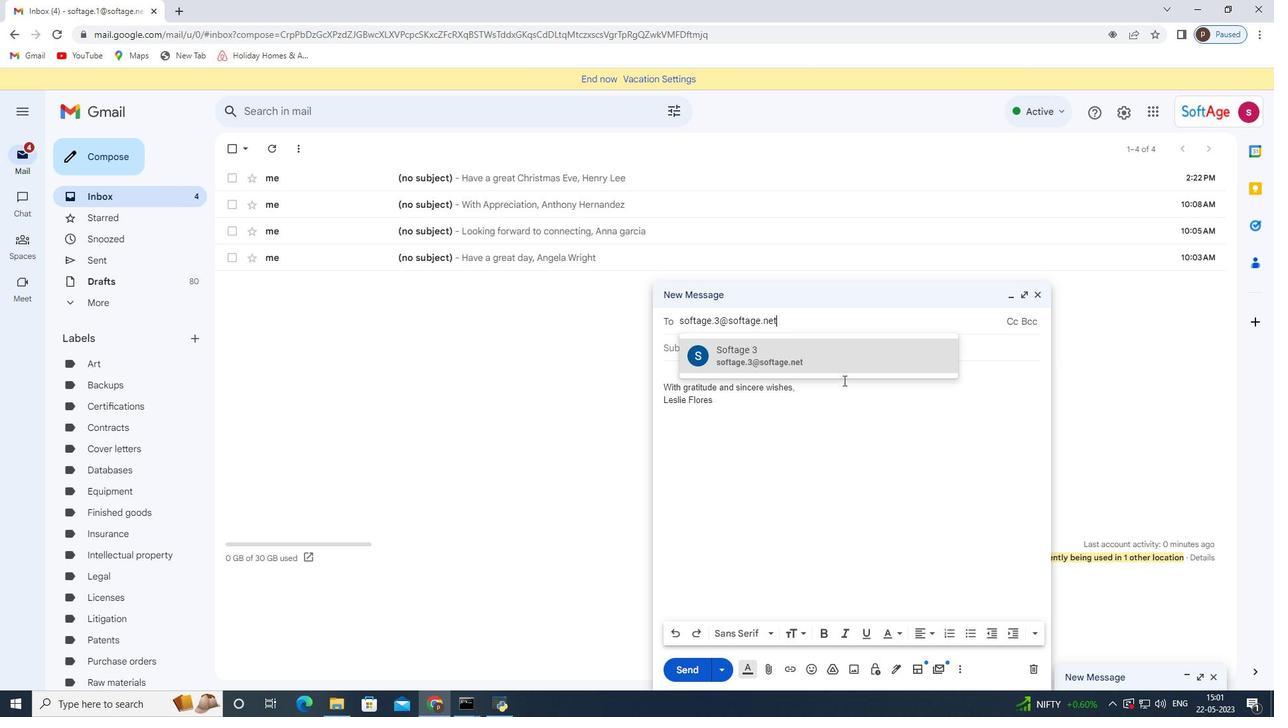 
Action: Mouse pressed left at (824, 347)
Screenshot: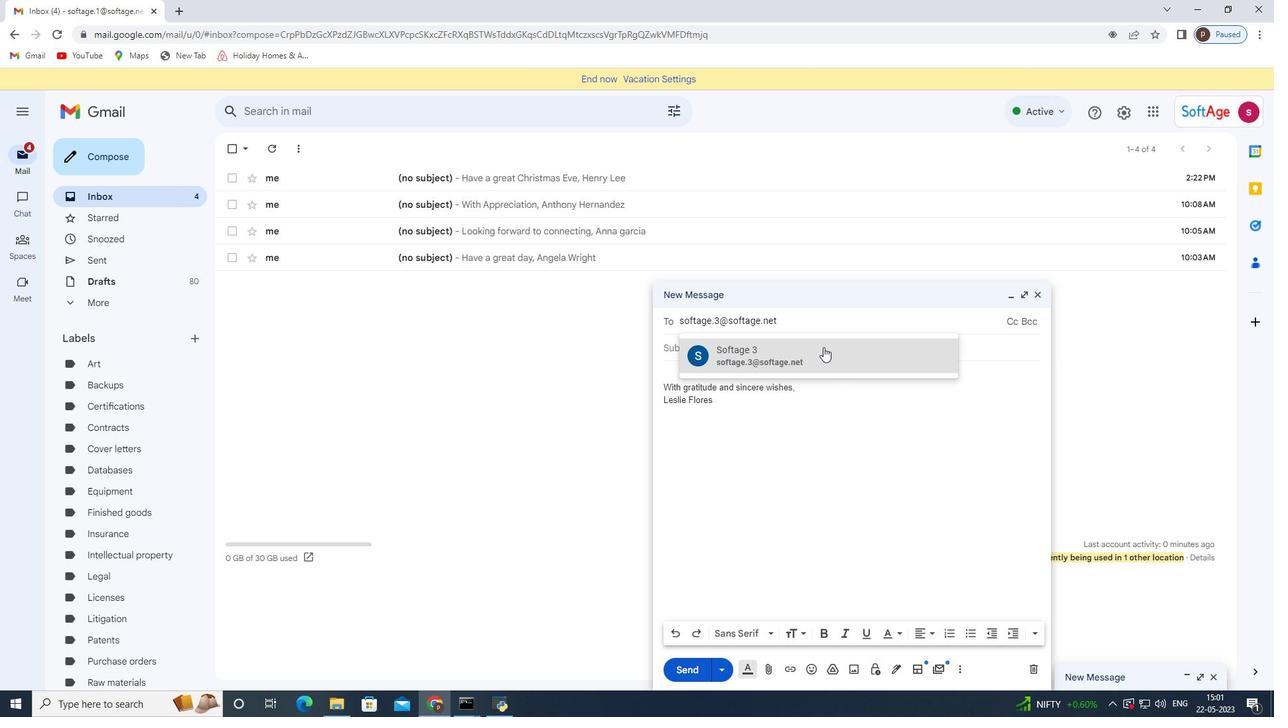 
Action: Mouse moved to (202, 340)
Screenshot: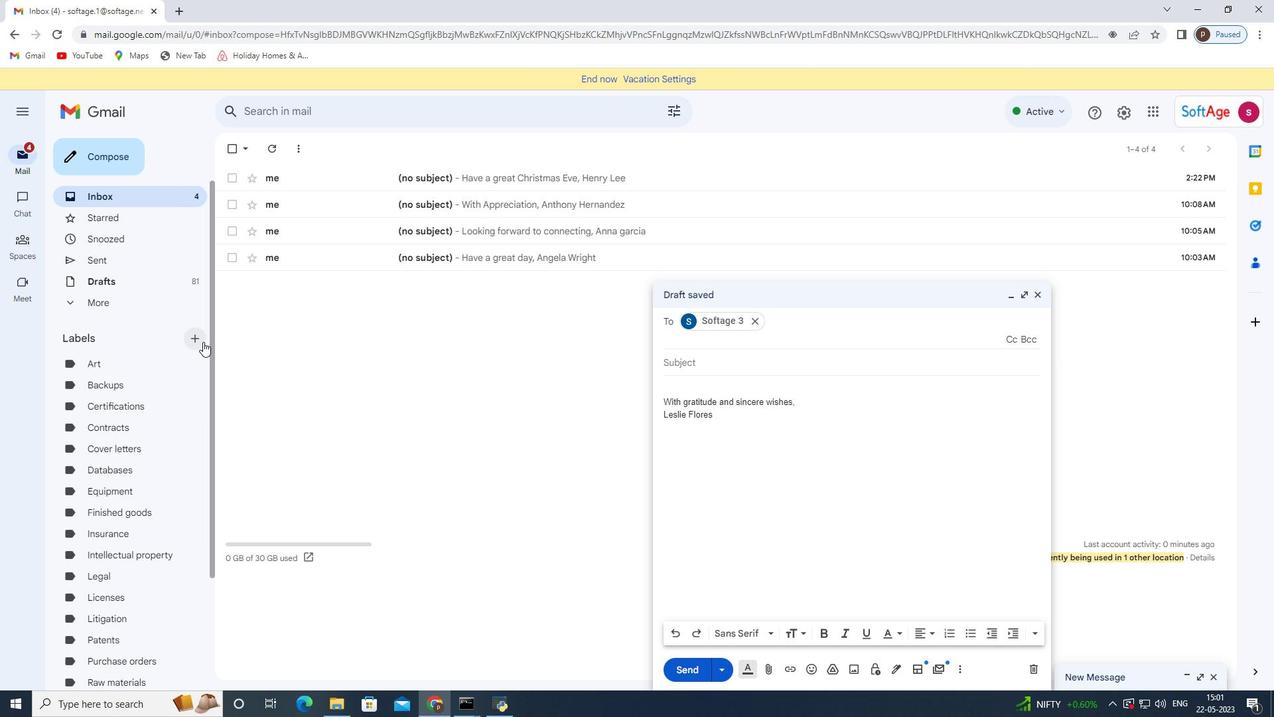 
Action: Mouse pressed left at (202, 340)
Screenshot: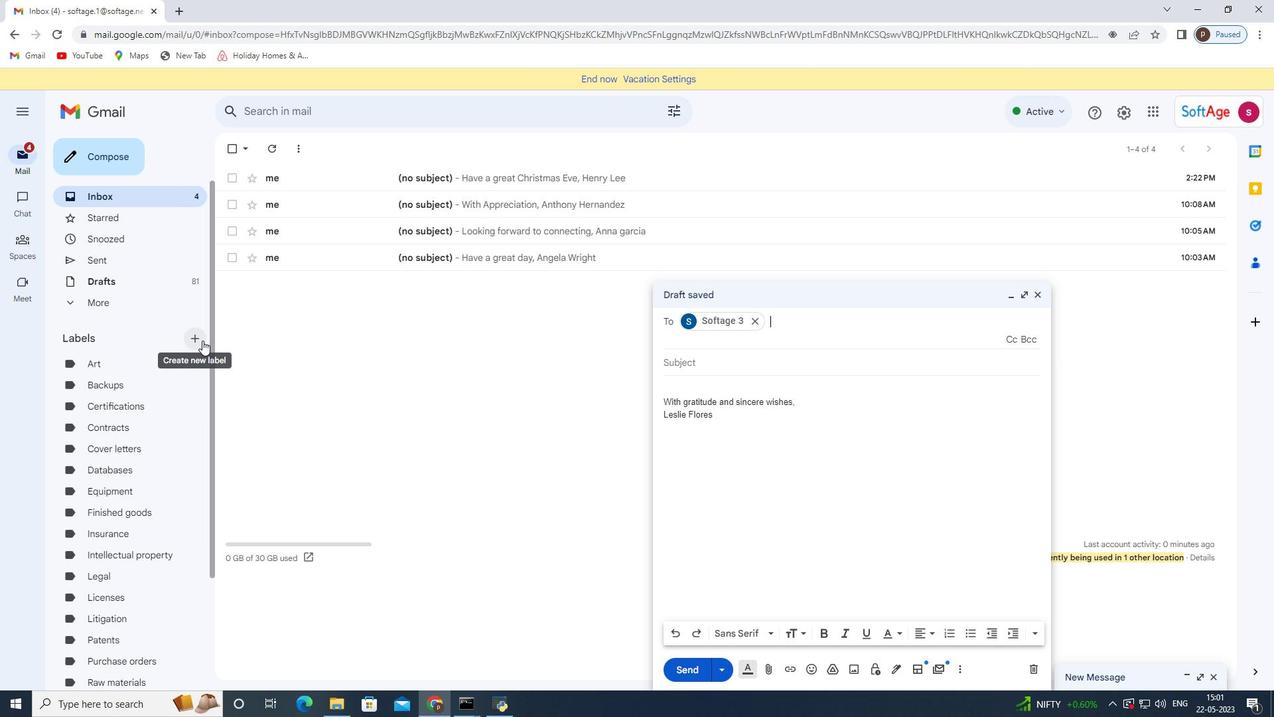 
Action: Mouse moved to (536, 361)
Screenshot: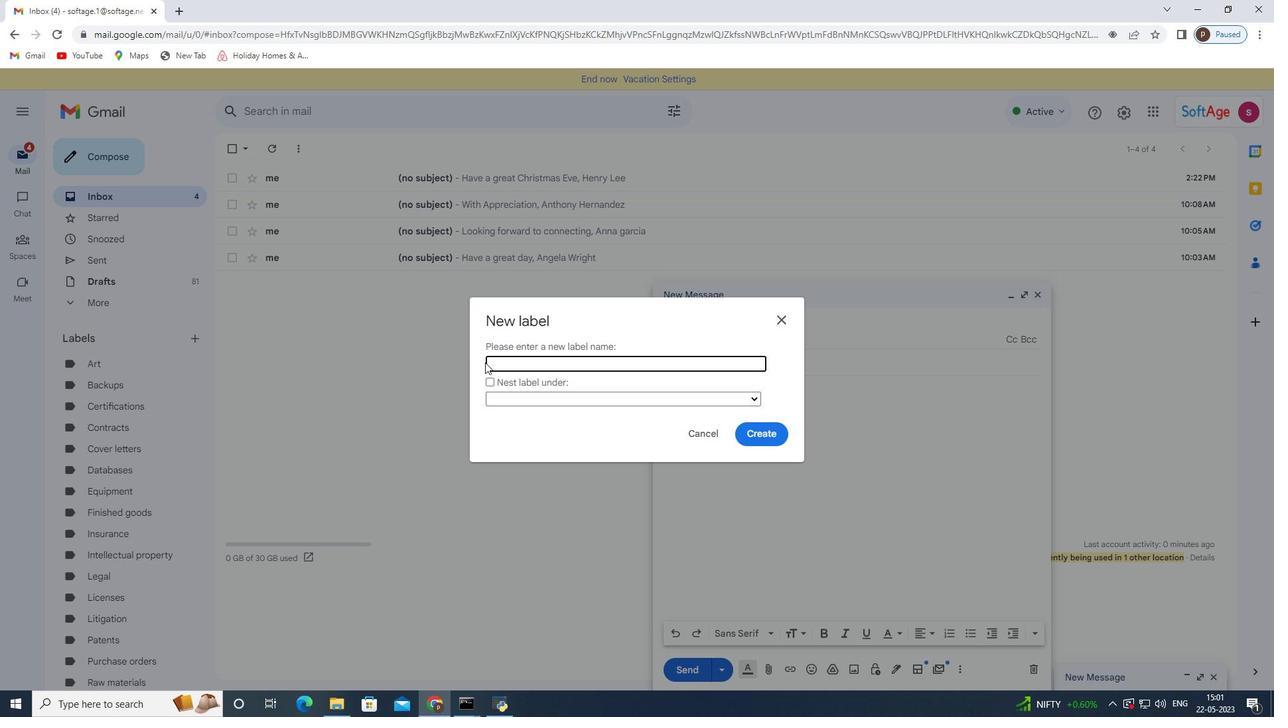 
Action: Mouse pressed left at (536, 361)
Screenshot: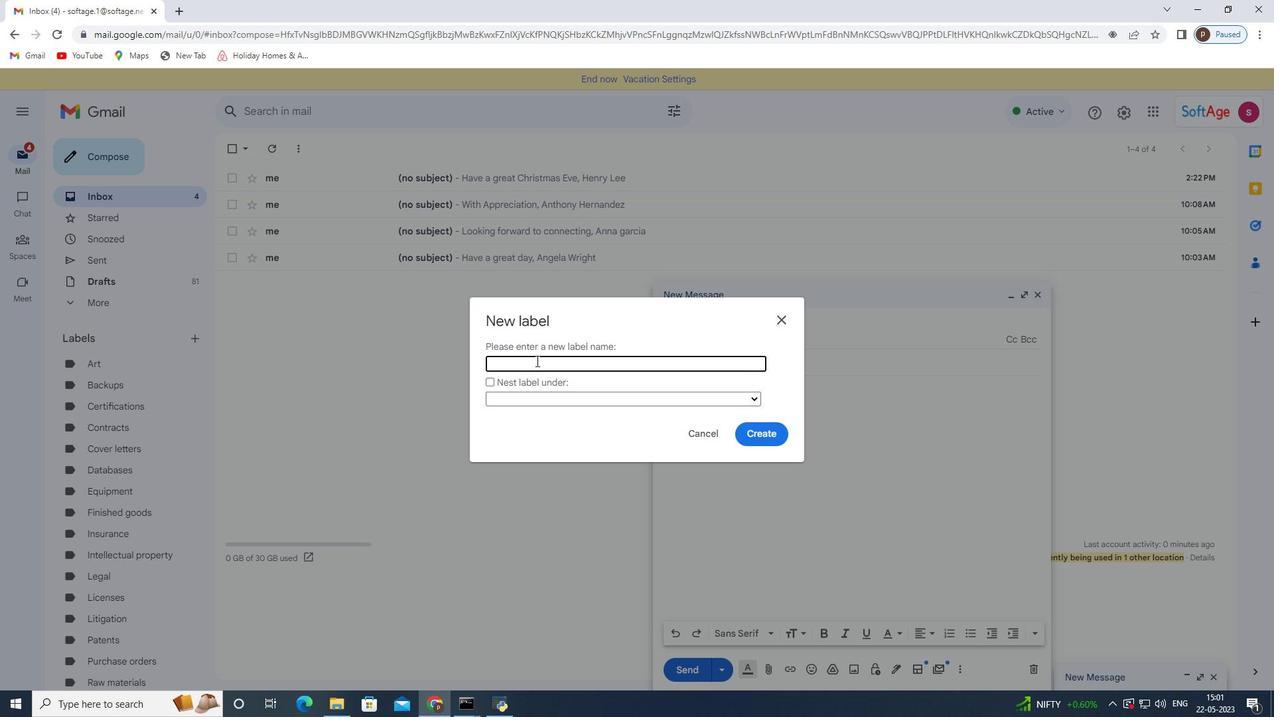 
Action: Key pressed <Key.shift>Quotes
Screenshot: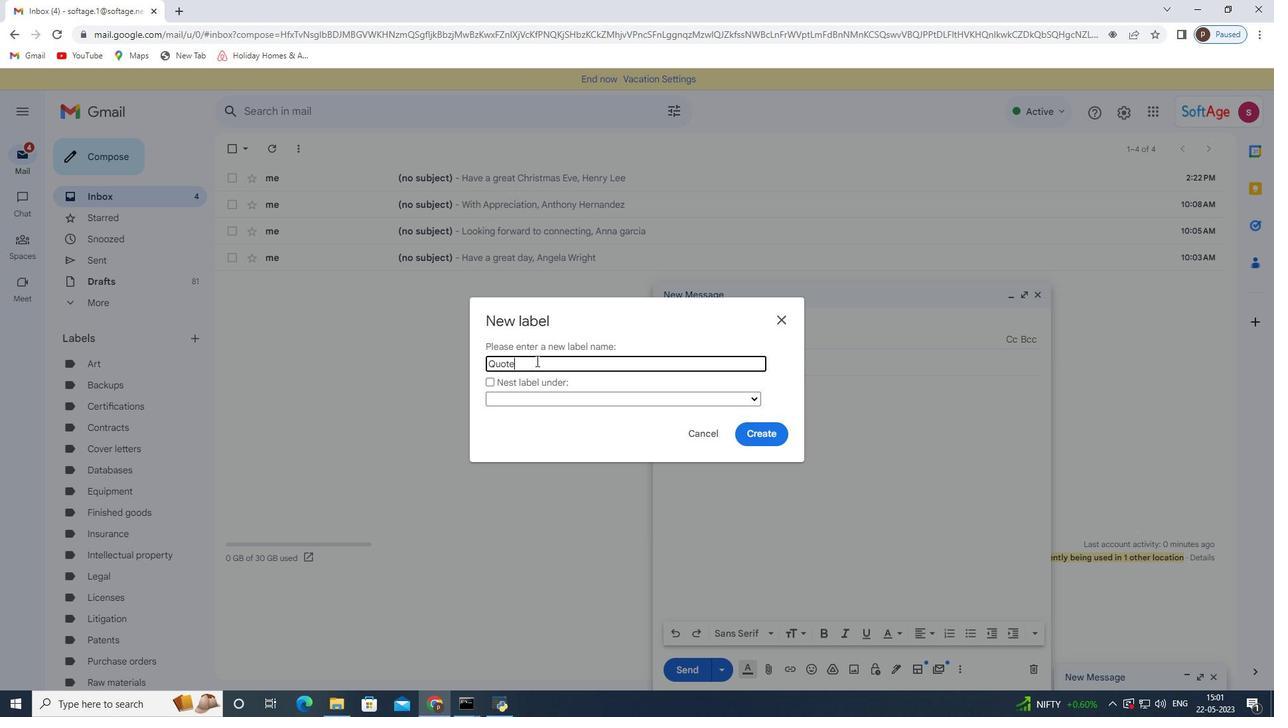 
Action: Mouse moved to (772, 437)
Screenshot: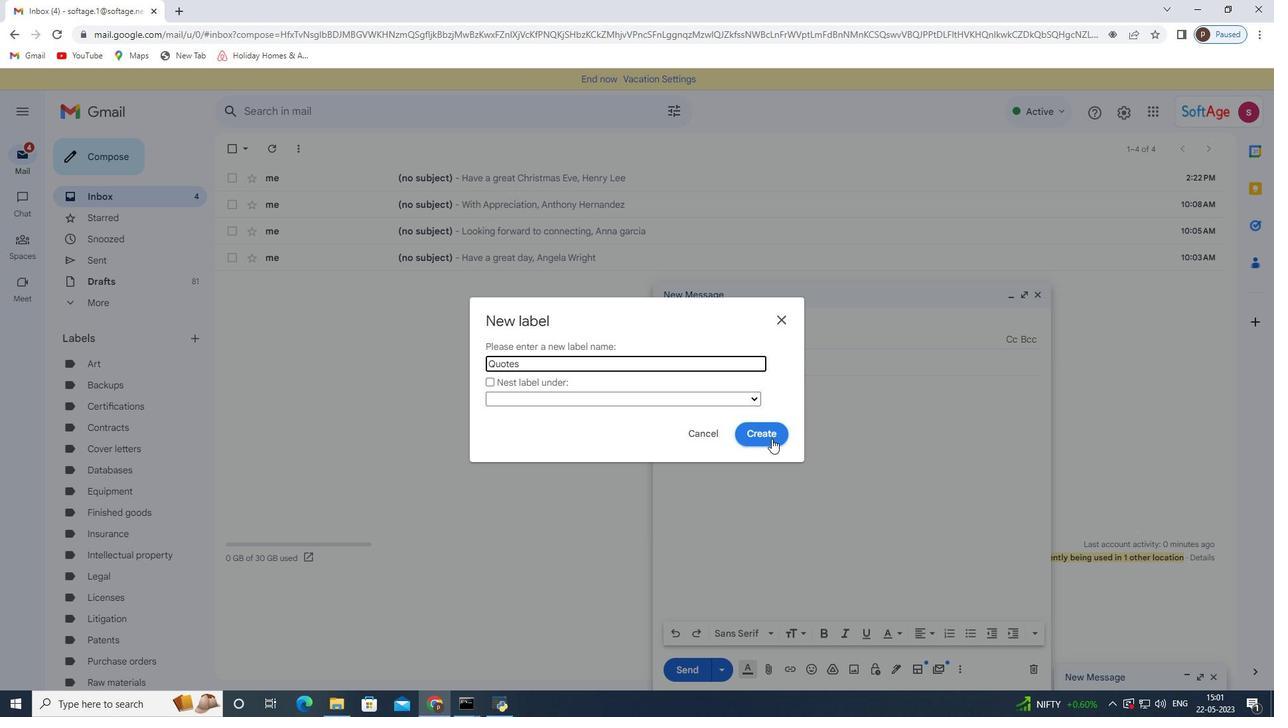 
Action: Mouse pressed left at (772, 437)
Screenshot: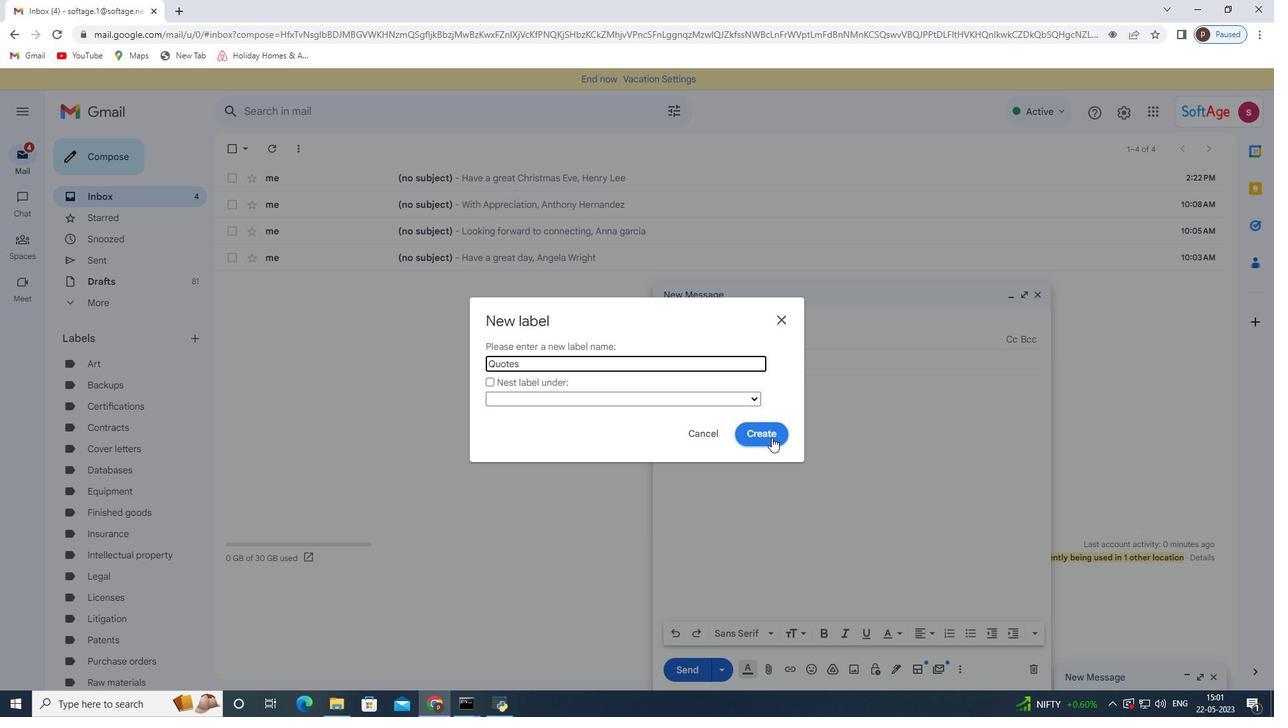 
Action: Mouse moved to (681, 668)
Screenshot: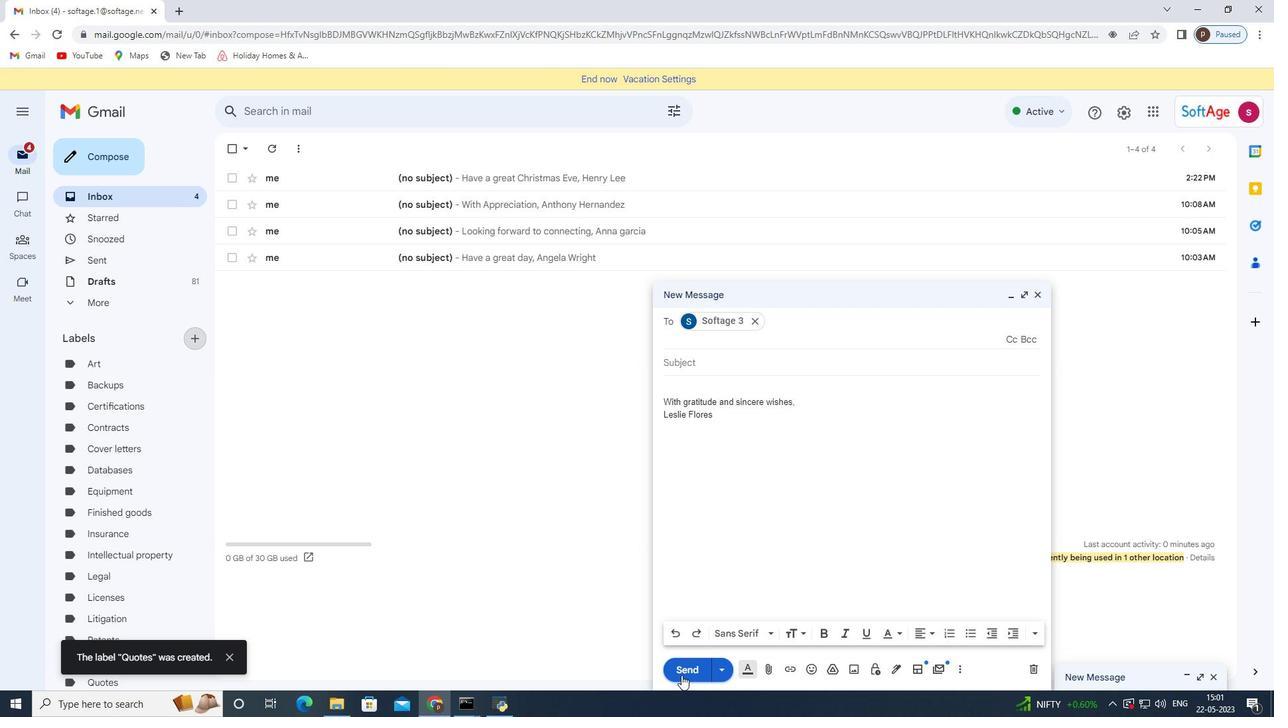 
Action: Mouse pressed left at (681, 668)
Screenshot: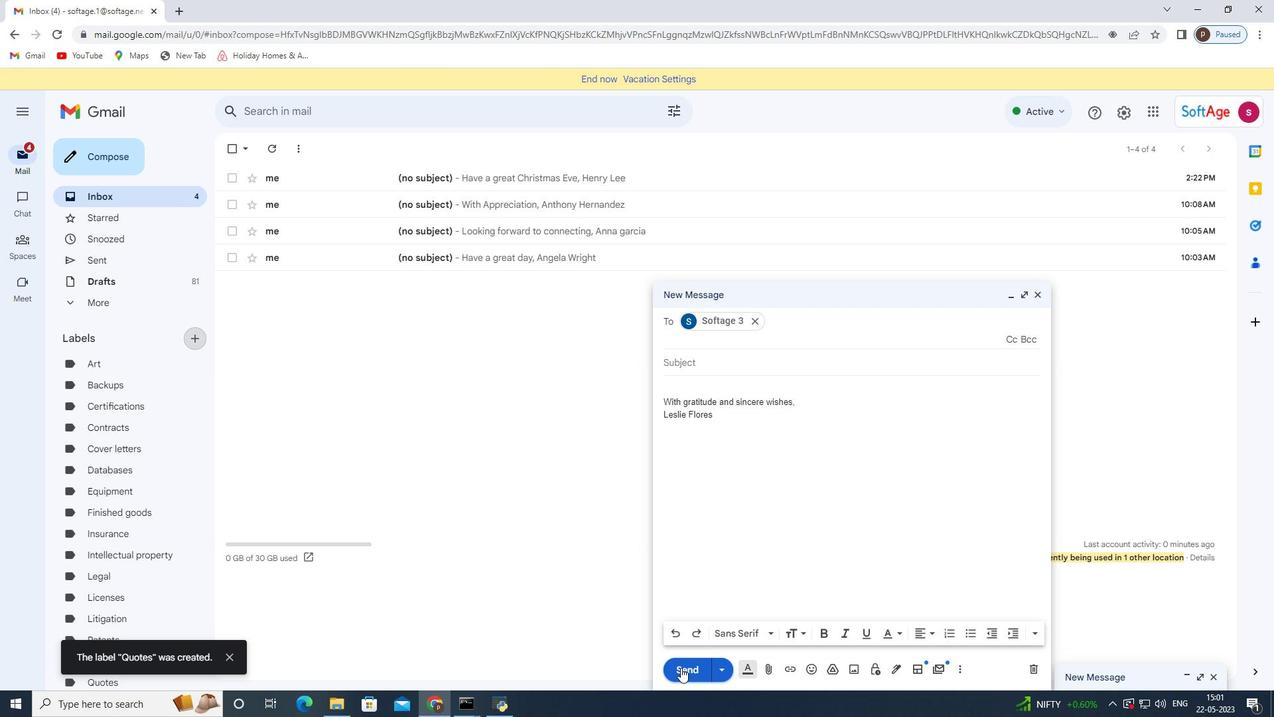 
Action: Mouse moved to (612, 557)
Screenshot: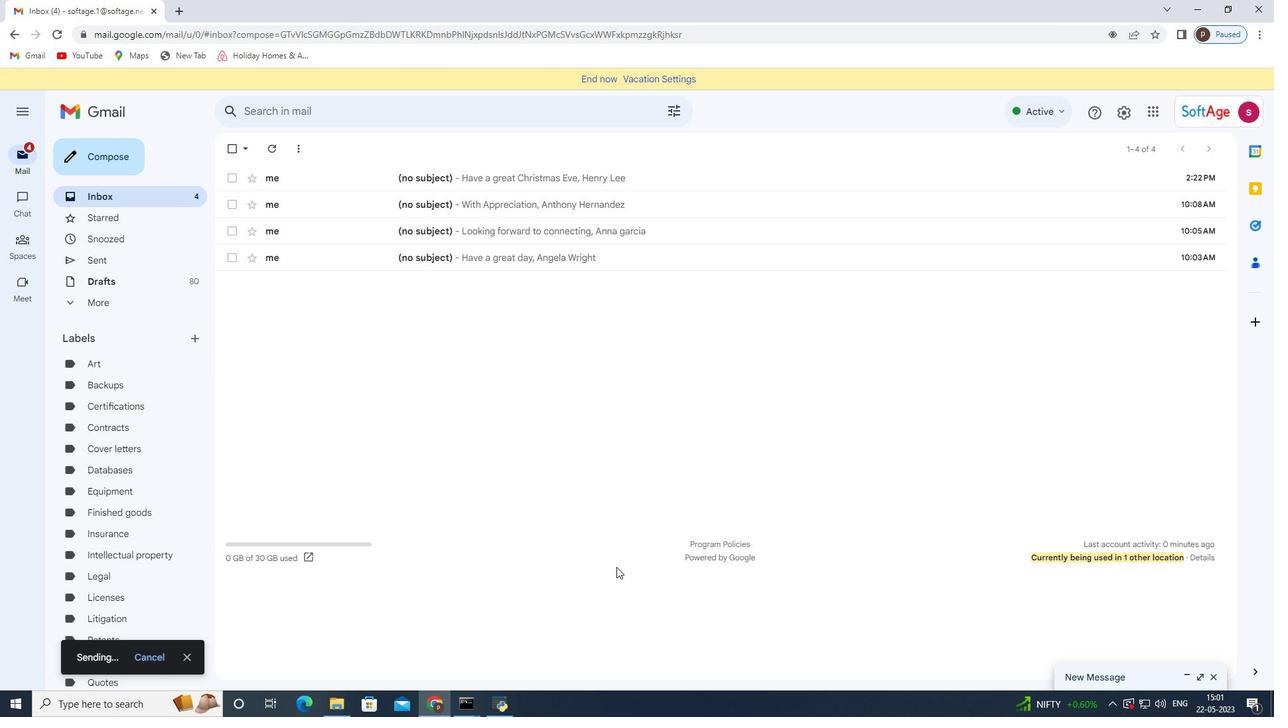 
